 Task: Compose an email with the signature Kimberly Smith with the subject Feedback on a quote and the message Could you please provide me with the updated budget for the project? from softage.9@softage.net to softage.2@softage.netSelect the entire message and remove all formatting, select the entire message Undo Send the email. Finally, move the email from Sent Items to the label Supply chain
Action: Mouse moved to (828, 51)
Screenshot: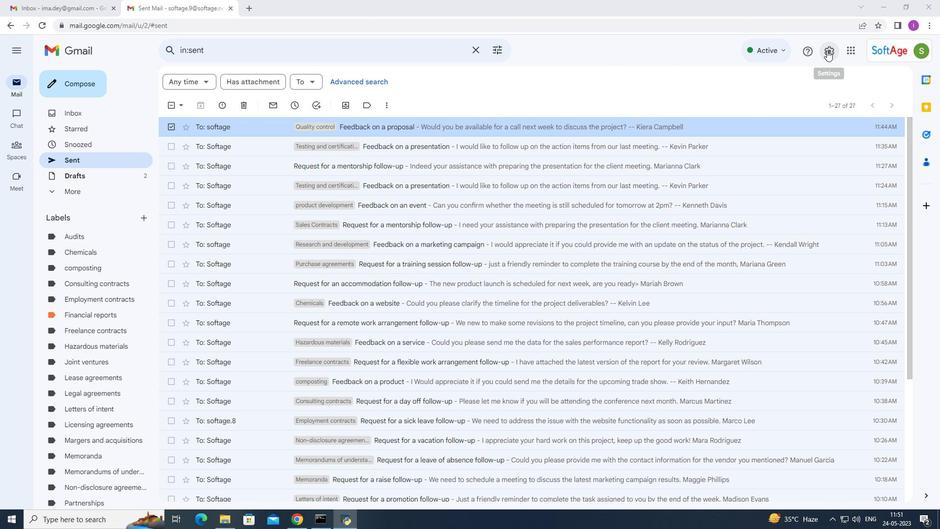 
Action: Mouse pressed left at (828, 51)
Screenshot: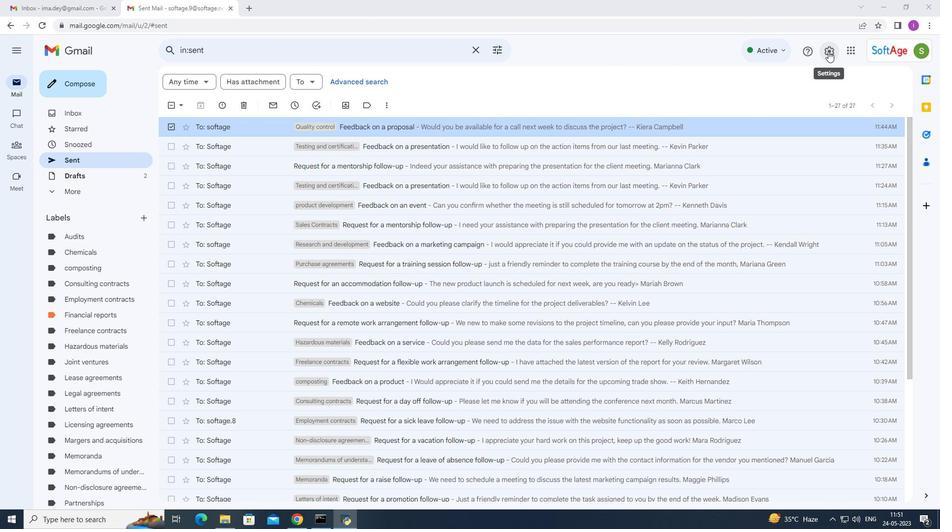 
Action: Mouse moved to (825, 103)
Screenshot: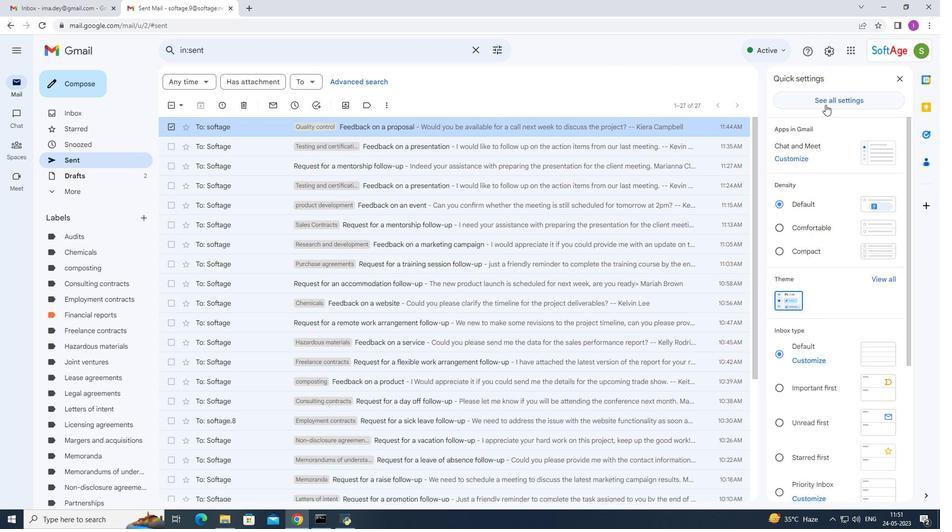 
Action: Mouse pressed left at (825, 103)
Screenshot: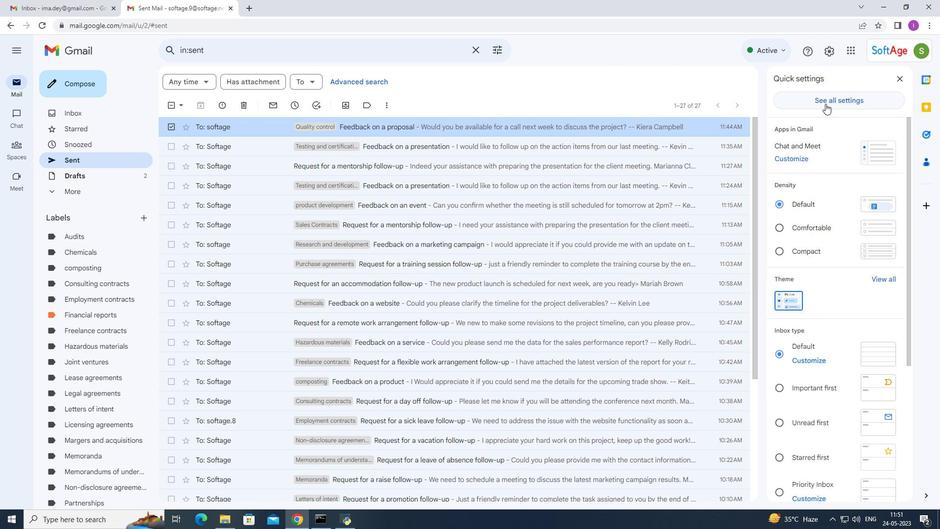 
Action: Mouse moved to (314, 217)
Screenshot: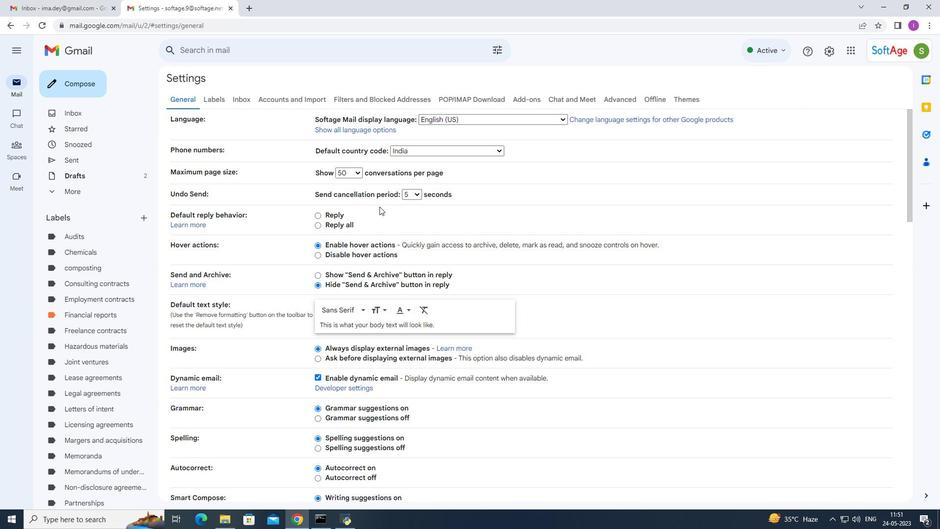 
Action: Mouse scrolled (314, 216) with delta (0, 0)
Screenshot: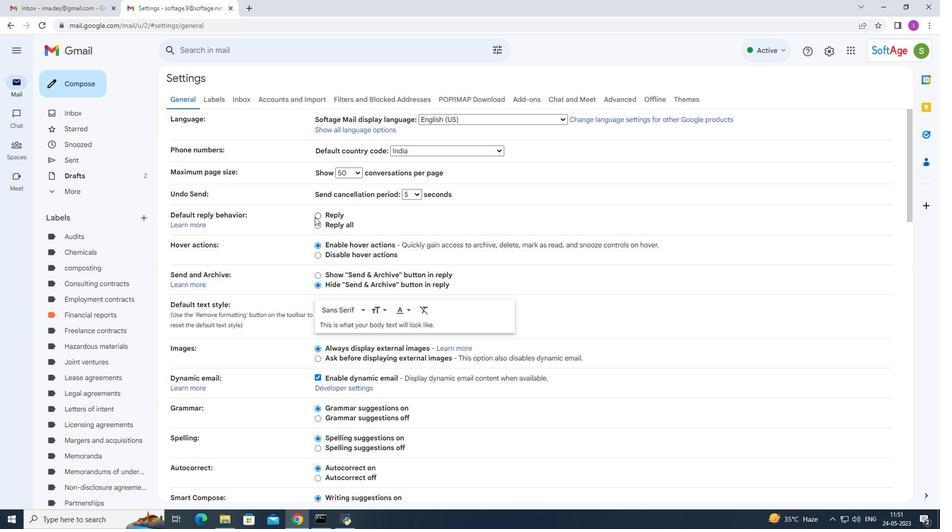 
Action: Mouse moved to (319, 216)
Screenshot: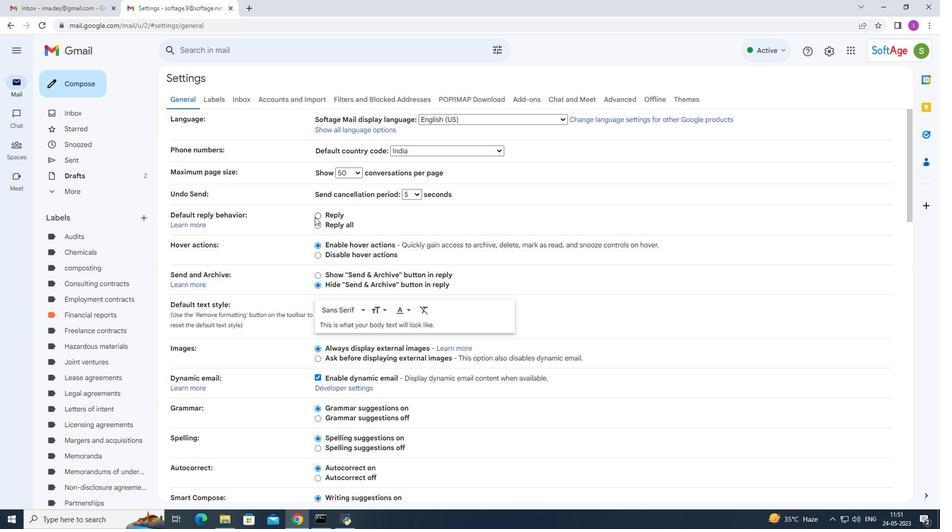 
Action: Mouse scrolled (319, 216) with delta (0, 0)
Screenshot: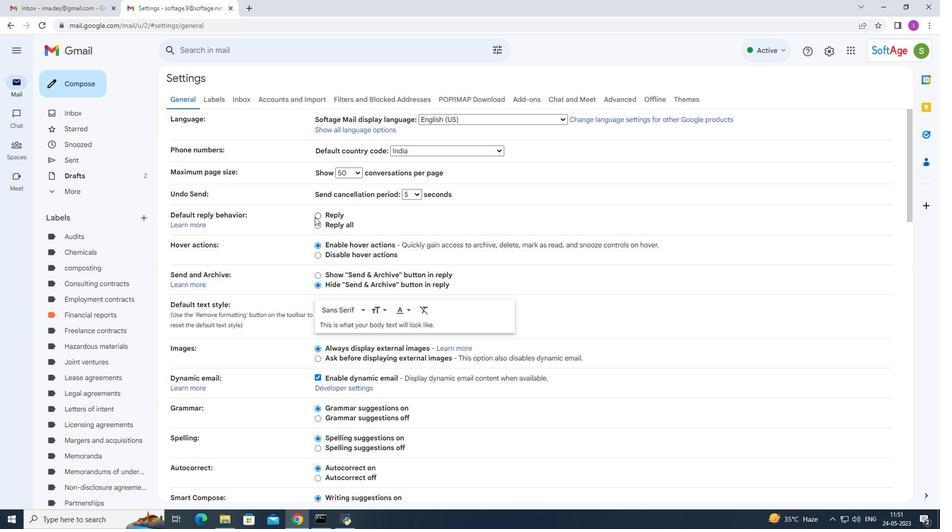 
Action: Mouse moved to (334, 211)
Screenshot: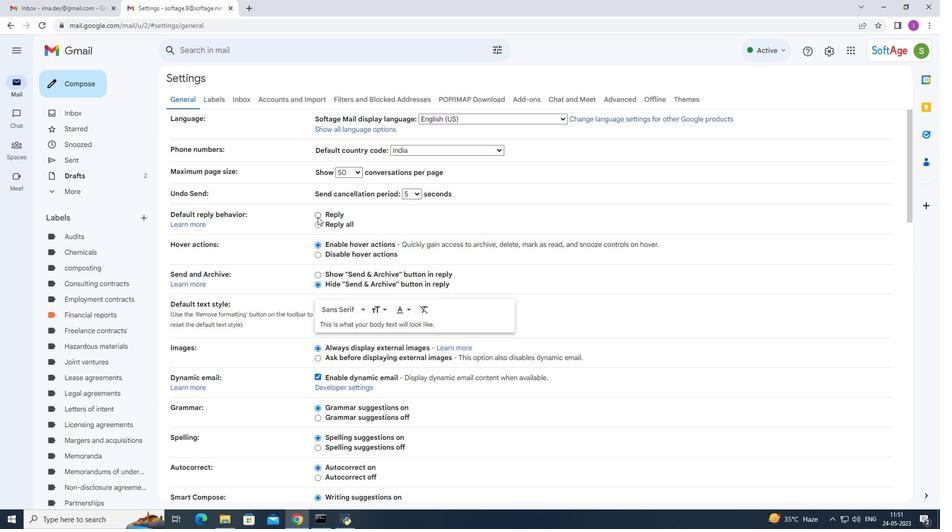 
Action: Mouse scrolled (331, 211) with delta (0, 0)
Screenshot: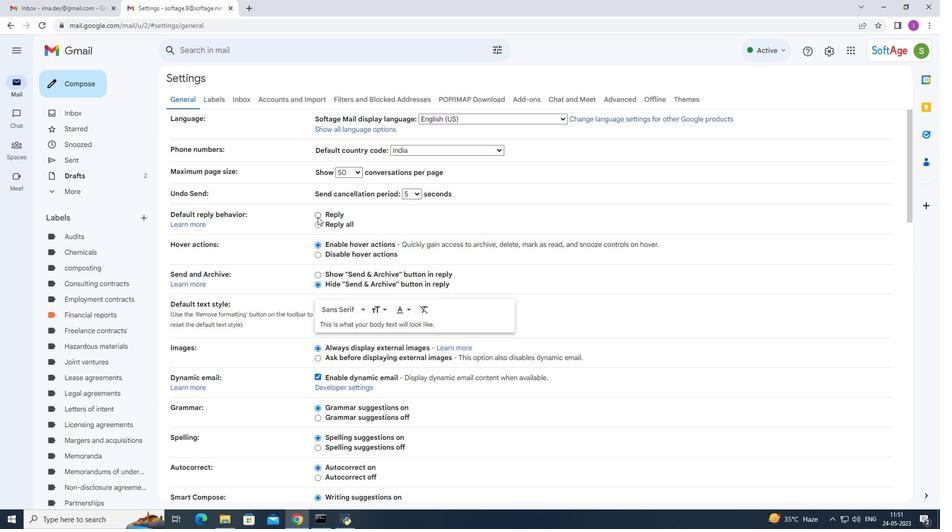 
Action: Mouse moved to (343, 208)
Screenshot: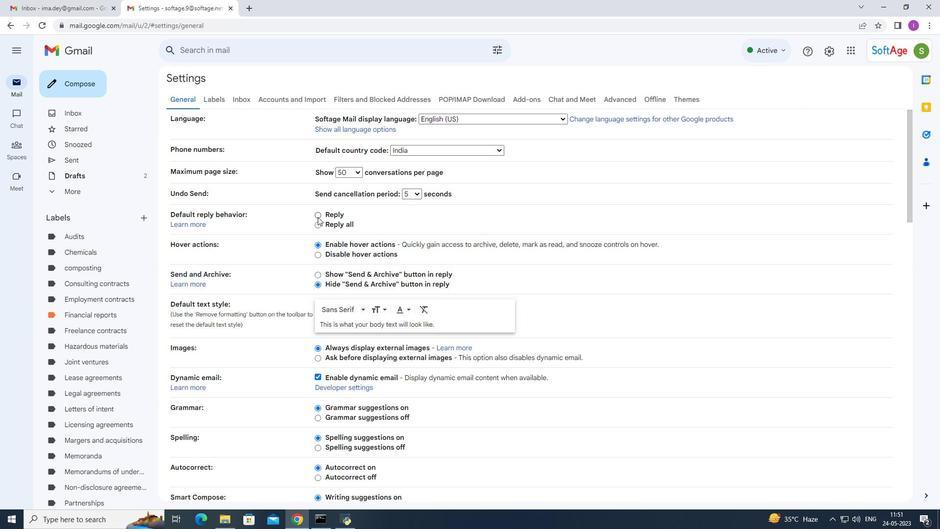 
Action: Mouse scrolled (340, 209) with delta (0, 0)
Screenshot: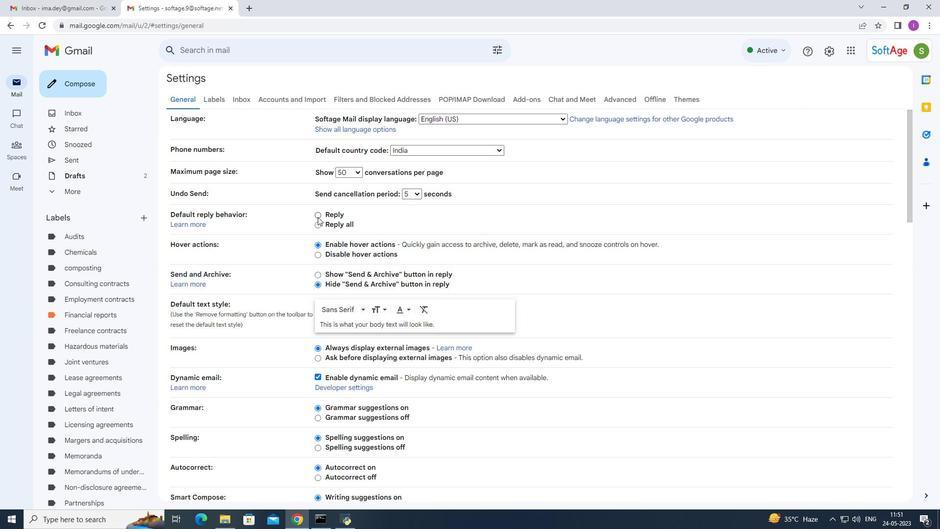 
Action: Mouse moved to (352, 202)
Screenshot: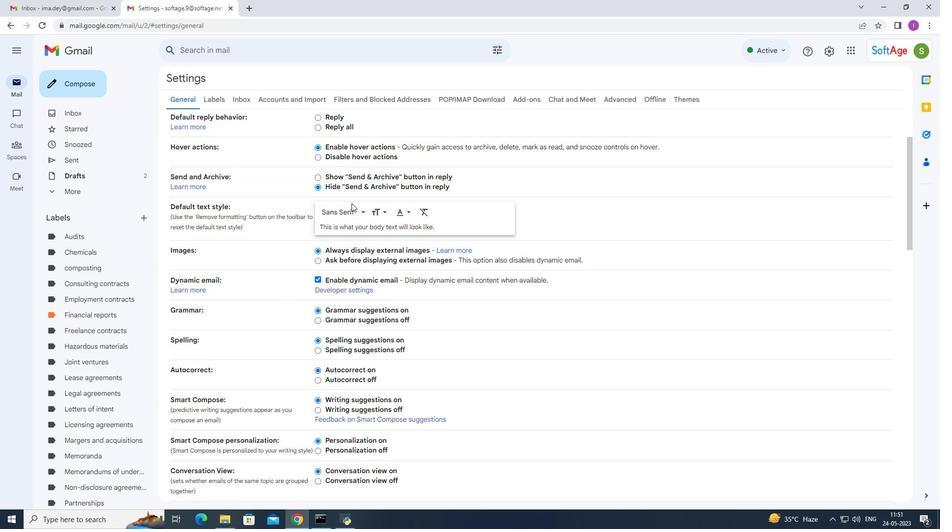 
Action: Mouse scrolled (352, 201) with delta (0, 0)
Screenshot: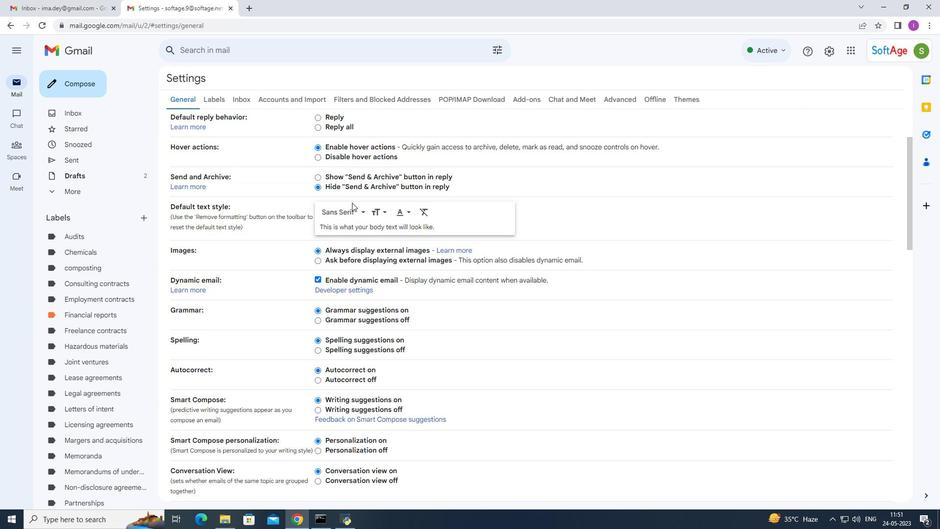 
Action: Mouse scrolled (352, 201) with delta (0, 0)
Screenshot: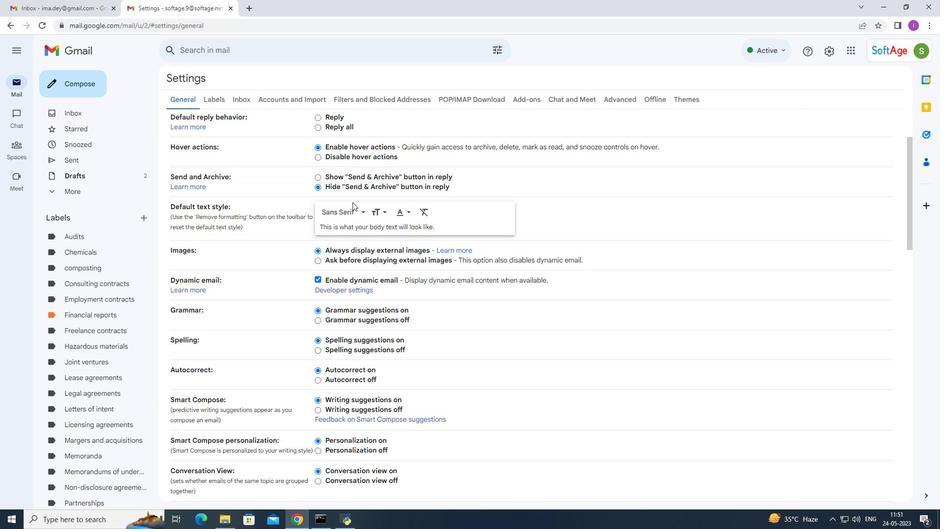 
Action: Mouse scrolled (352, 201) with delta (0, 0)
Screenshot: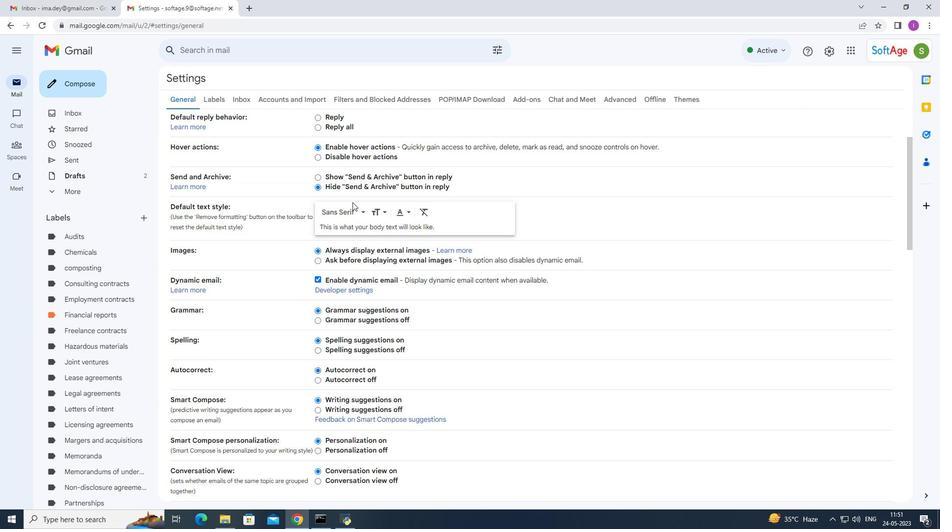 
Action: Mouse scrolled (352, 201) with delta (0, 0)
Screenshot: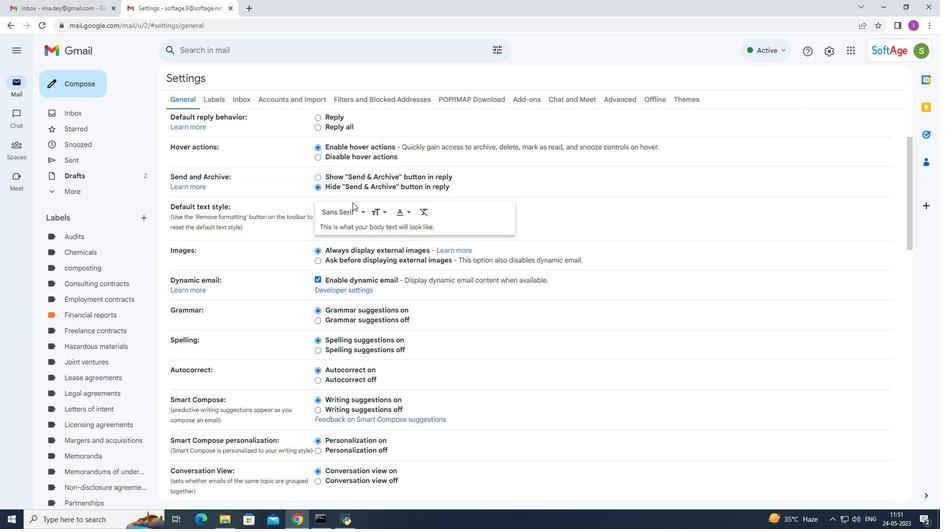 
Action: Mouse scrolled (352, 201) with delta (0, 0)
Screenshot: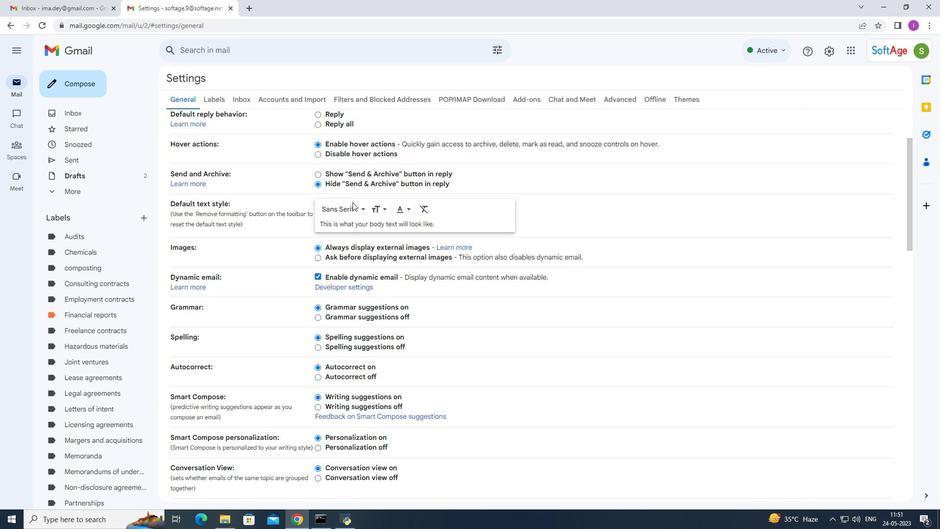 
Action: Mouse moved to (360, 194)
Screenshot: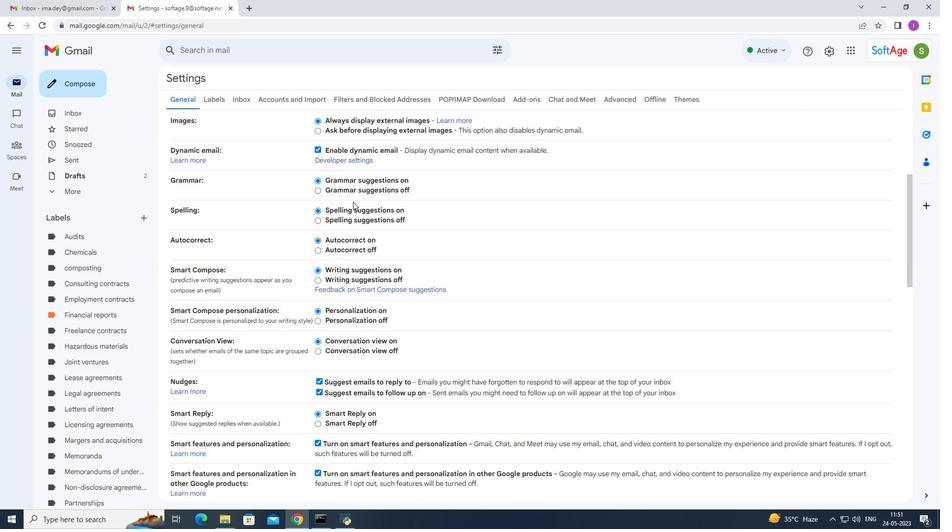 
Action: Mouse scrolled (360, 193) with delta (0, 0)
Screenshot: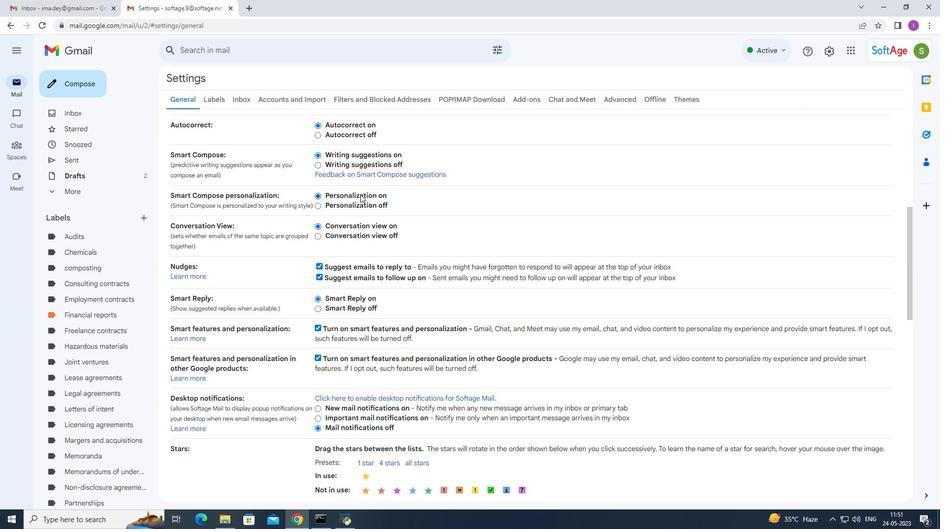 
Action: Mouse scrolled (360, 193) with delta (0, 0)
Screenshot: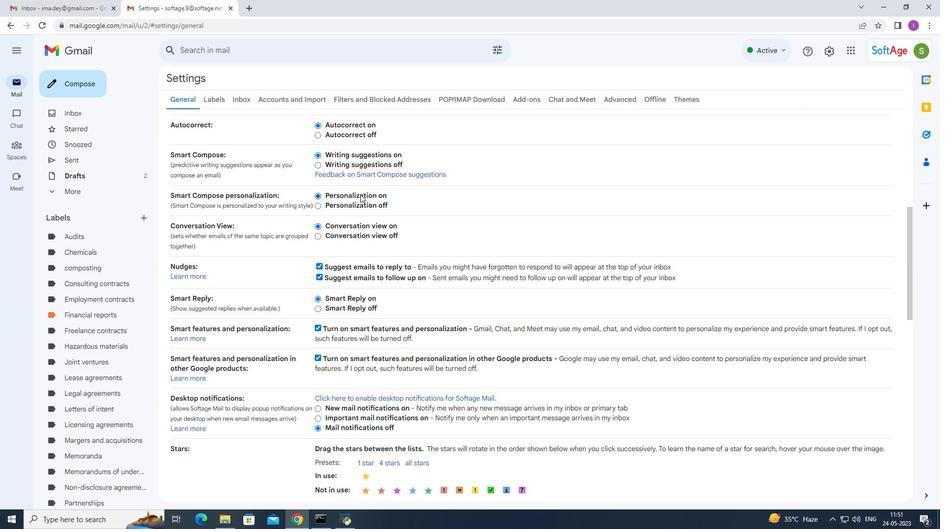 
Action: Mouse scrolled (360, 193) with delta (0, 0)
Screenshot: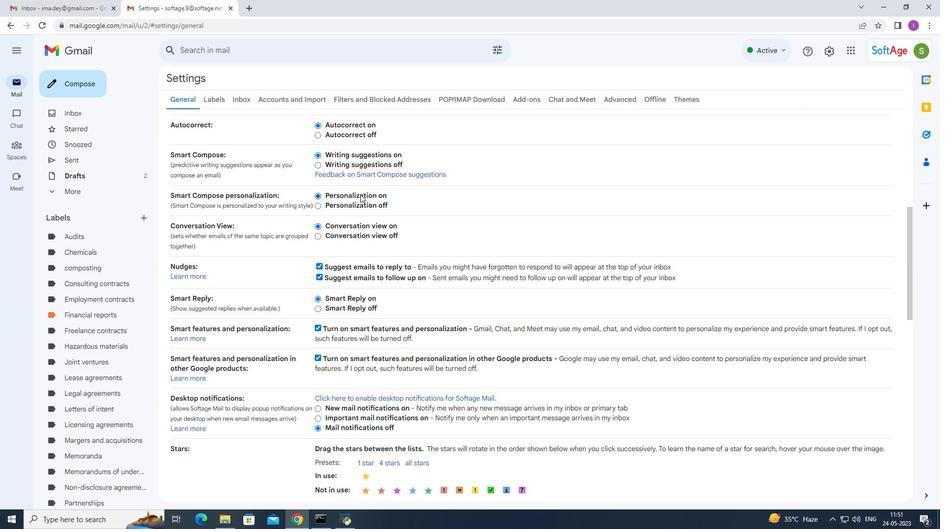 
Action: Mouse scrolled (360, 193) with delta (0, 0)
Screenshot: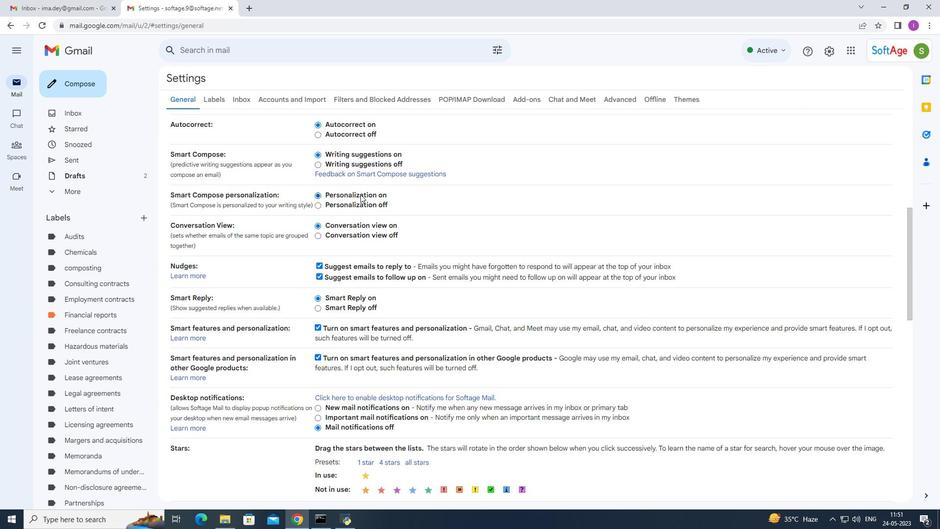 
Action: Mouse scrolled (360, 193) with delta (0, 0)
Screenshot: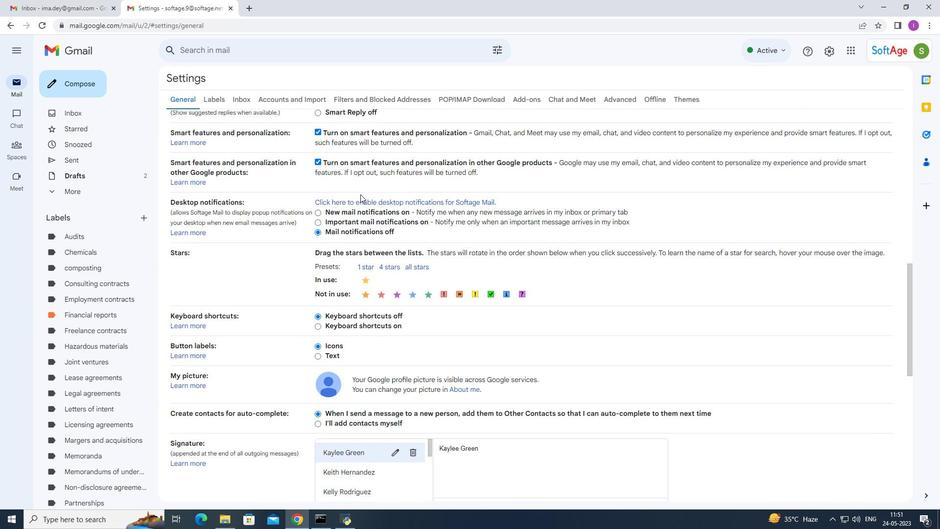 
Action: Mouse scrolled (360, 193) with delta (0, 0)
Screenshot: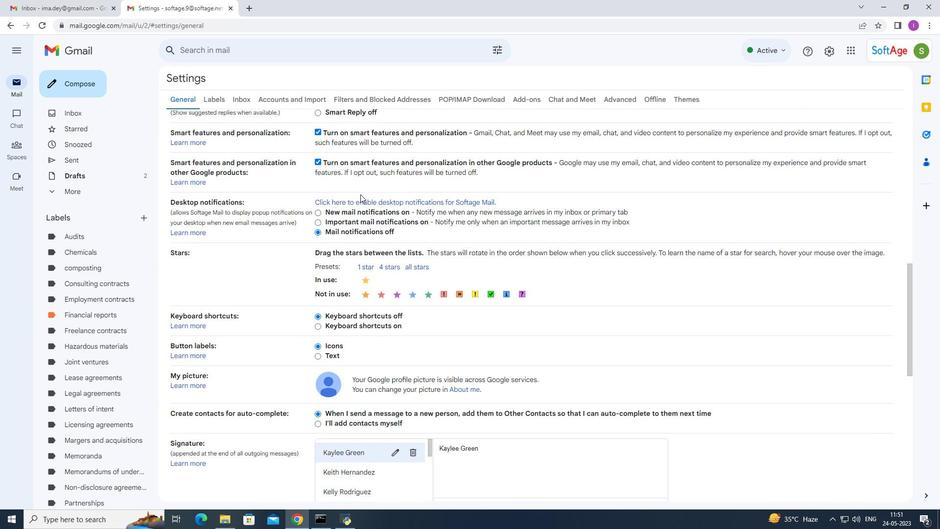 
Action: Mouse scrolled (360, 193) with delta (0, 0)
Screenshot: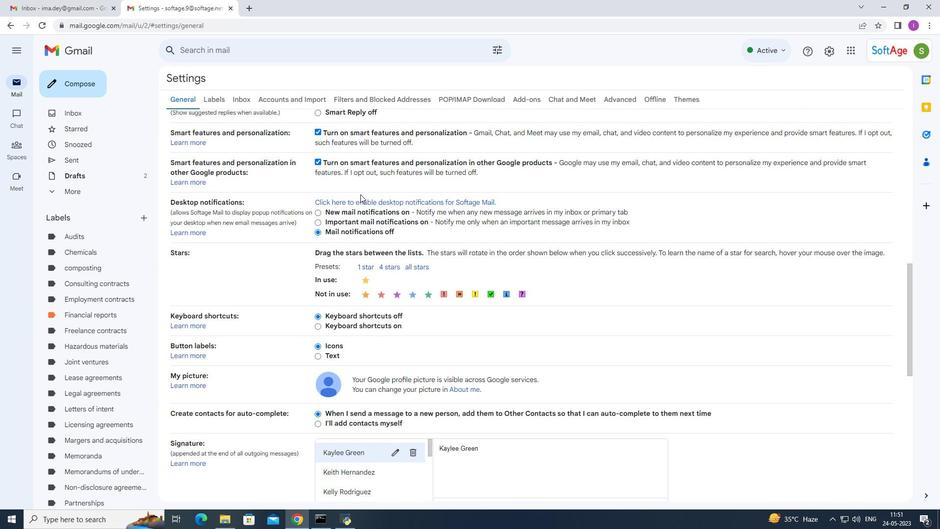 
Action: Mouse moved to (358, 190)
Screenshot: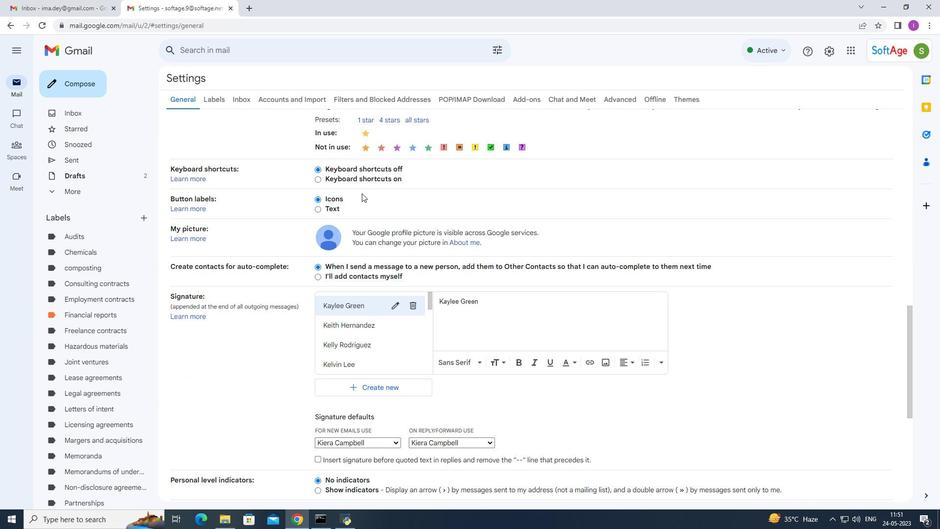 
Action: Mouse scrolled (358, 190) with delta (0, 0)
Screenshot: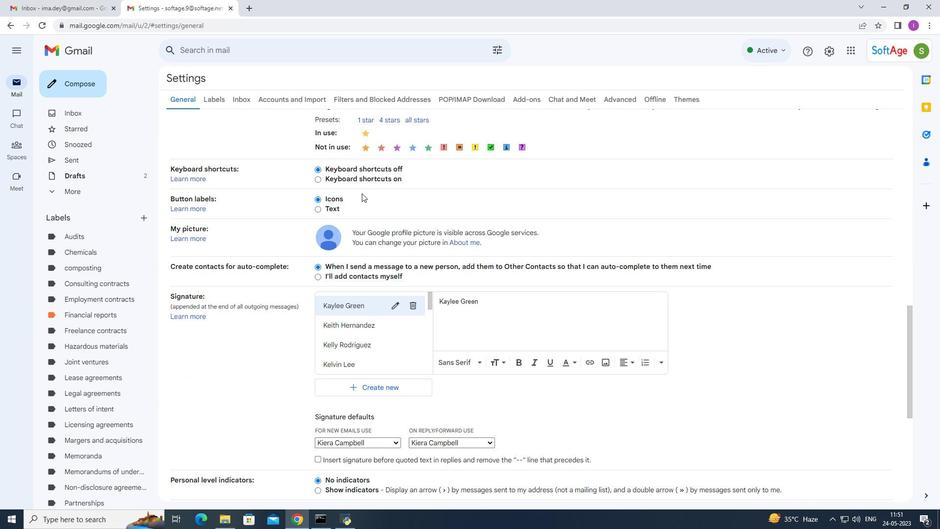 
Action: Mouse scrolled (358, 190) with delta (0, 0)
Screenshot: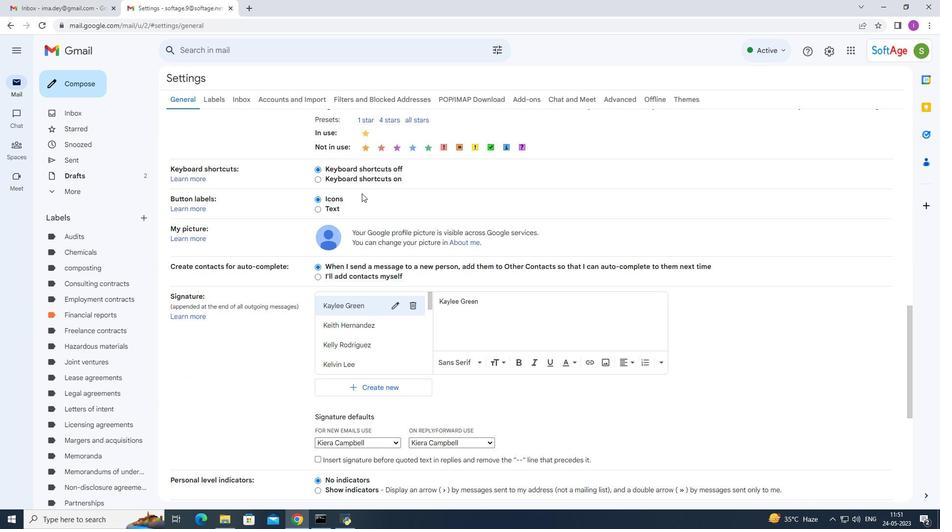 
Action: Mouse scrolled (358, 190) with delta (0, 0)
Screenshot: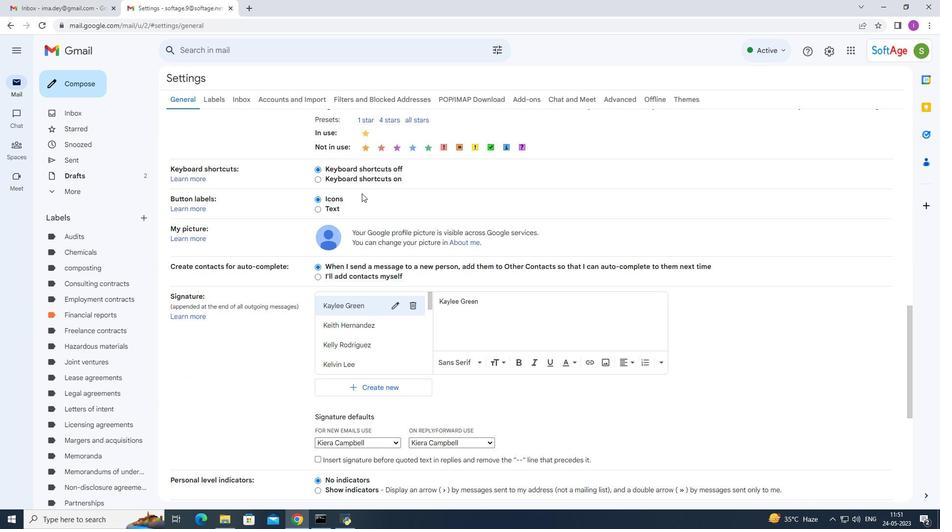 
Action: Mouse moved to (368, 238)
Screenshot: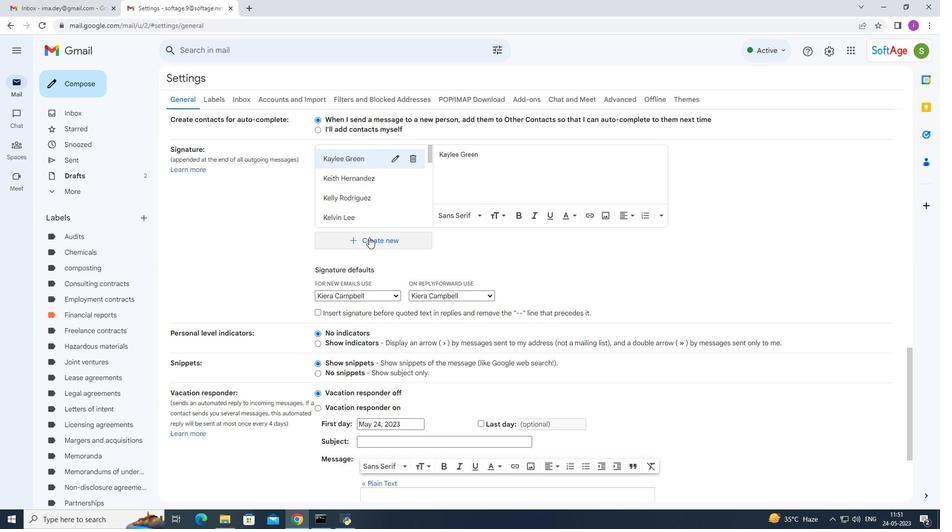 
Action: Mouse pressed left at (368, 238)
Screenshot: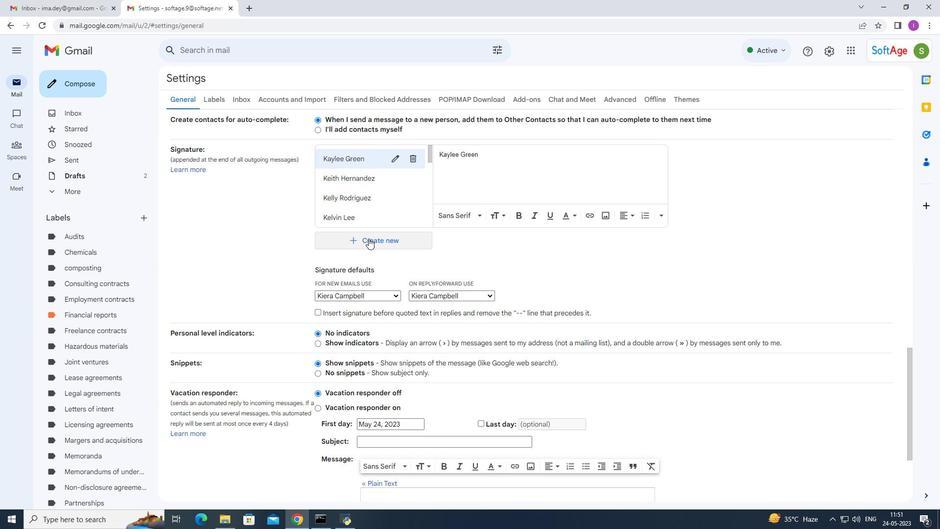 
Action: Mouse moved to (383, 269)
Screenshot: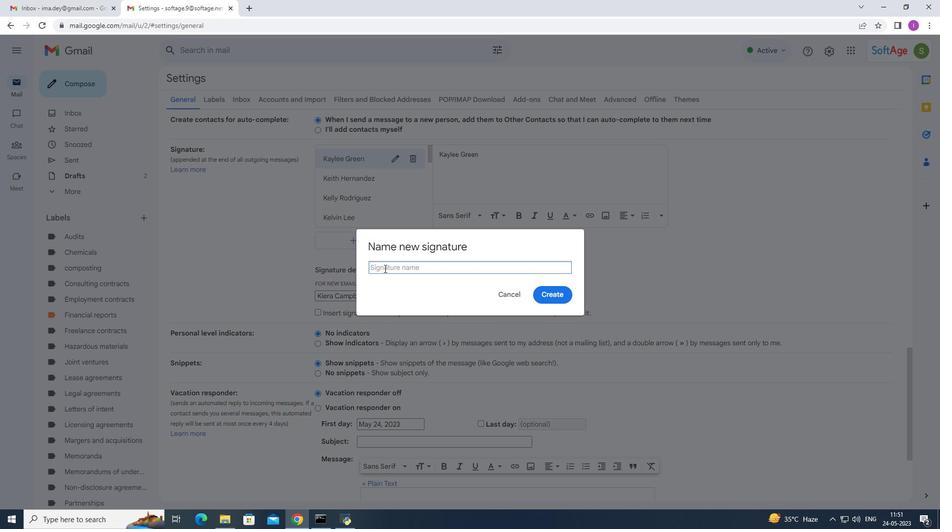 
Action: Mouse pressed left at (383, 269)
Screenshot: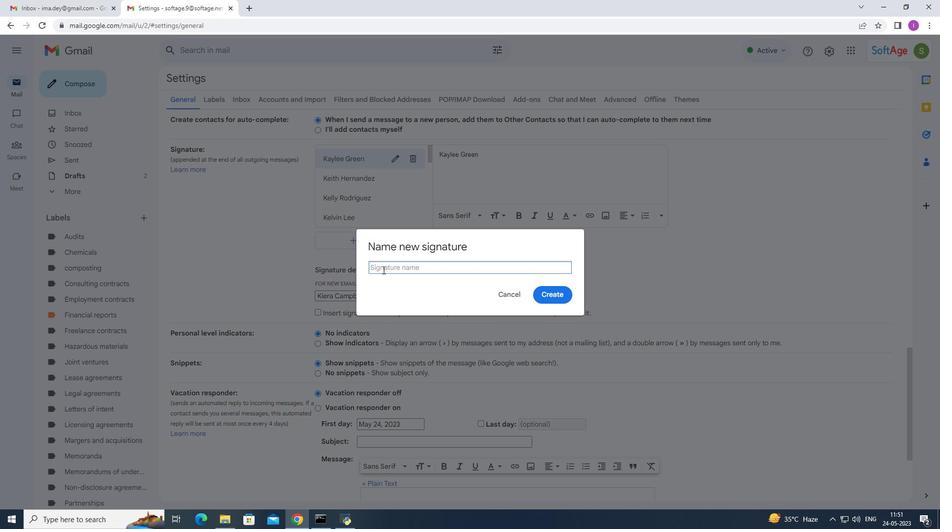 
Action: Mouse moved to (367, 263)
Screenshot: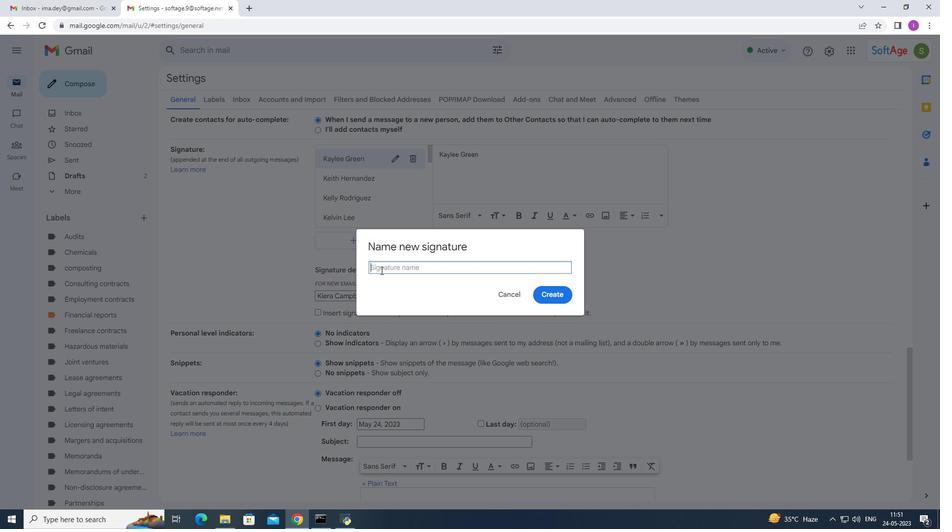 
Action: Key pressed <Key.shift>Kimberly<Key.space><Key.shift>Smith
Screenshot: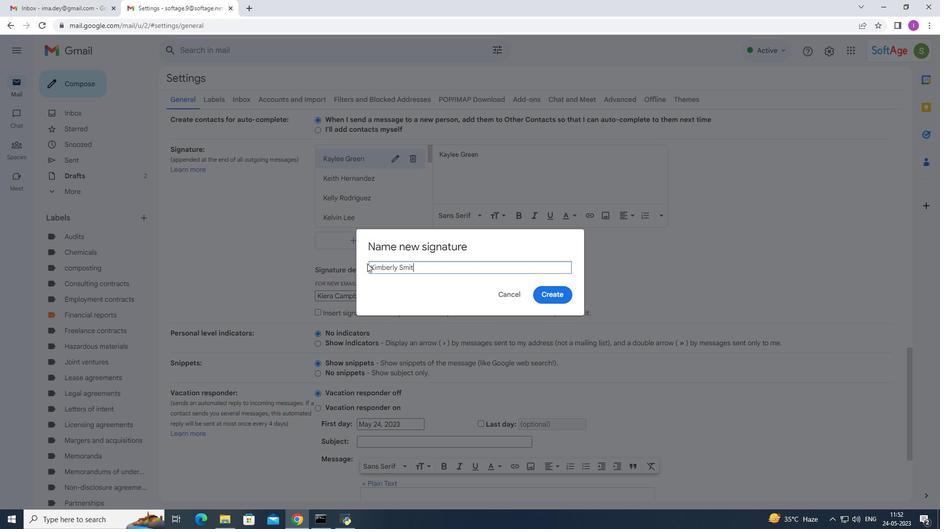 
Action: Mouse moved to (550, 294)
Screenshot: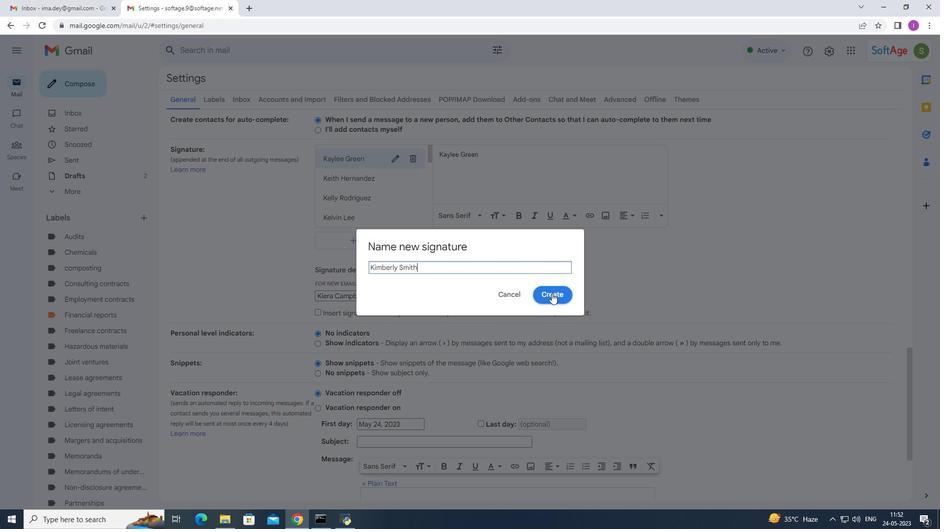 
Action: Mouse pressed left at (550, 294)
Screenshot: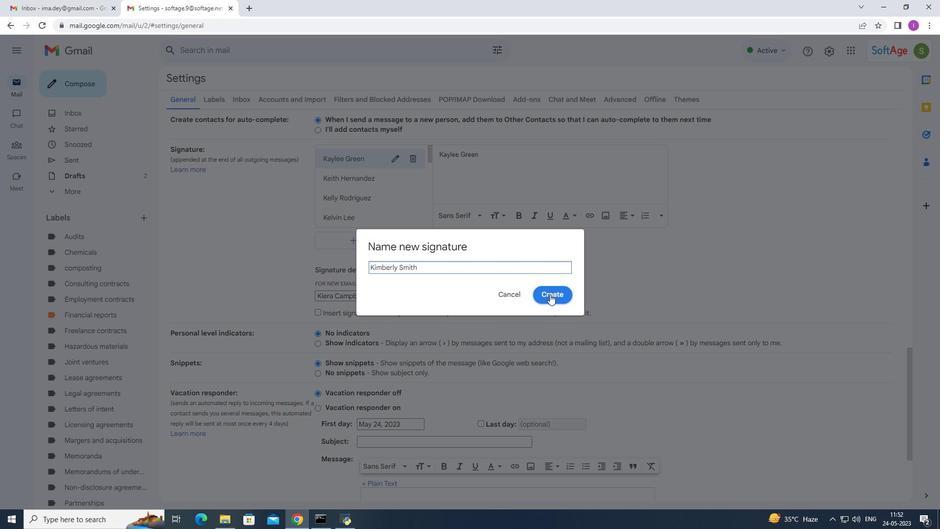 
Action: Mouse moved to (429, 160)
Screenshot: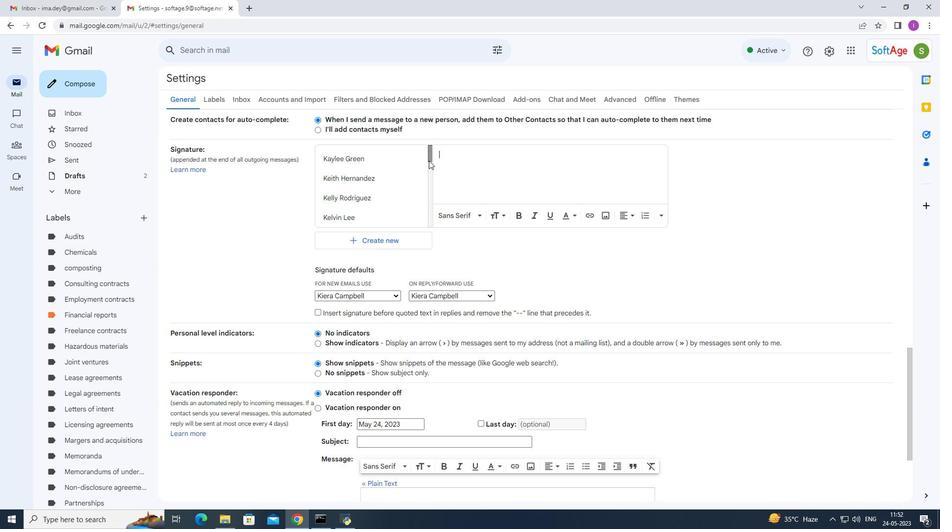 
Action: Mouse pressed left at (429, 160)
Screenshot: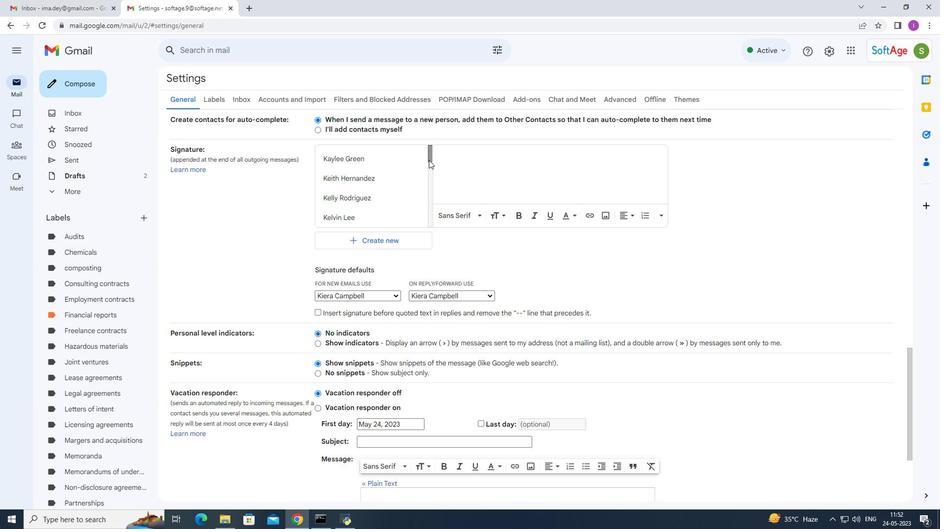 
Action: Mouse moved to (428, 189)
Screenshot: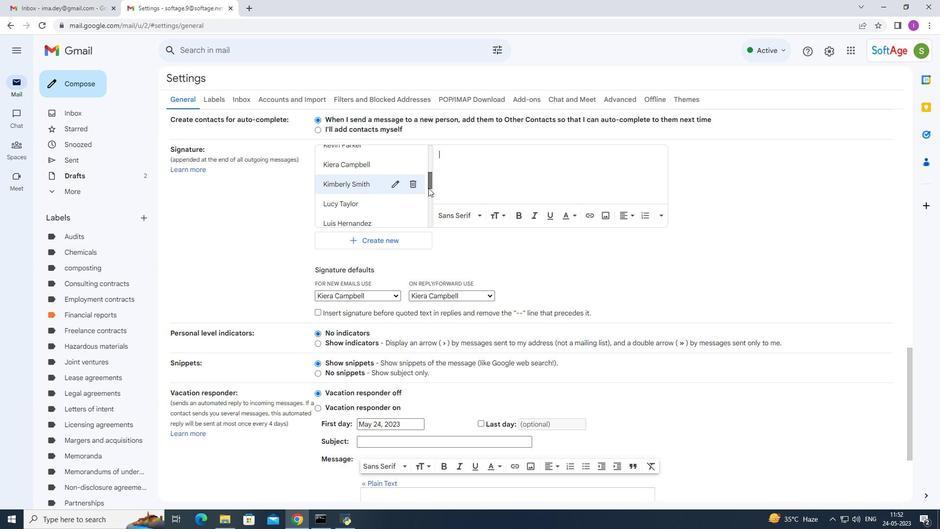 
Action: Mouse pressed left at (428, 189)
Screenshot: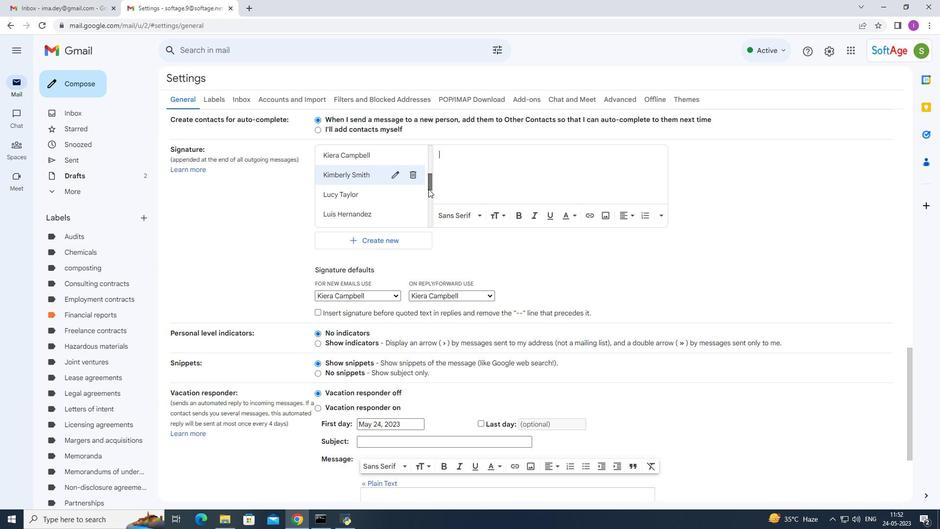 
Action: Mouse moved to (396, 294)
Screenshot: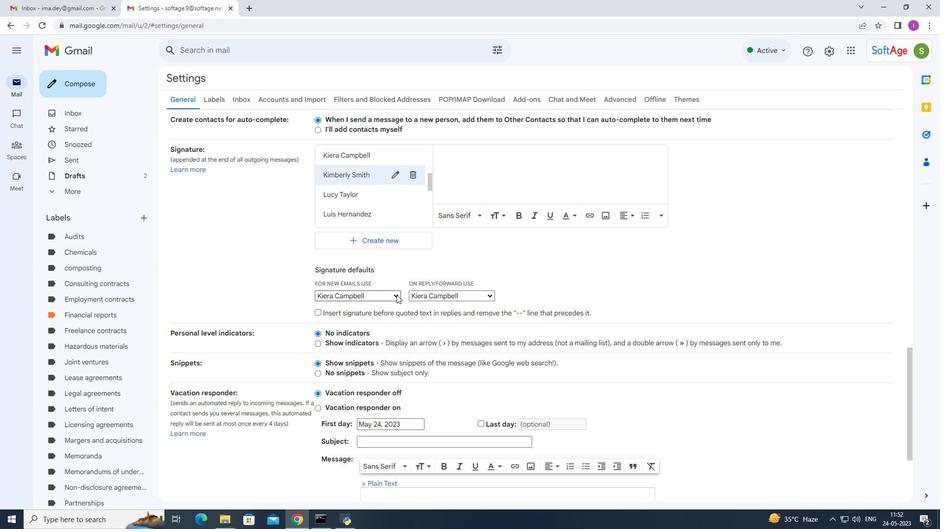 
Action: Mouse pressed left at (396, 294)
Screenshot: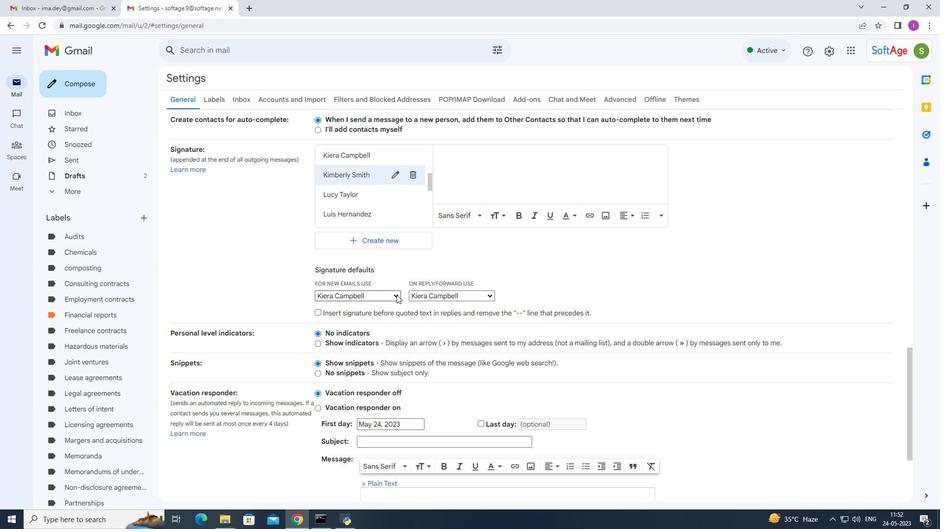 
Action: Mouse moved to (368, 387)
Screenshot: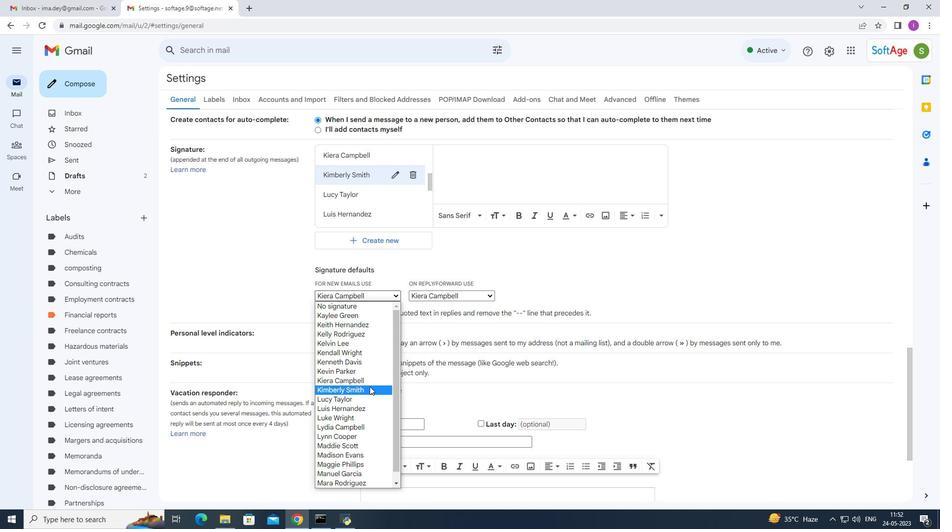 
Action: Mouse pressed left at (368, 387)
Screenshot: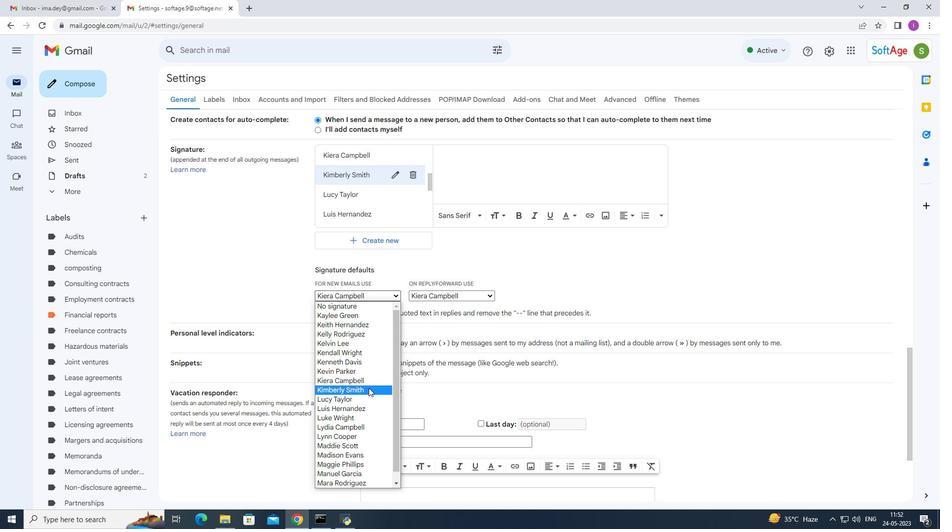 
Action: Mouse moved to (489, 297)
Screenshot: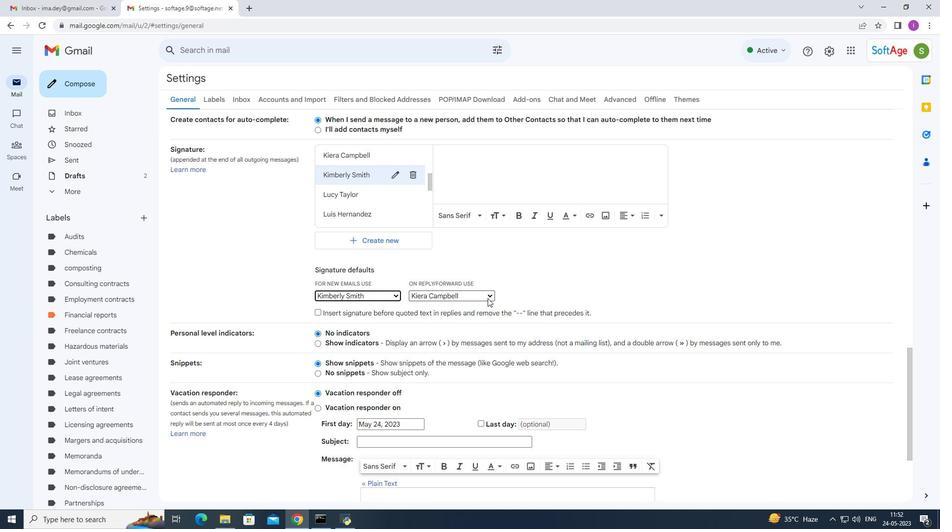 
Action: Mouse pressed left at (489, 297)
Screenshot: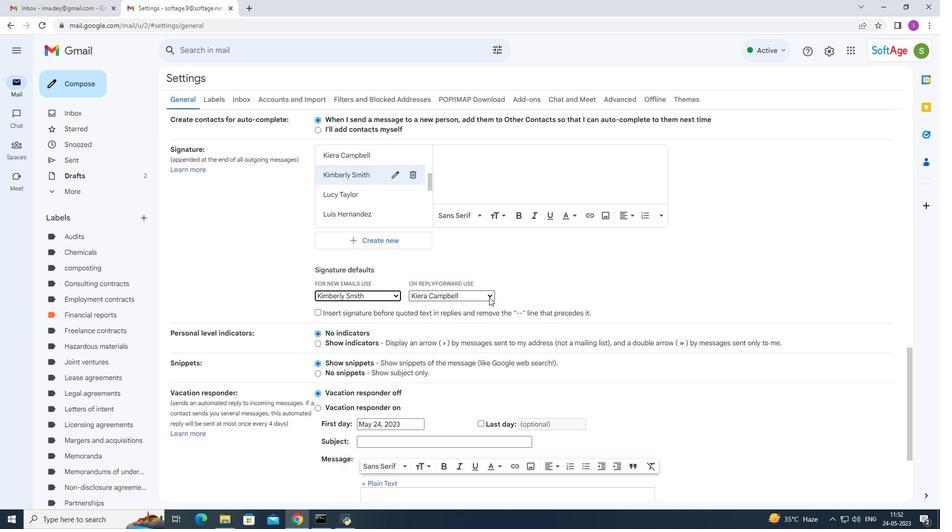 
Action: Mouse moved to (461, 388)
Screenshot: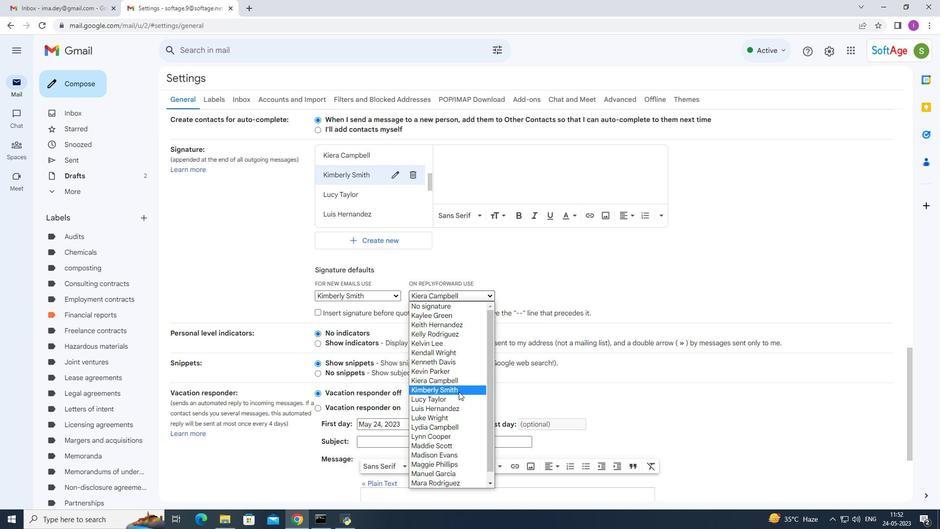 
Action: Mouse pressed left at (461, 388)
Screenshot: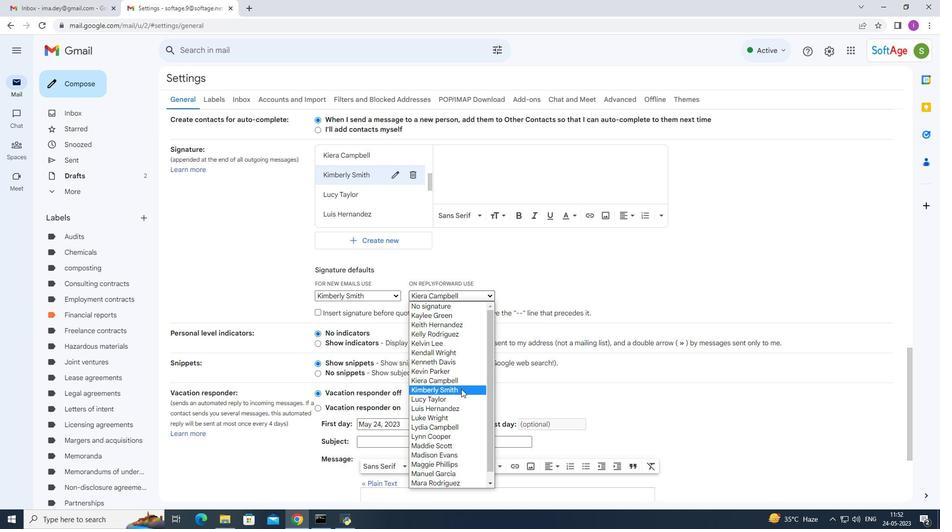 
Action: Mouse moved to (378, 172)
Screenshot: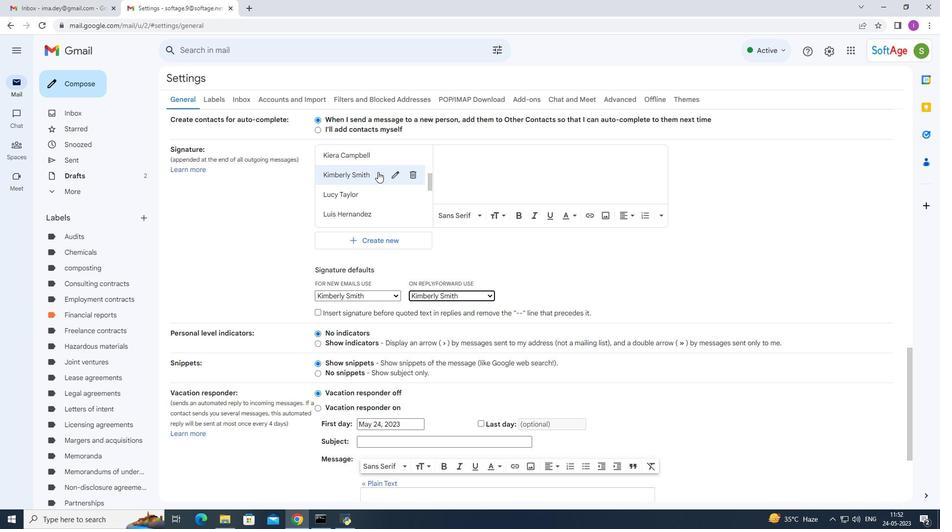 
Action: Mouse pressed left at (378, 172)
Screenshot: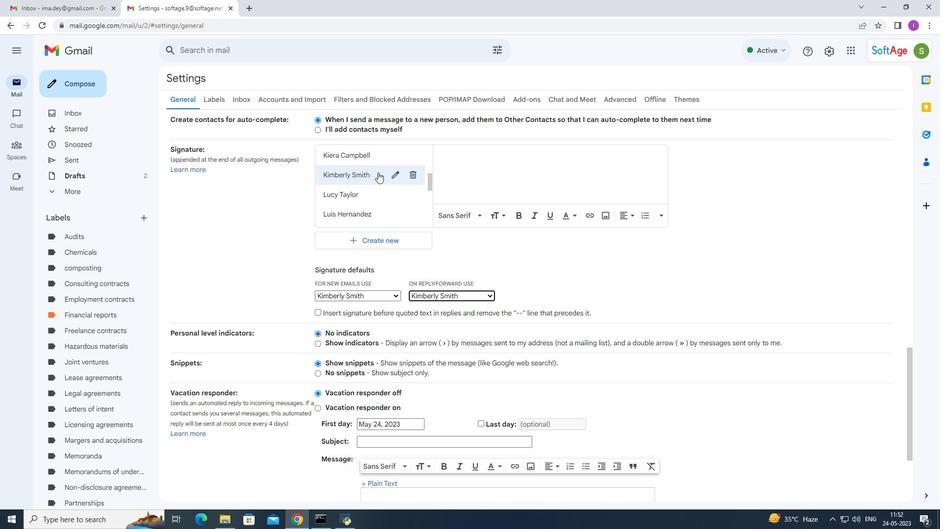 
Action: Mouse moved to (322, 172)
Screenshot: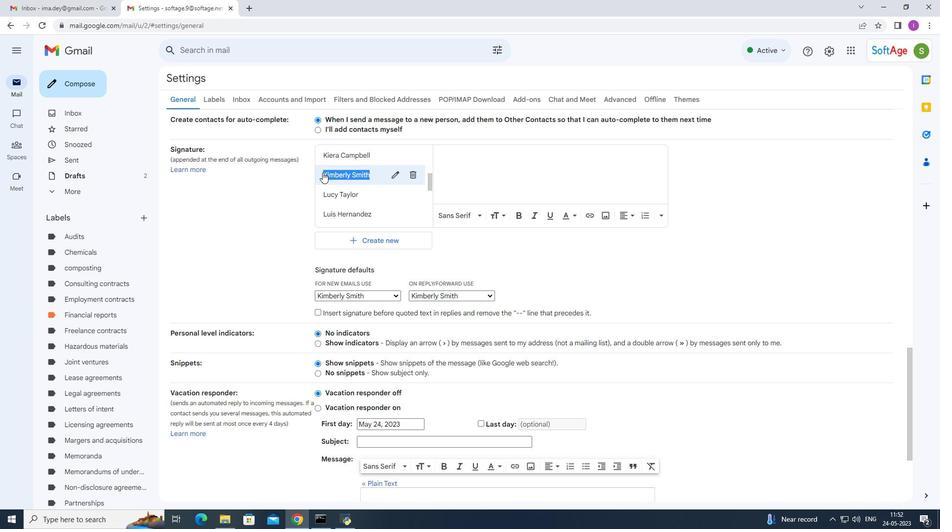 
Action: Key pressed ctrl+C
Screenshot: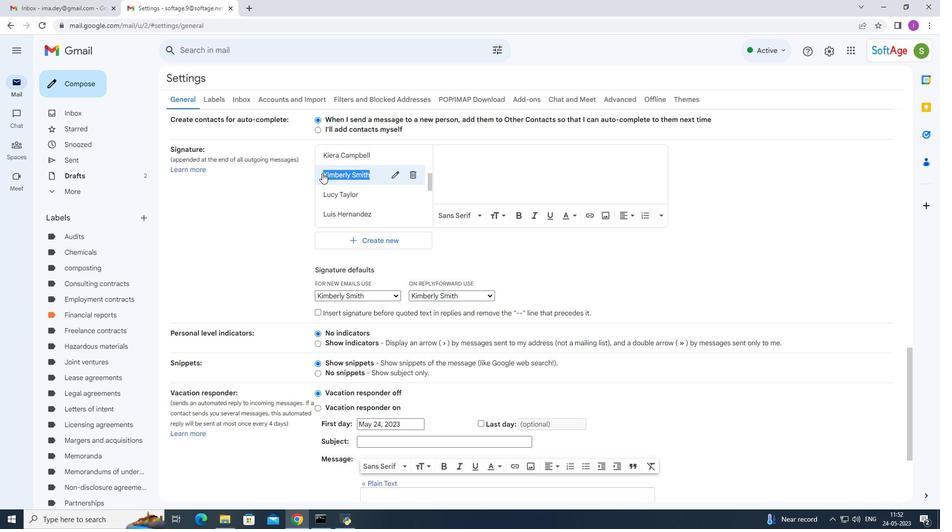 
Action: Mouse moved to (452, 163)
Screenshot: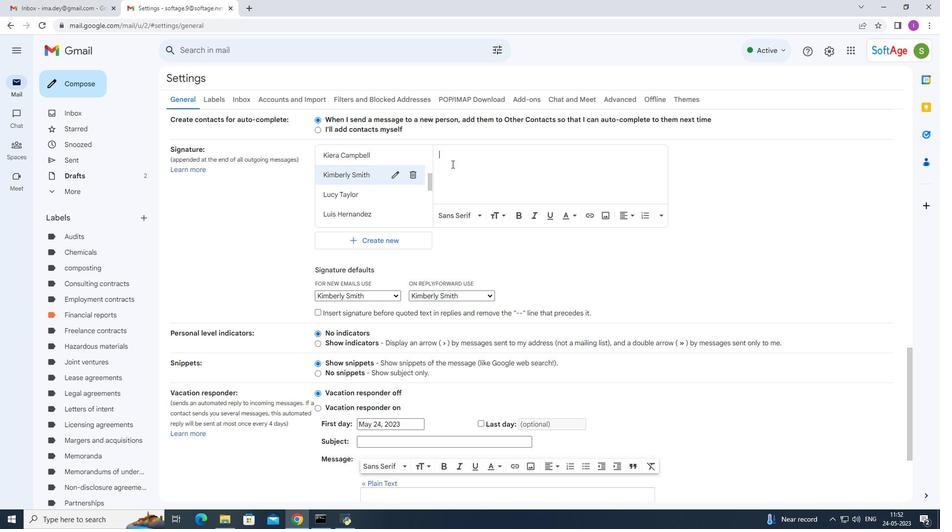 
Action: Key pressed ctrl+V
Screenshot: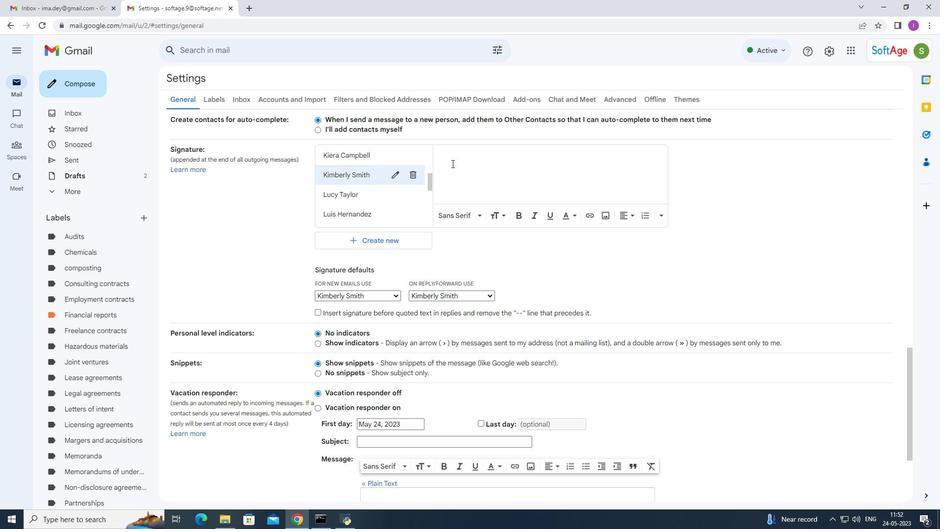 
Action: Mouse moved to (511, 165)
Screenshot: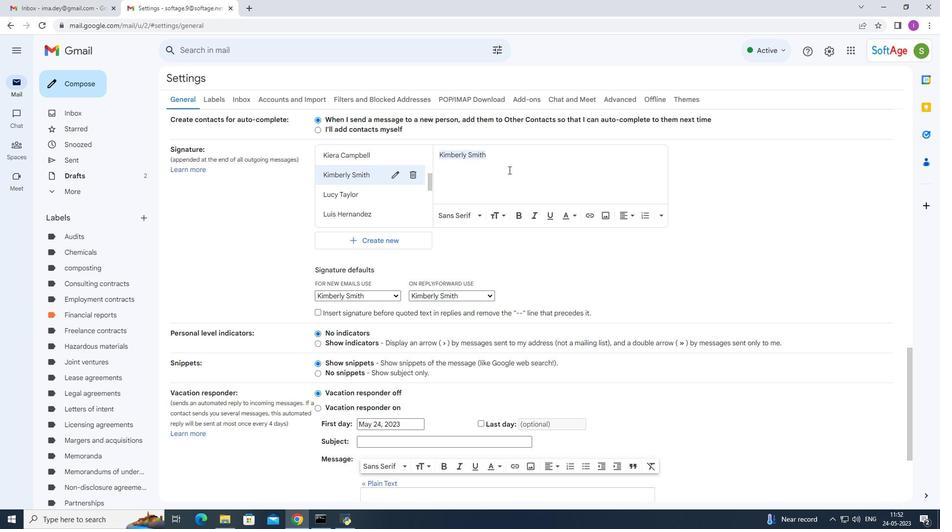
Action: Mouse pressed left at (511, 165)
Screenshot: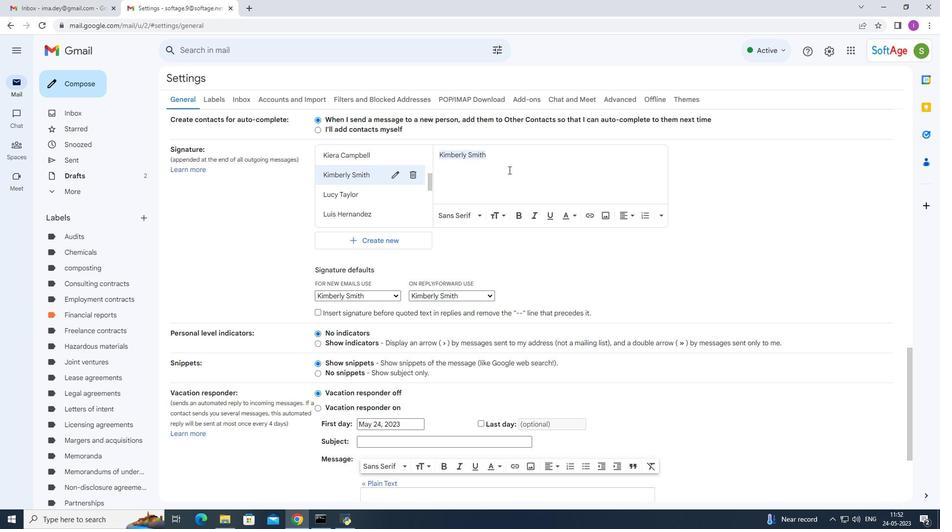 
Action: Mouse moved to (560, 274)
Screenshot: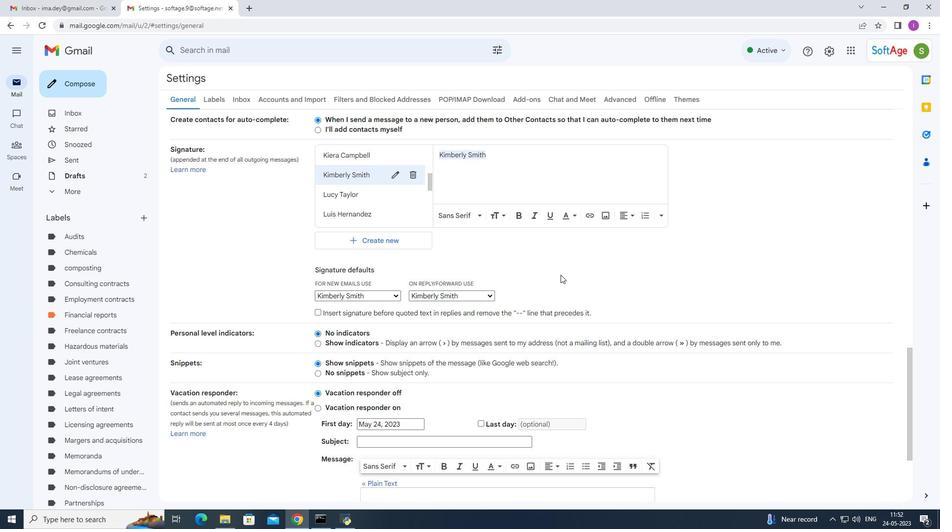 
Action: Mouse scrolled (560, 274) with delta (0, 0)
Screenshot: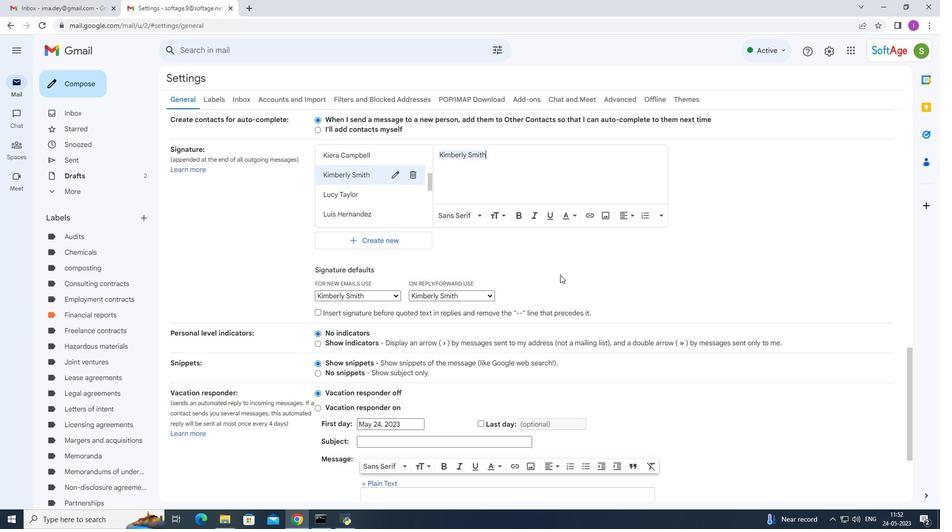 
Action: Mouse moved to (559, 275)
Screenshot: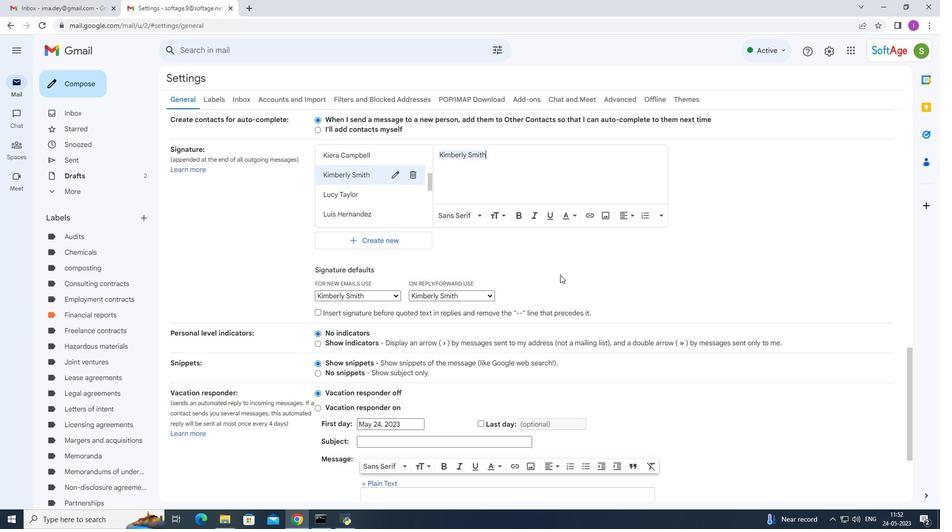 
Action: Mouse scrolled (559, 274) with delta (0, 0)
Screenshot: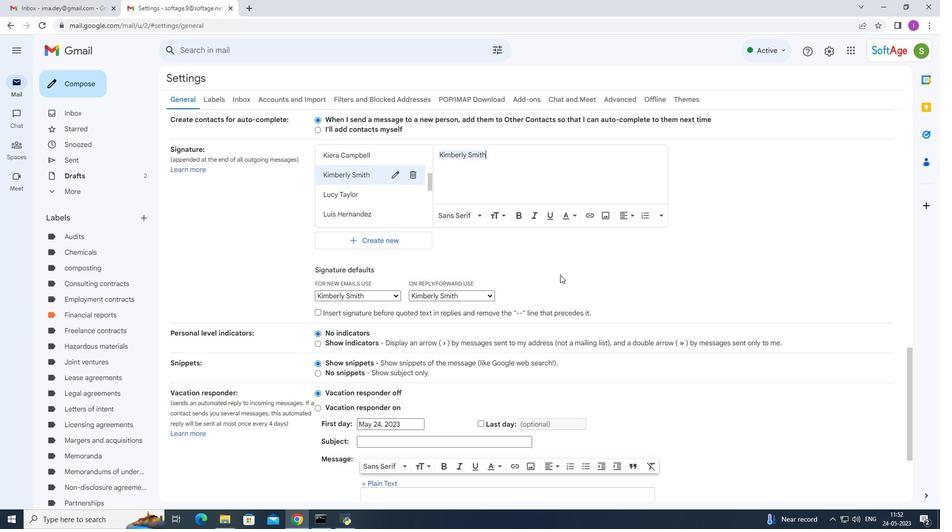 
Action: Mouse moved to (564, 279)
Screenshot: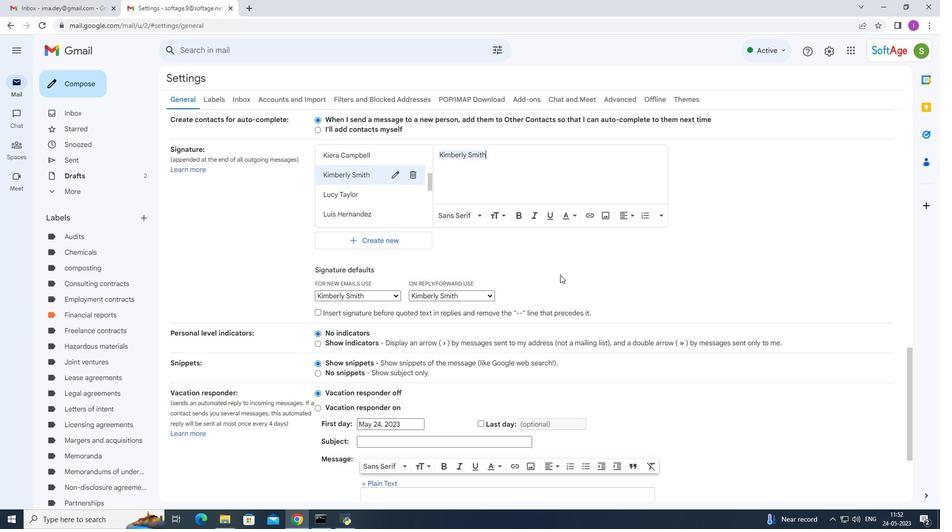 
Action: Mouse scrolled (561, 276) with delta (0, 0)
Screenshot: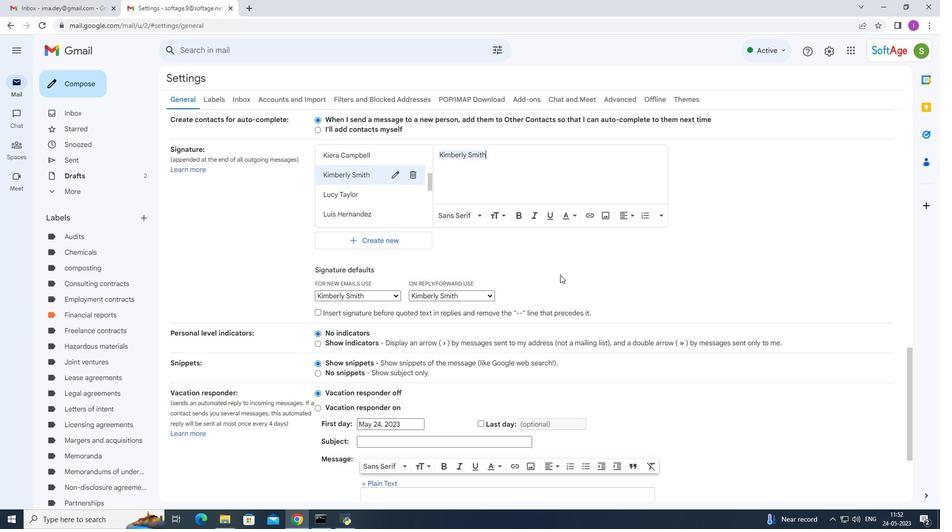 
Action: Mouse moved to (566, 273)
Screenshot: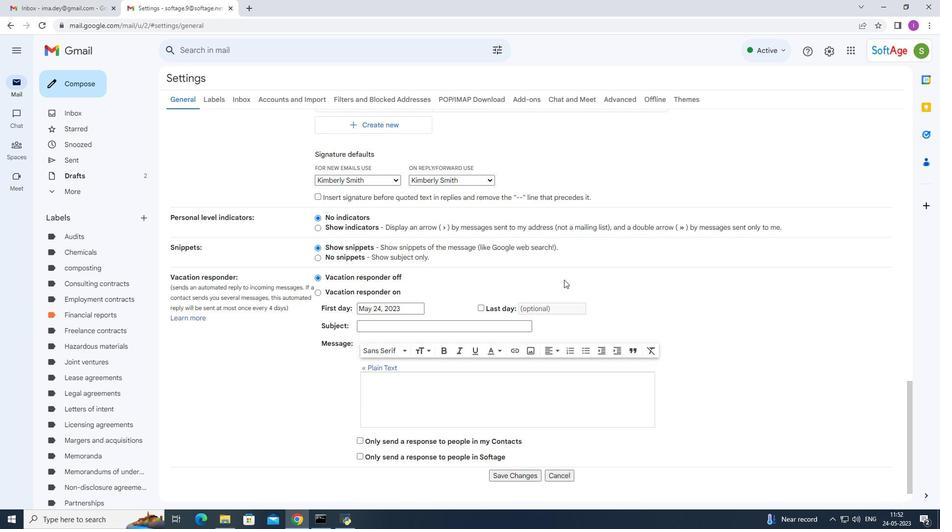 
Action: Mouse scrolled (566, 273) with delta (0, 0)
Screenshot: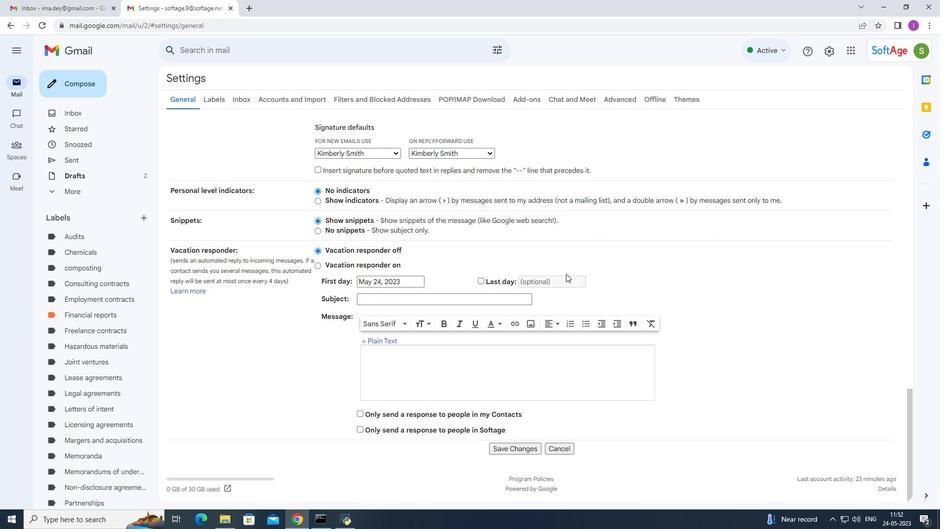 
Action: Mouse scrolled (566, 273) with delta (0, 0)
Screenshot: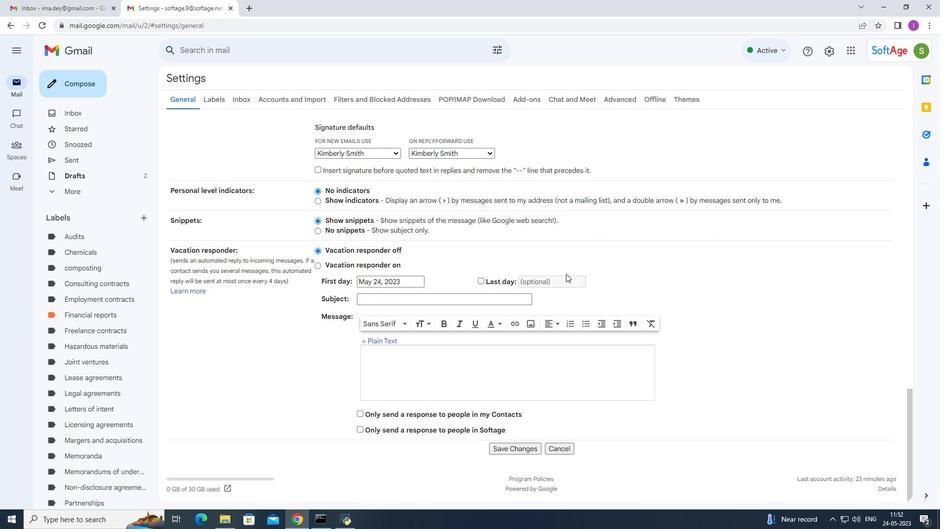 
Action: Mouse moved to (566, 275)
Screenshot: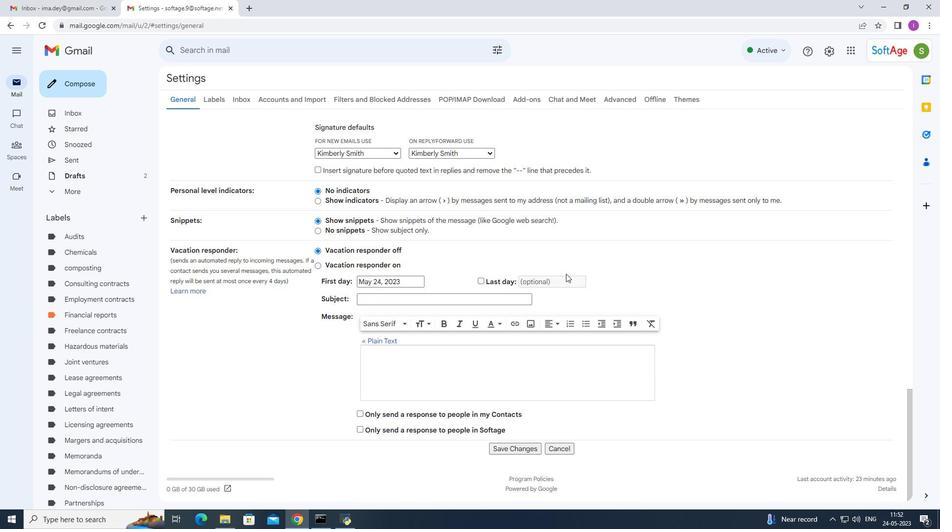
Action: Mouse scrolled (566, 274) with delta (0, 0)
Screenshot: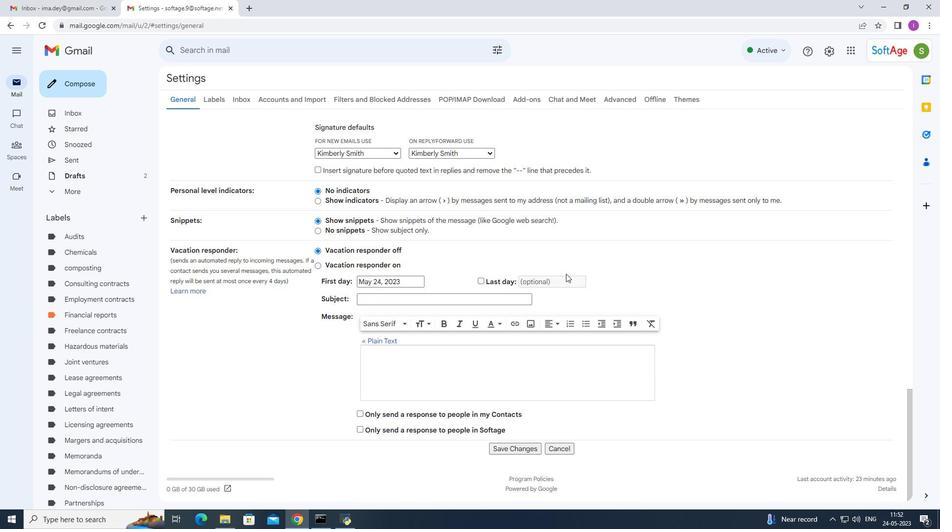 
Action: Mouse moved to (566, 276)
Screenshot: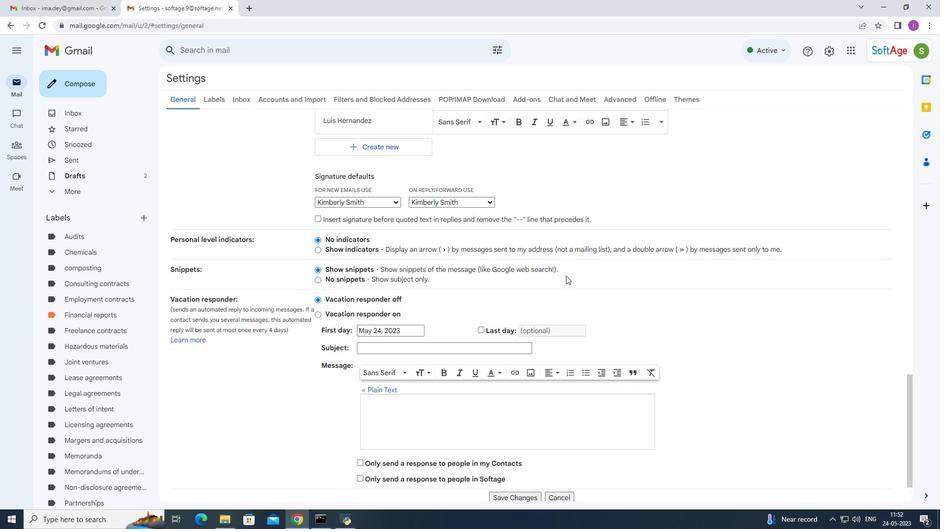 
Action: Mouse scrolled (566, 275) with delta (0, 0)
Screenshot: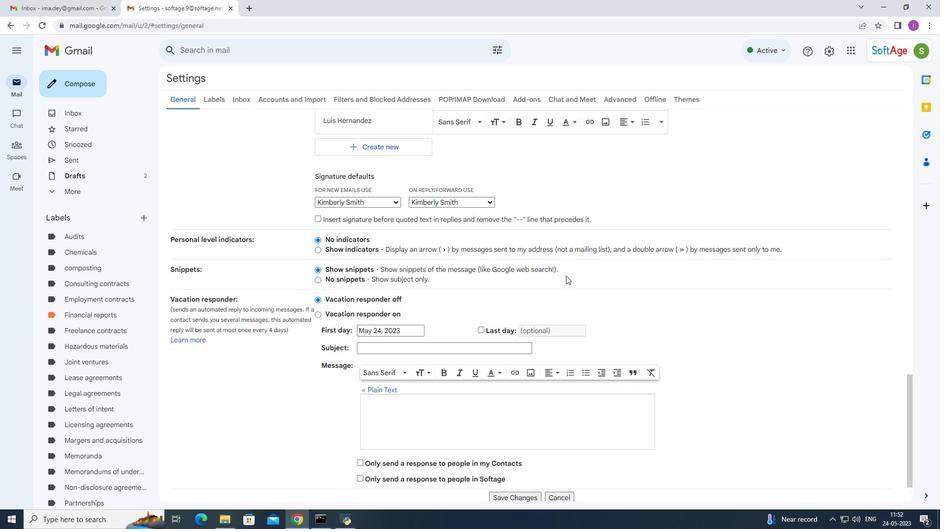 
Action: Mouse moved to (566, 278)
Screenshot: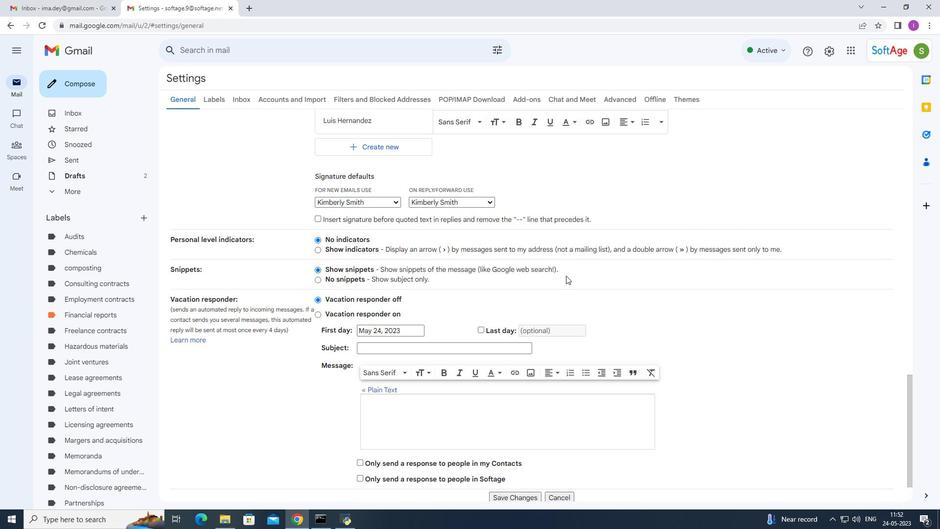 
Action: Mouse scrolled (566, 278) with delta (0, 0)
Screenshot: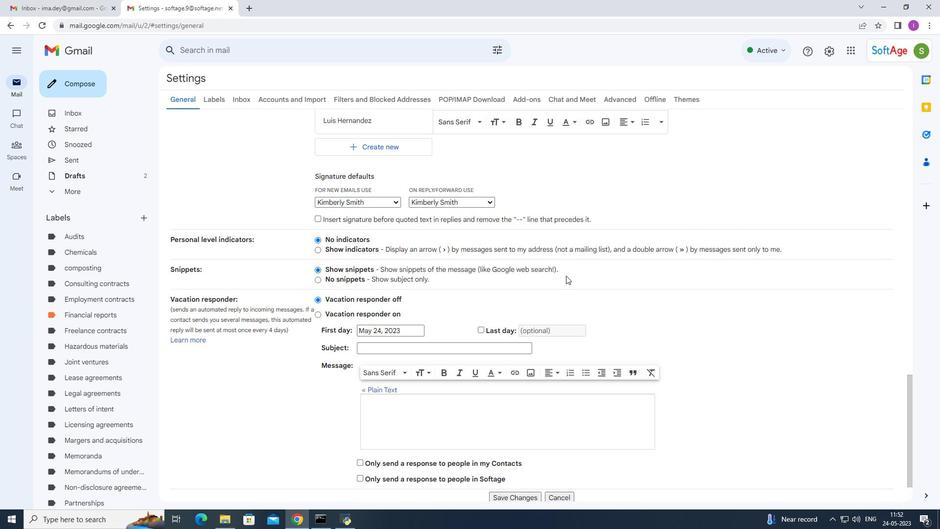 
Action: Mouse moved to (566, 280)
Screenshot: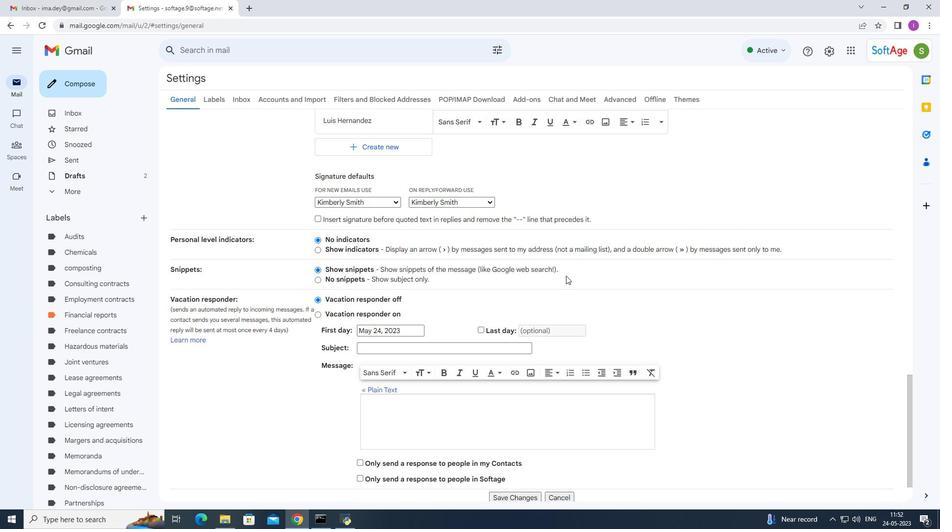
Action: Mouse scrolled (566, 279) with delta (0, 0)
Screenshot: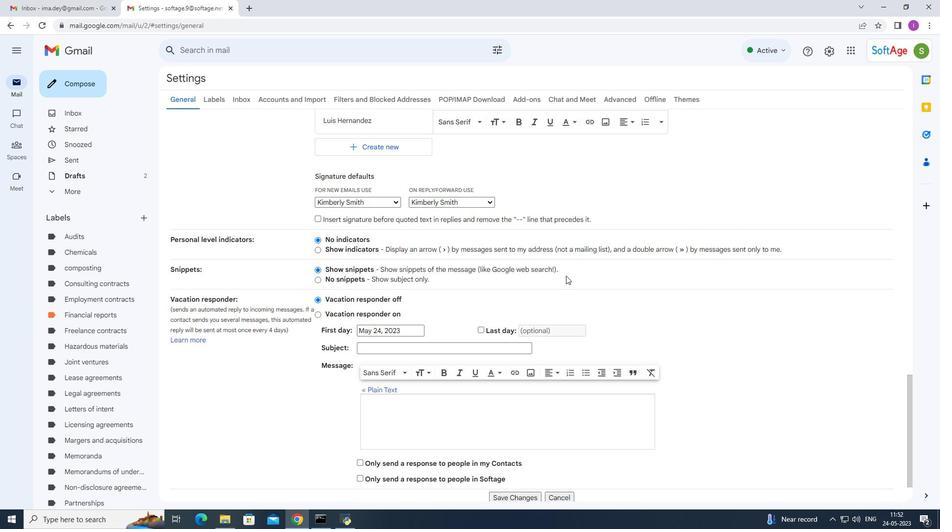 
Action: Mouse scrolled (566, 279) with delta (0, 0)
Screenshot: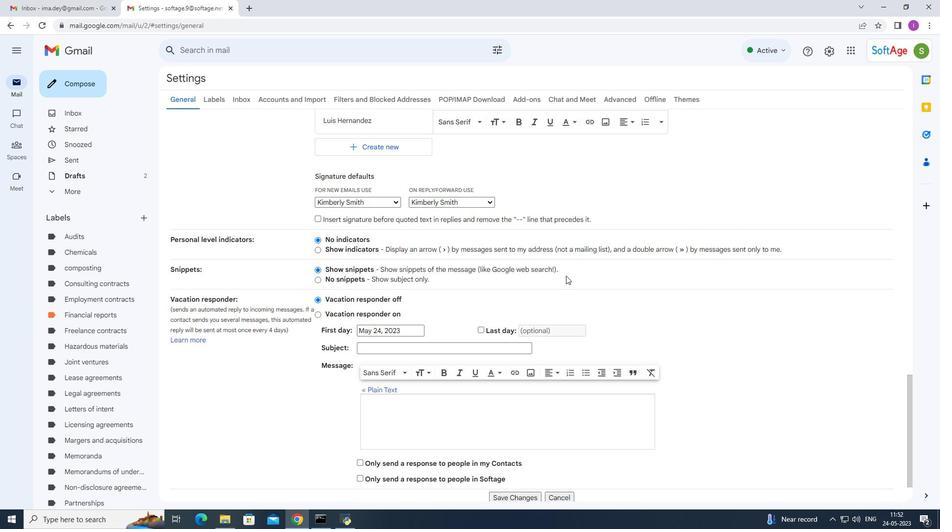 
Action: Mouse moved to (566, 281)
Screenshot: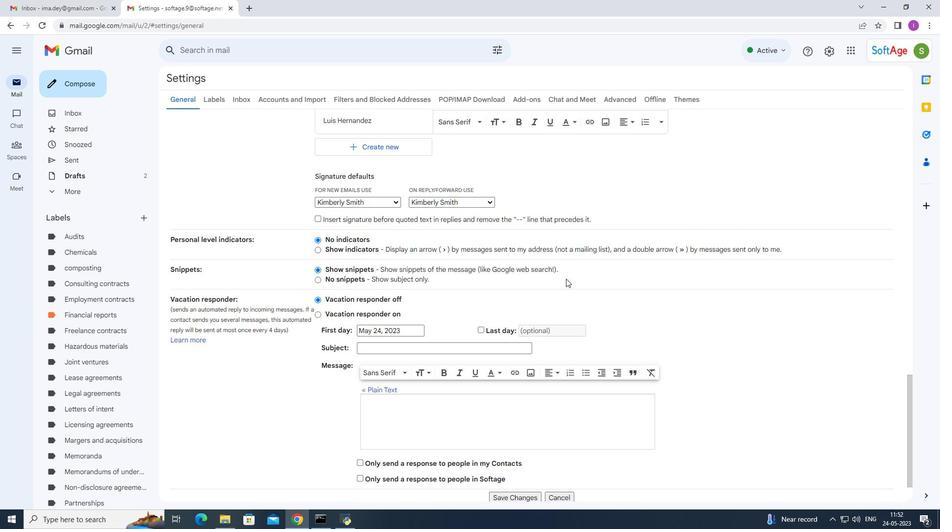 
Action: Mouse scrolled (566, 280) with delta (0, 0)
Screenshot: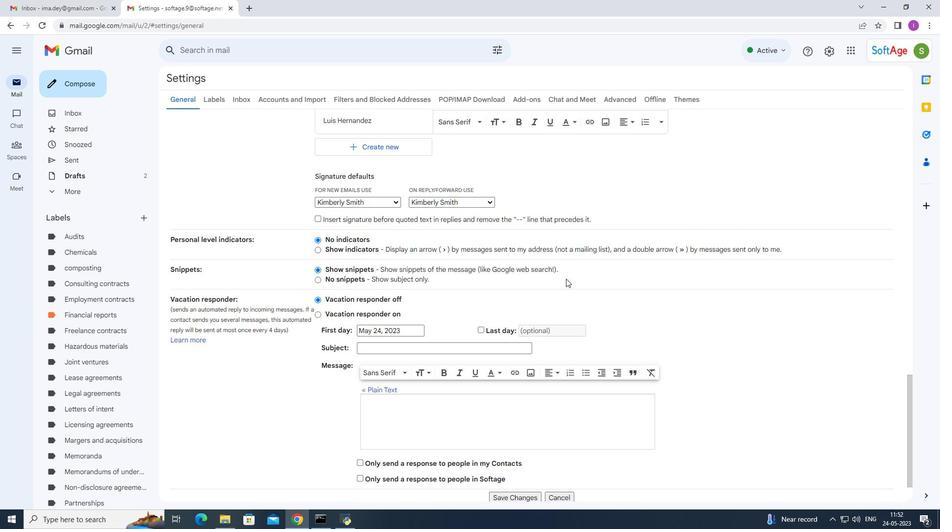 
Action: Mouse moved to (502, 448)
Screenshot: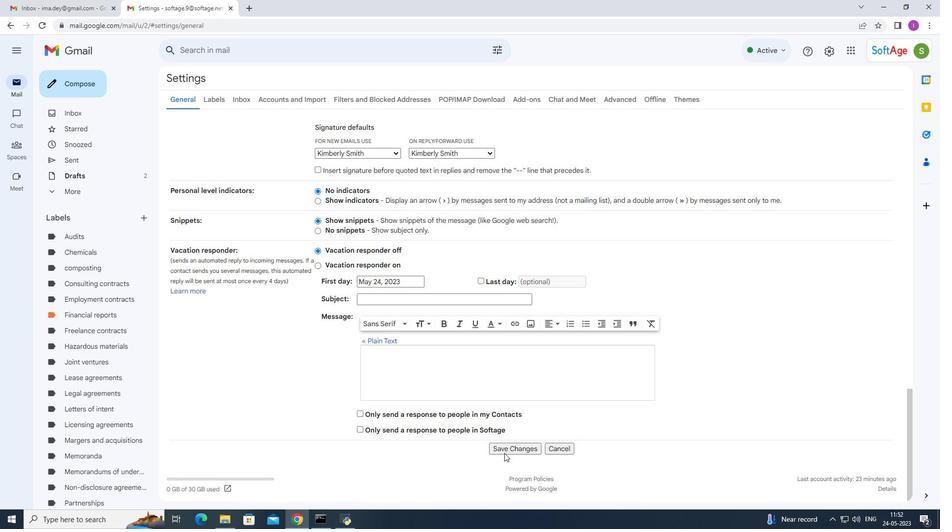 
Action: Mouse pressed left at (502, 448)
Screenshot: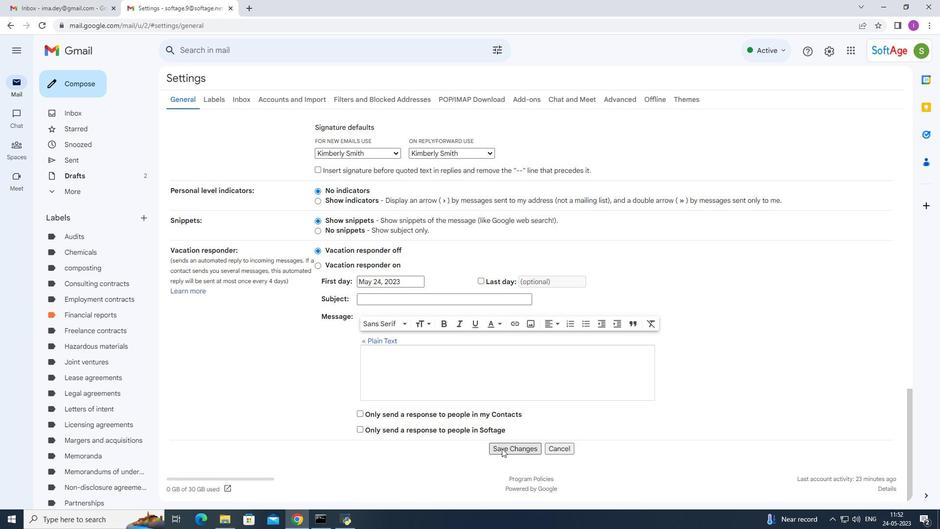 
Action: Mouse moved to (77, 85)
Screenshot: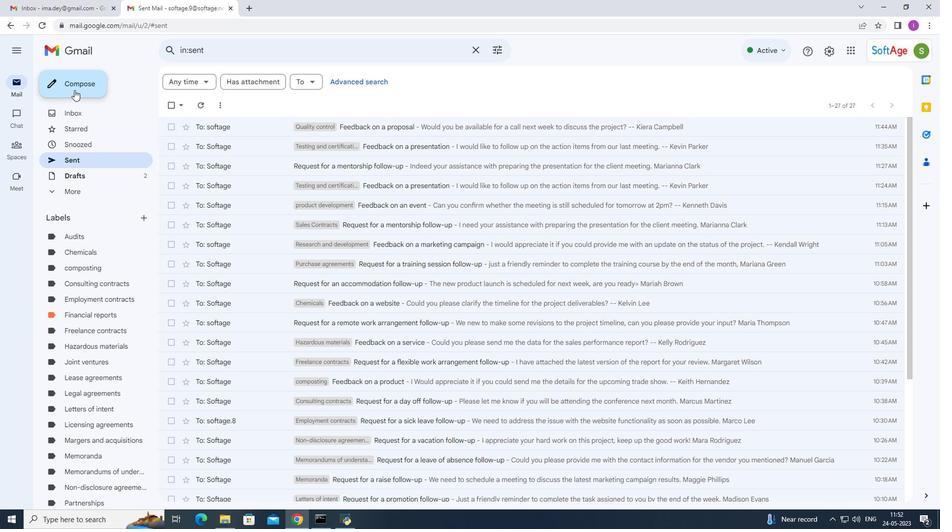 
Action: Mouse pressed left at (77, 85)
Screenshot: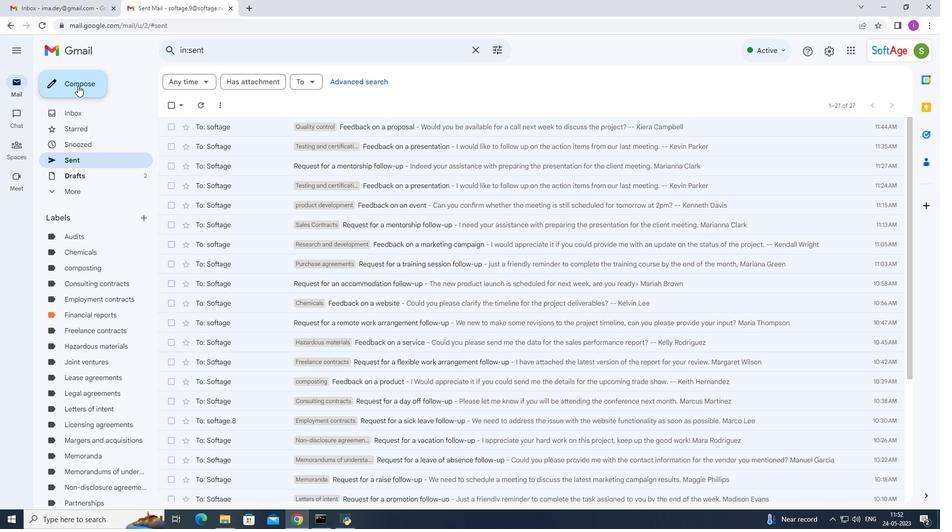 
Action: Mouse moved to (692, 227)
Screenshot: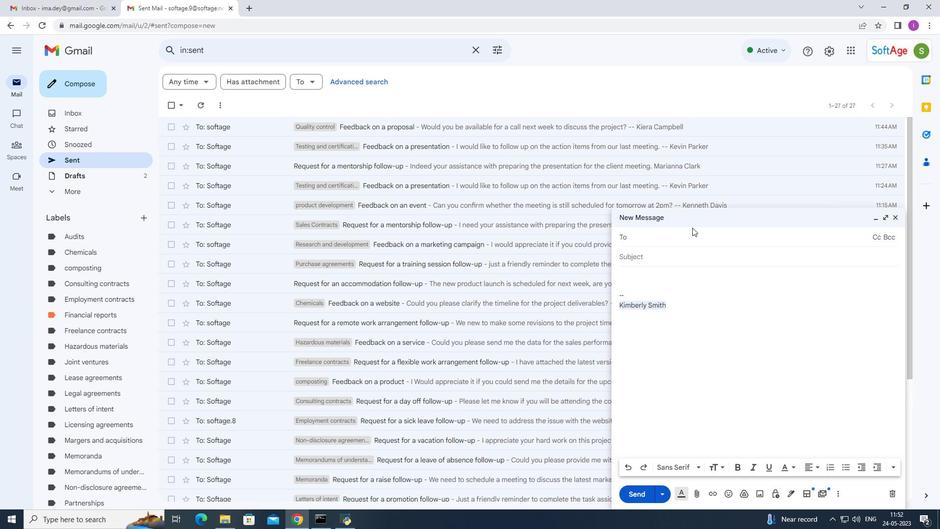 
Action: Key pressed so
Screenshot: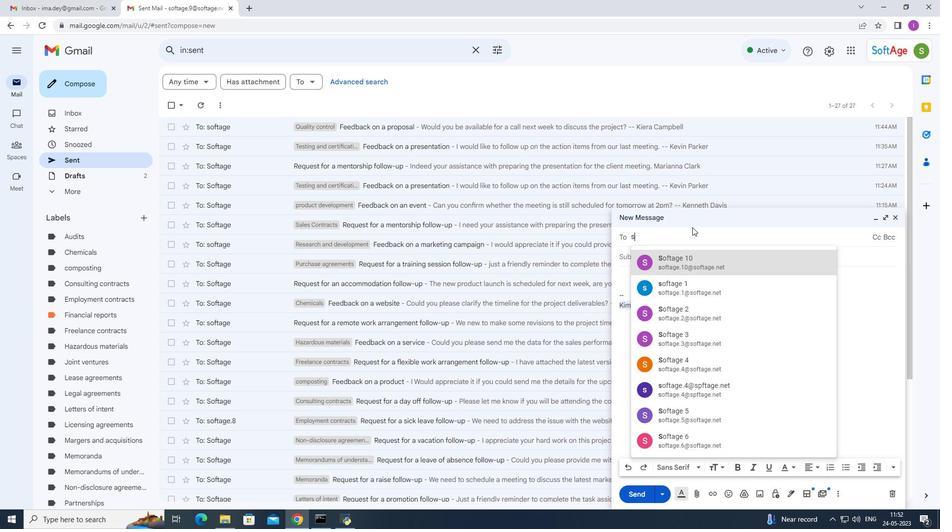 
Action: Mouse moved to (682, 313)
Screenshot: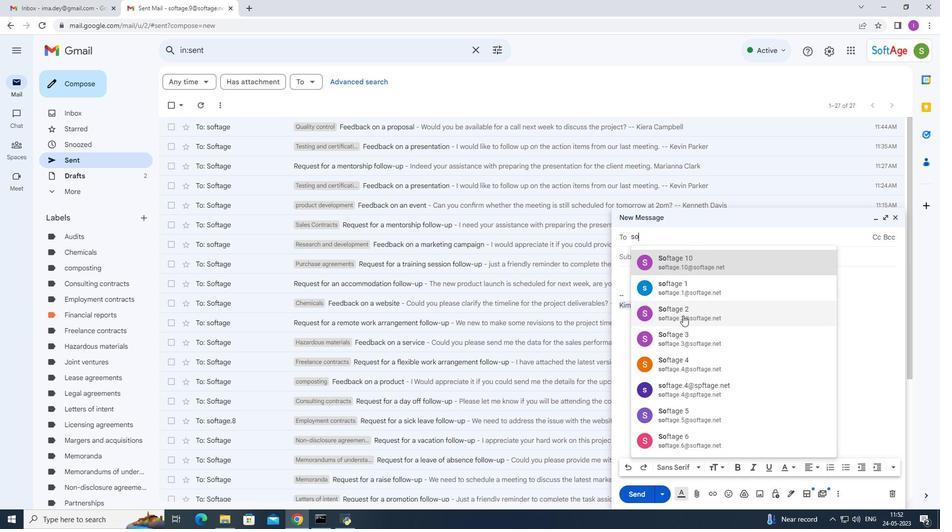 
Action: Mouse pressed left at (682, 313)
Screenshot: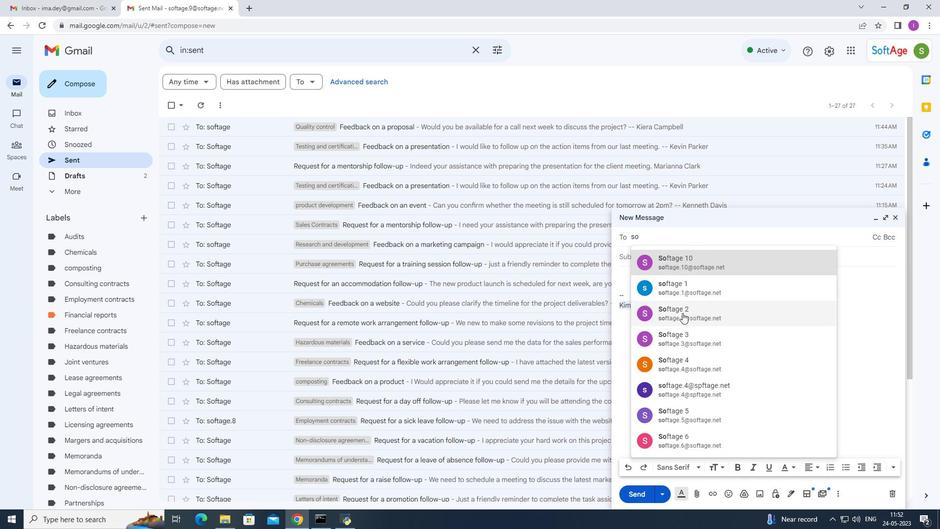 
Action: Mouse moved to (627, 269)
Screenshot: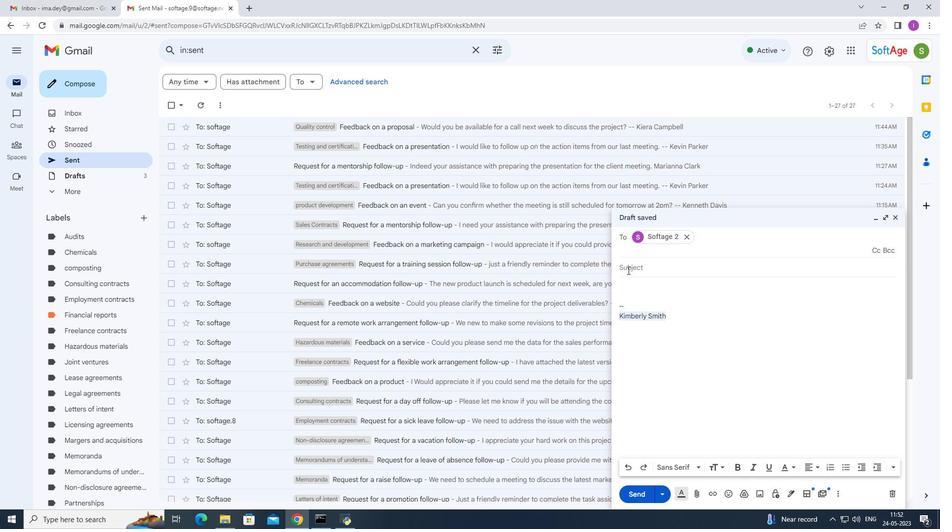 
Action: Mouse pressed left at (627, 269)
Screenshot: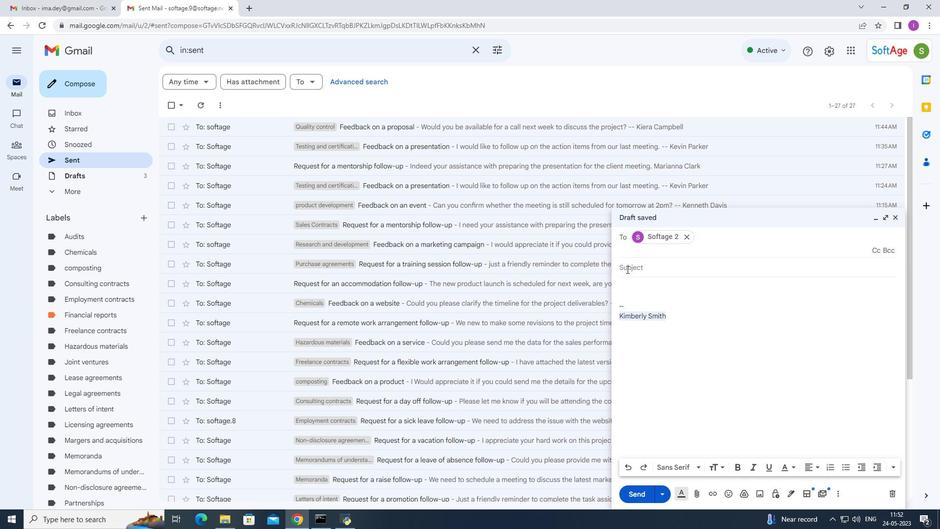 
Action: Mouse moved to (672, 256)
Screenshot: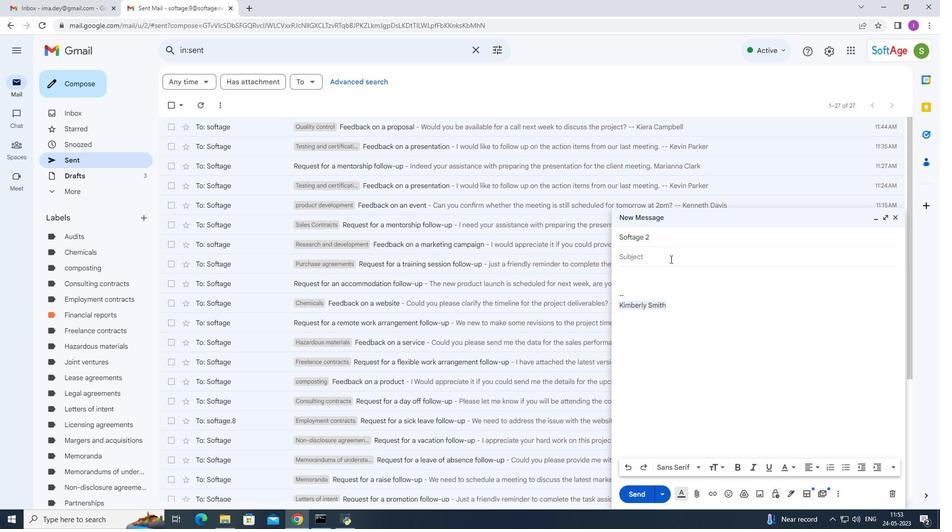 
Action: Key pressed <Key.shift>Fees<Key.backspace>dback<Key.space>on<Key.space>a<Key.space>quote
Screenshot: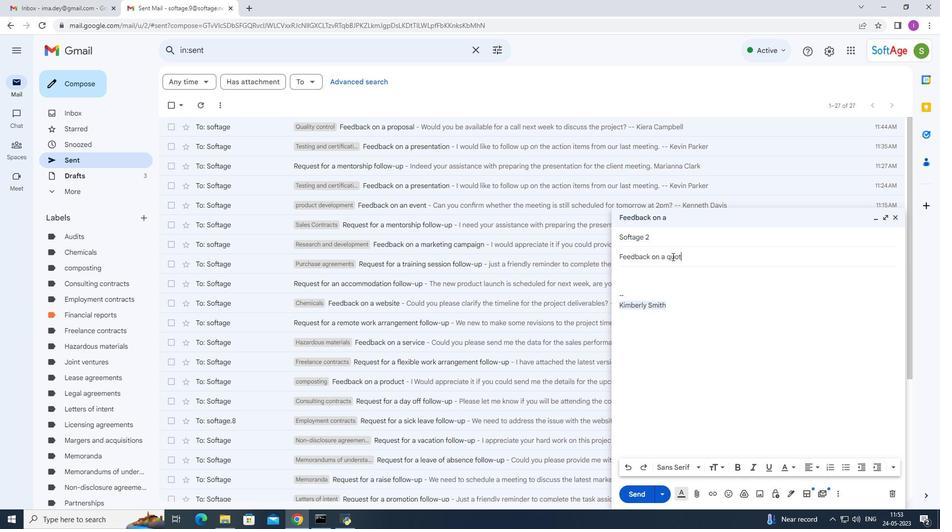 
Action: Mouse moved to (630, 279)
Screenshot: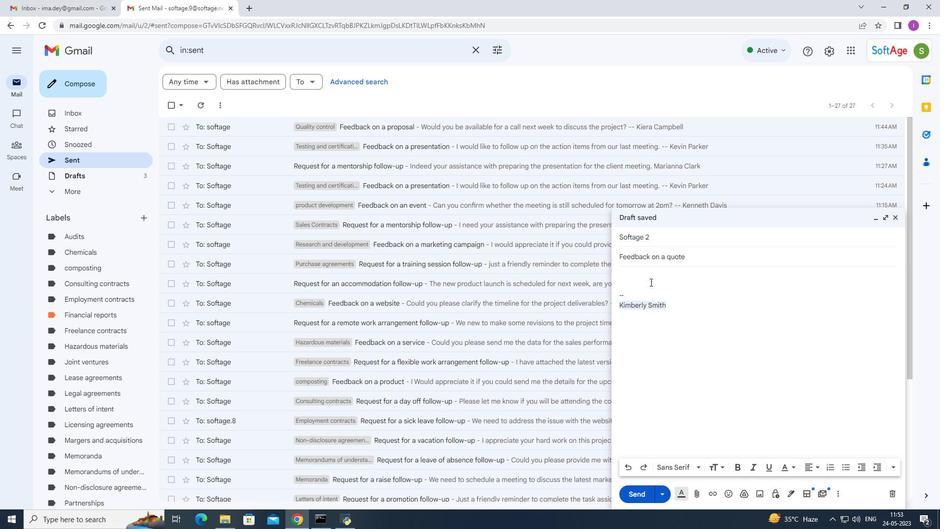 
Action: Mouse pressed left at (630, 279)
Screenshot: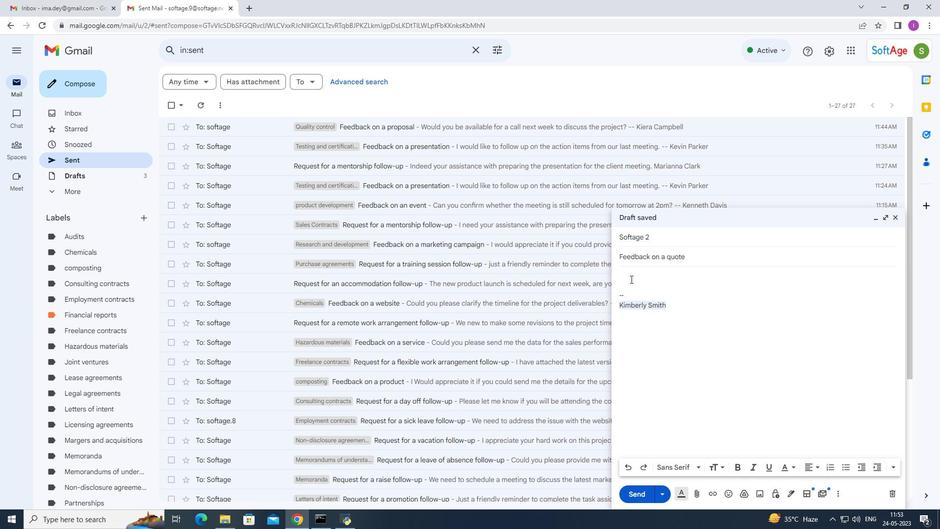 
Action: Mouse moved to (800, 286)
Screenshot: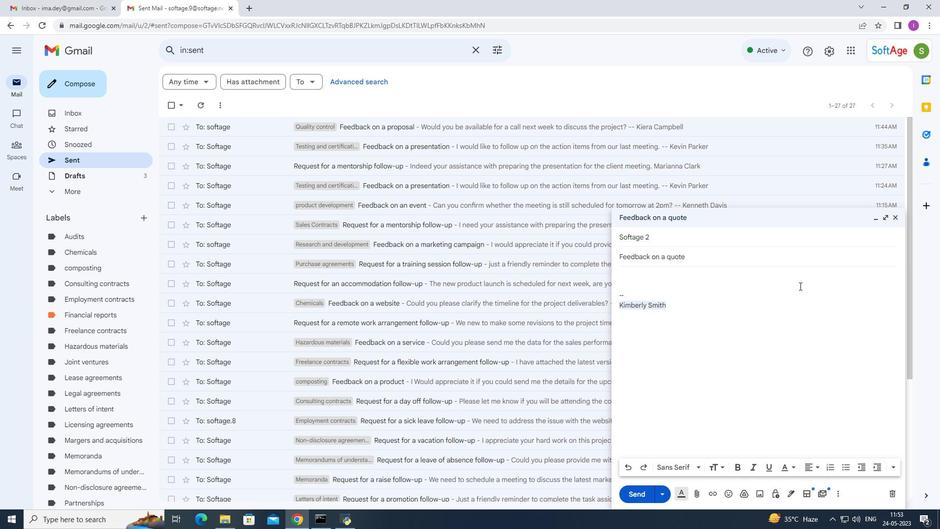 
Action: Key pressed <Key.shift>Could<Key.space>you<Key.space>please<Key.space>provide<Key.space>me<Key.space>with<Key.space>the<Key.space>update<Key.space>budgetfor<Key.space>the<Key.space>
Screenshot: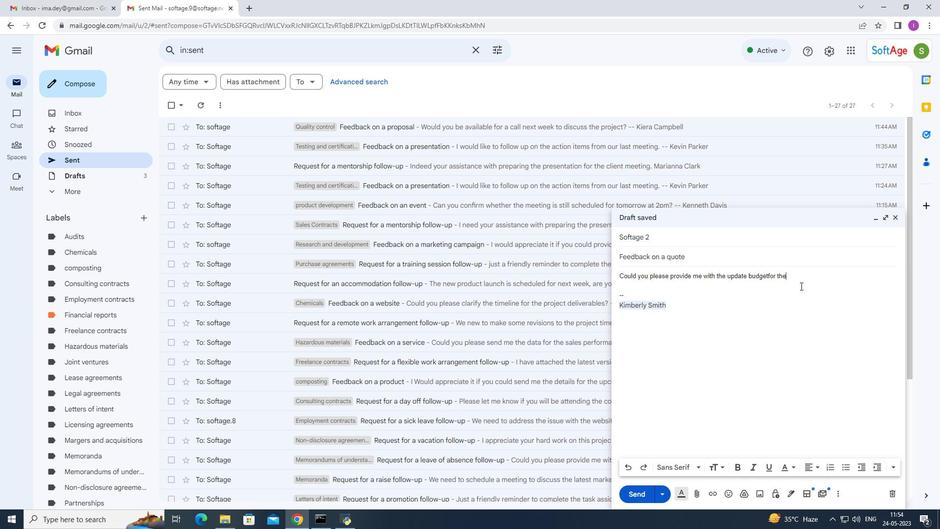 
Action: Mouse moved to (767, 277)
Screenshot: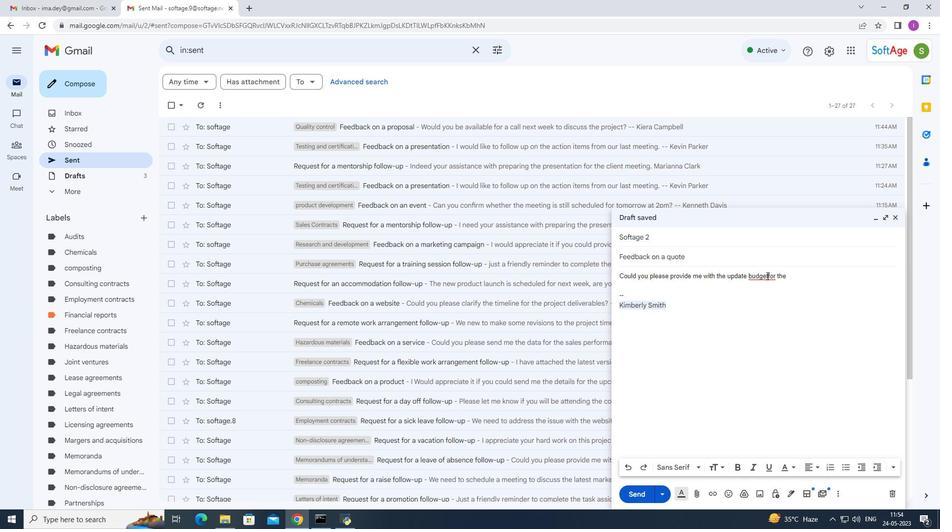 
Action: Mouse pressed left at (767, 277)
Screenshot: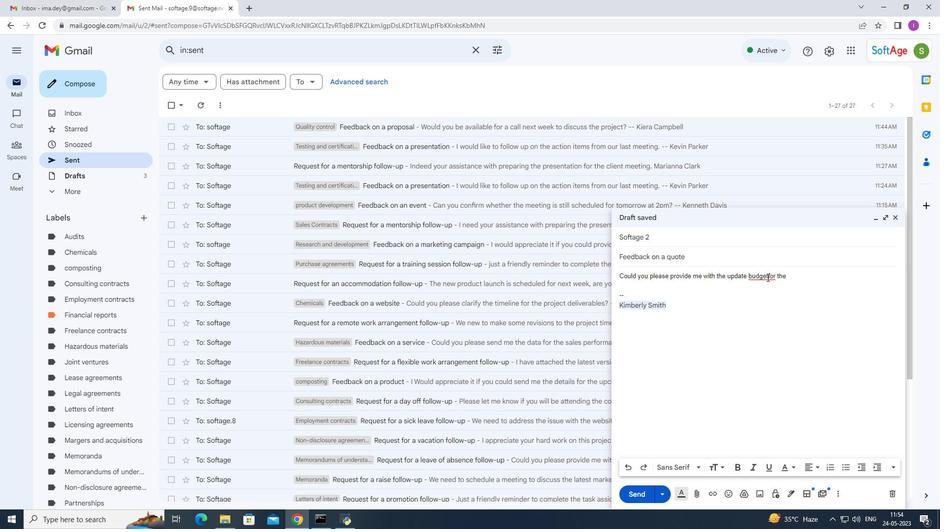 
Action: Key pressed <Key.space>
Screenshot: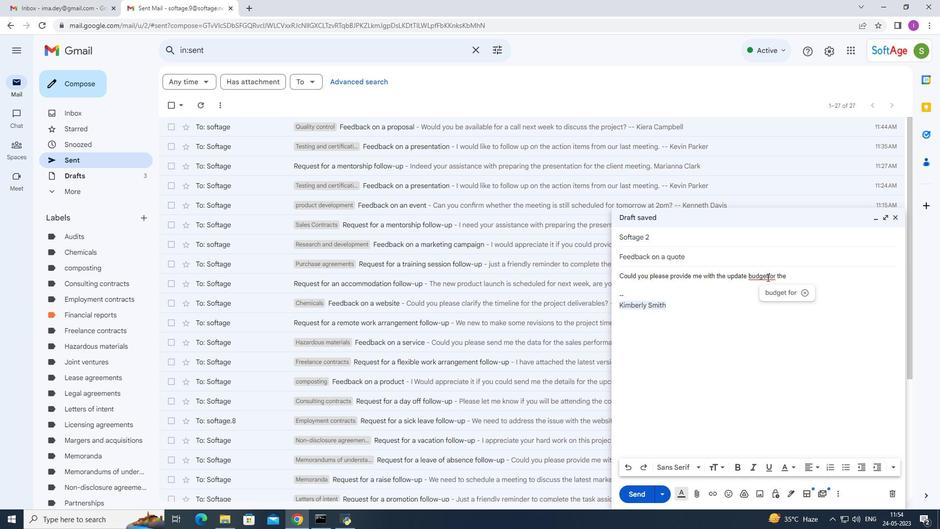 
Action: Mouse moved to (793, 276)
Screenshot: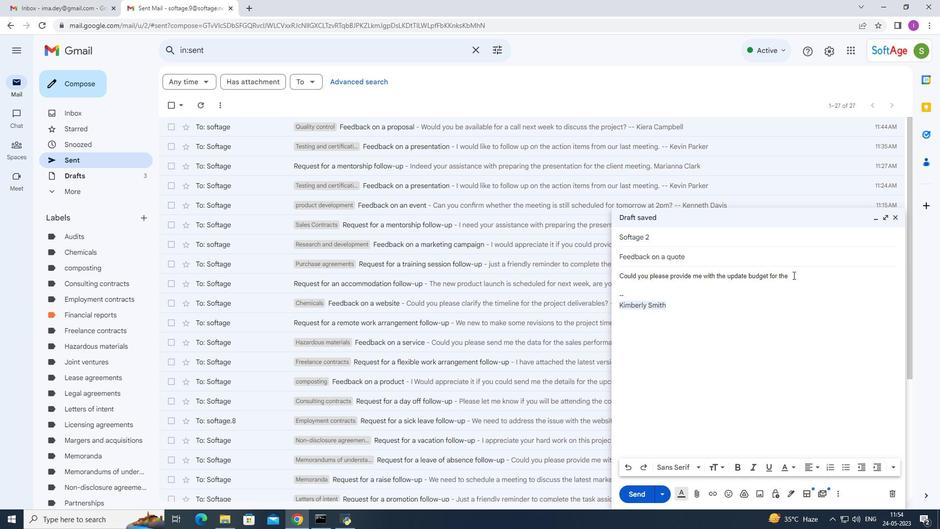 
Action: Mouse pressed left at (793, 276)
Screenshot: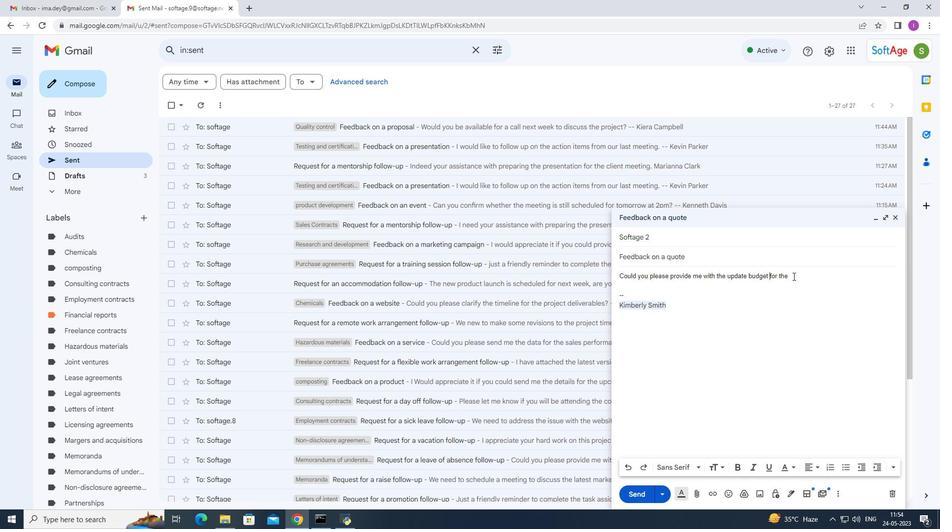 
Action: Mouse moved to (824, 274)
Screenshot: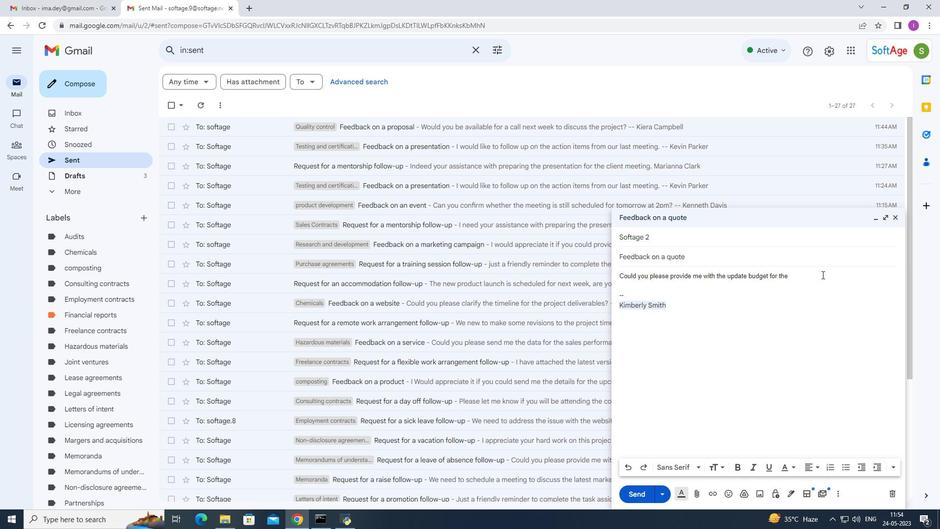 
Action: Key pressed <Key.shift>Project<Key.shift><Key.shift><Key.shift><Key.shift><Key.shift>?
Screenshot: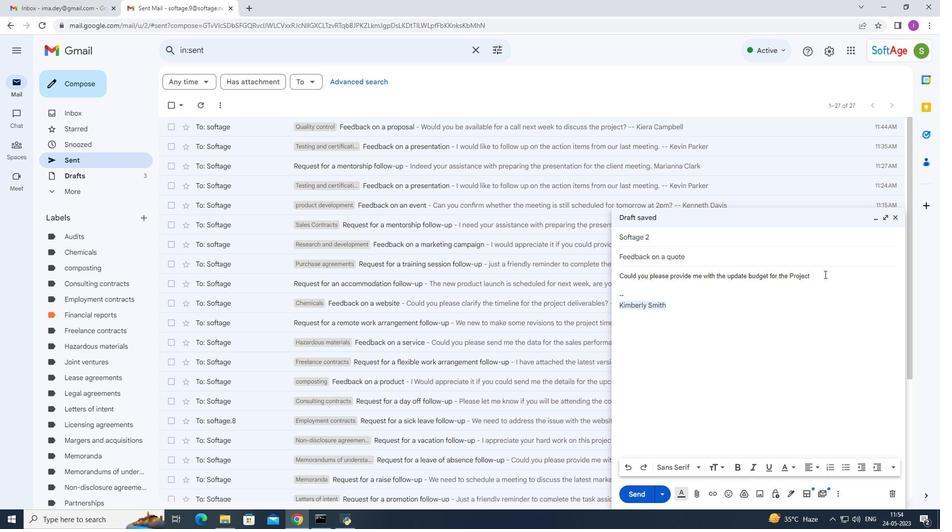 
Action: Mouse moved to (687, 306)
Screenshot: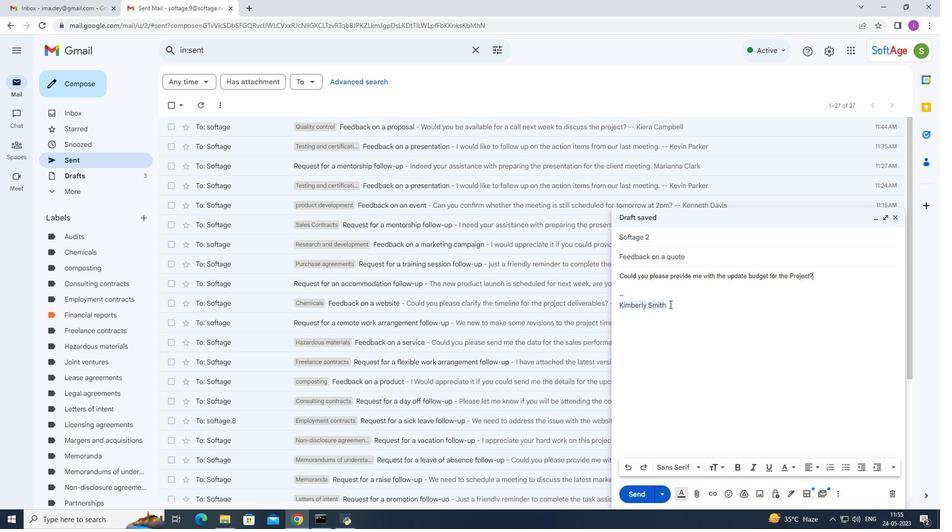 
Action: Mouse pressed left at (687, 306)
Screenshot: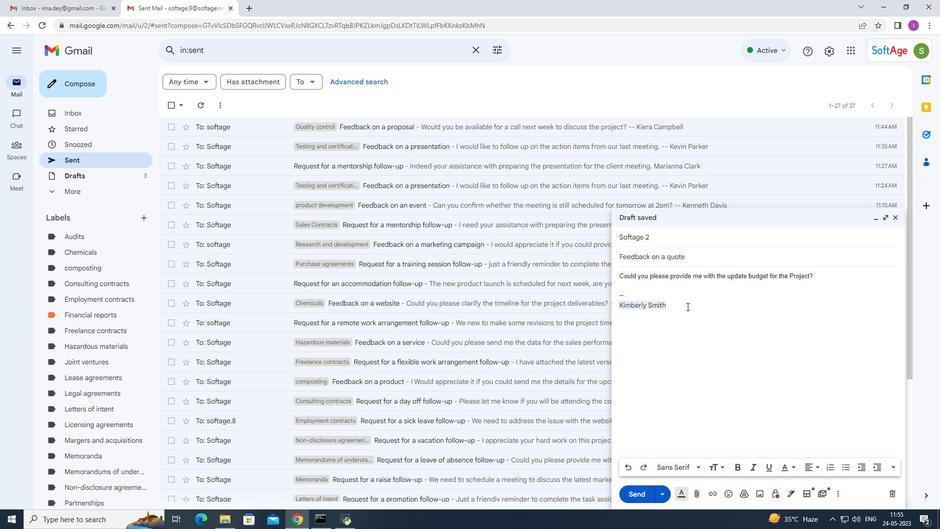 
Action: Mouse moved to (894, 469)
Screenshot: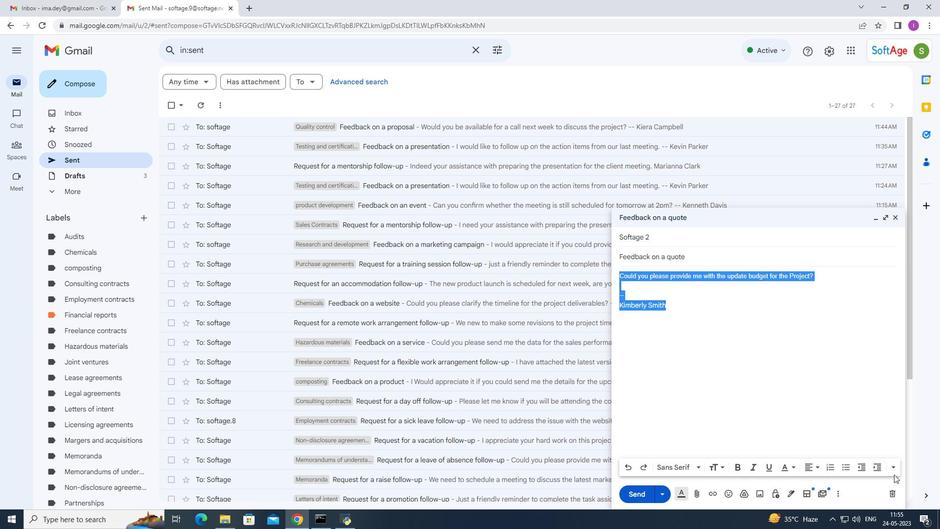 
Action: Mouse pressed left at (894, 469)
Screenshot: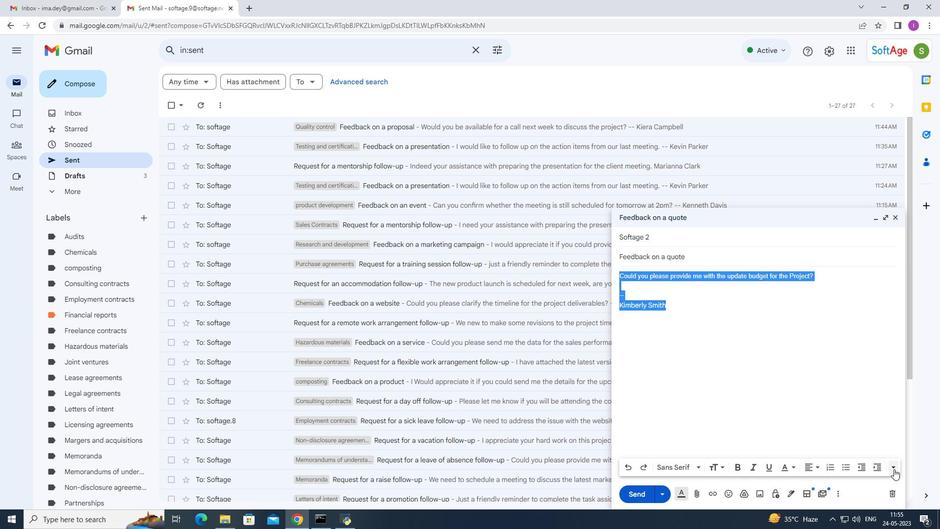 
Action: Mouse moved to (894, 424)
Screenshot: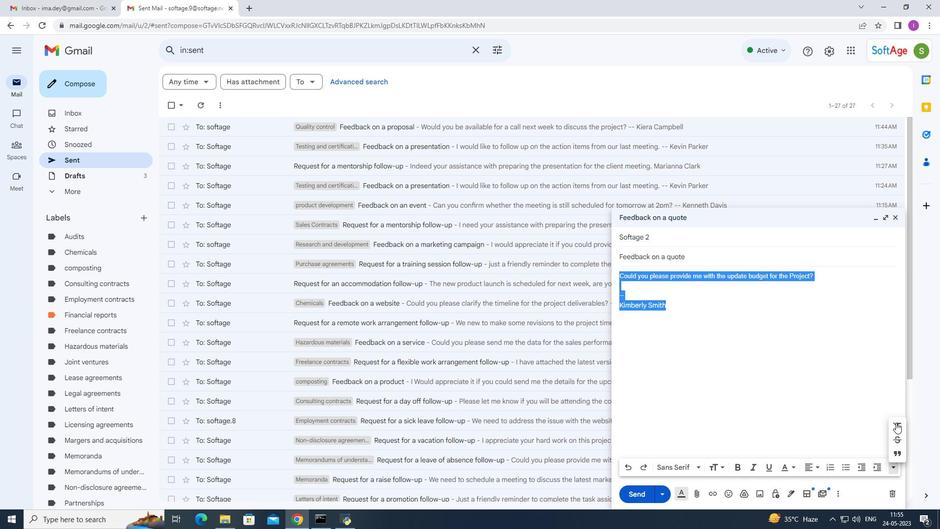 
Action: Mouse pressed left at (894, 424)
Screenshot: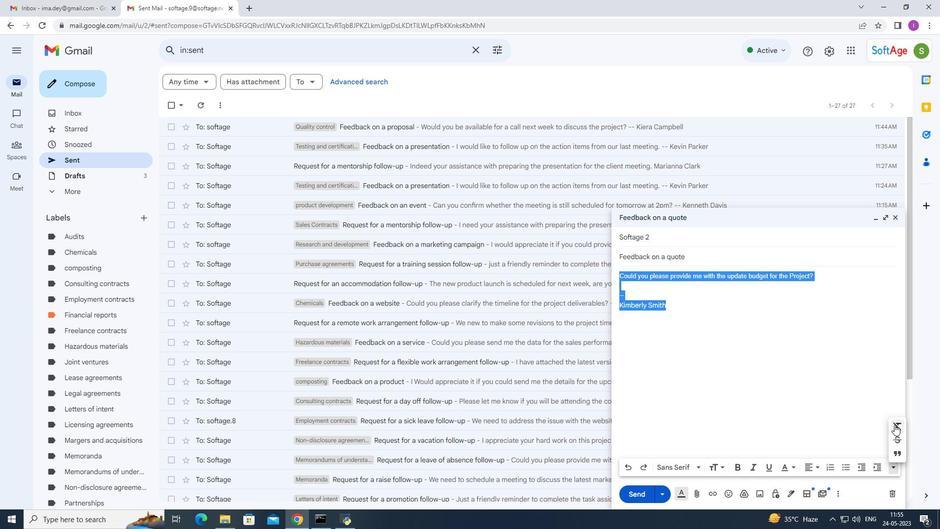 
Action: Mouse moved to (893, 468)
Screenshot: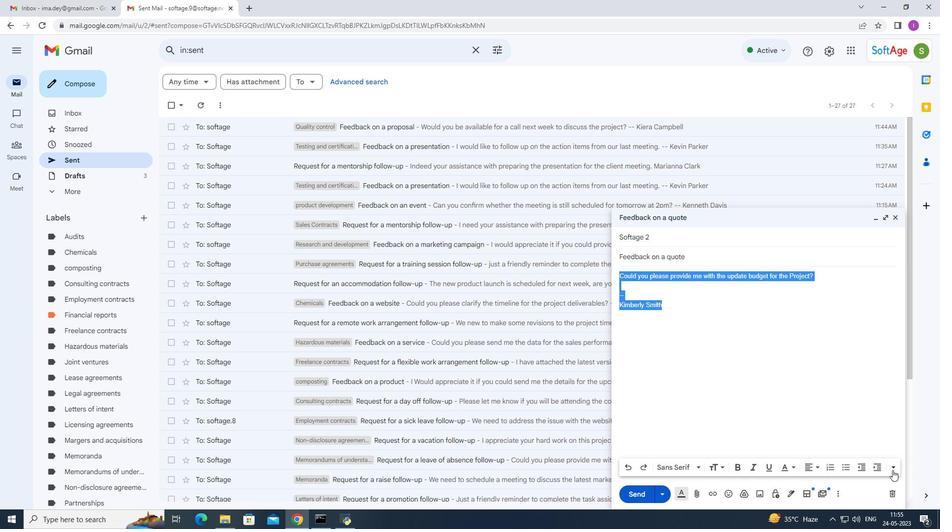 
Action: Mouse pressed left at (893, 468)
Screenshot: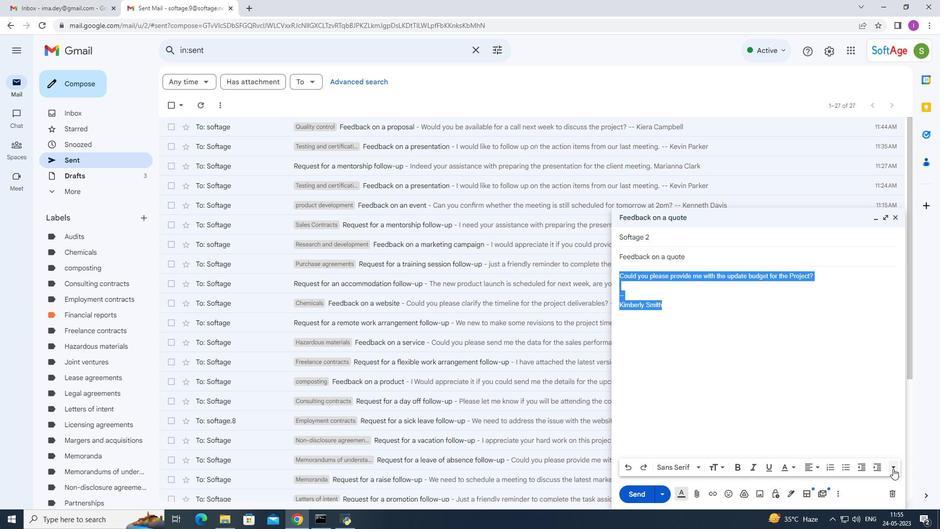 
Action: Mouse moved to (894, 426)
Screenshot: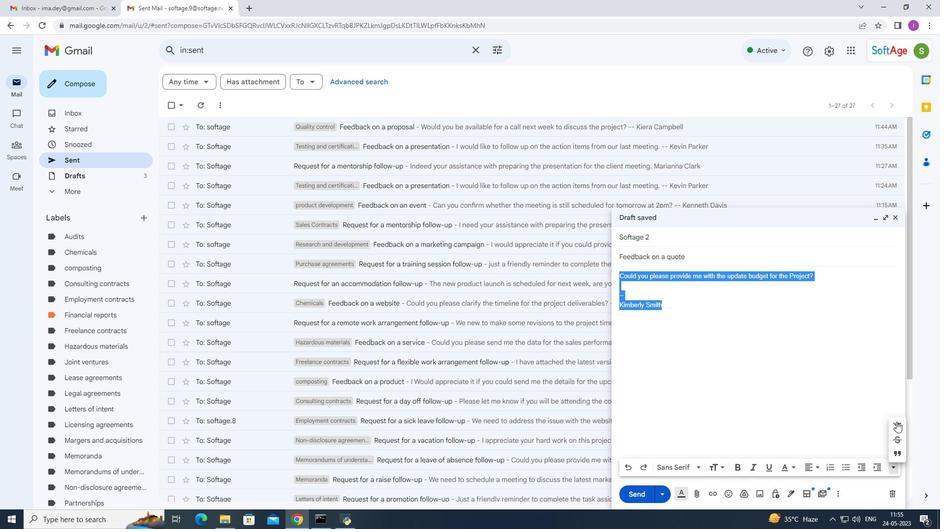 
Action: Mouse pressed left at (894, 426)
Screenshot: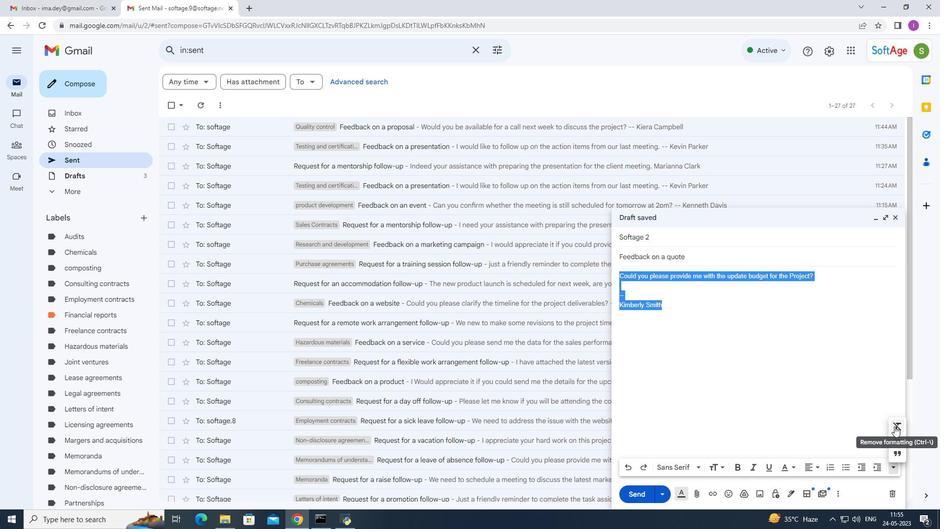 
Action: Mouse moved to (630, 470)
Screenshot: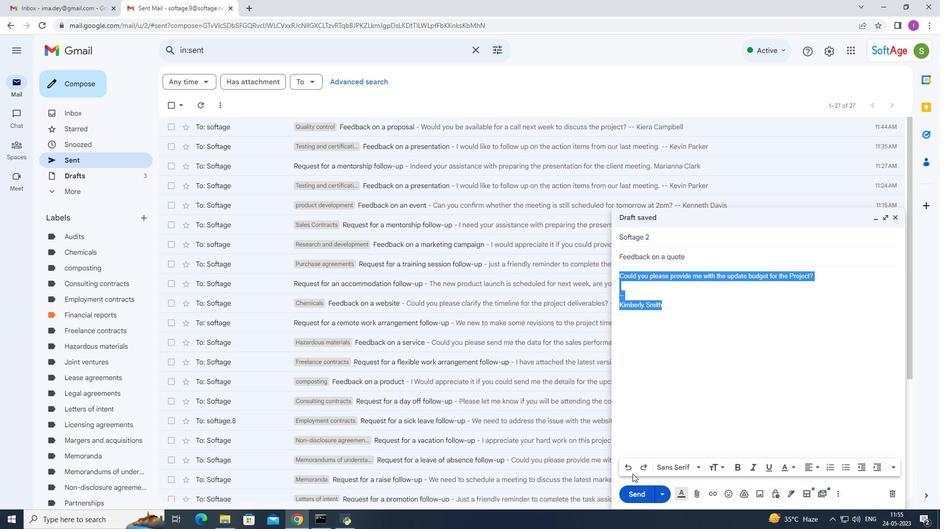 
Action: Mouse pressed left at (630, 470)
Screenshot: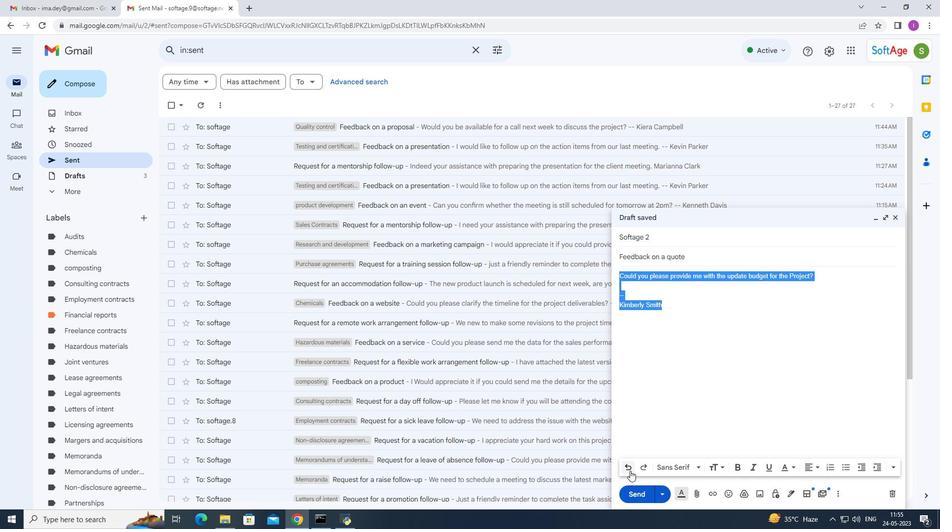 
Action: Mouse moved to (633, 494)
Screenshot: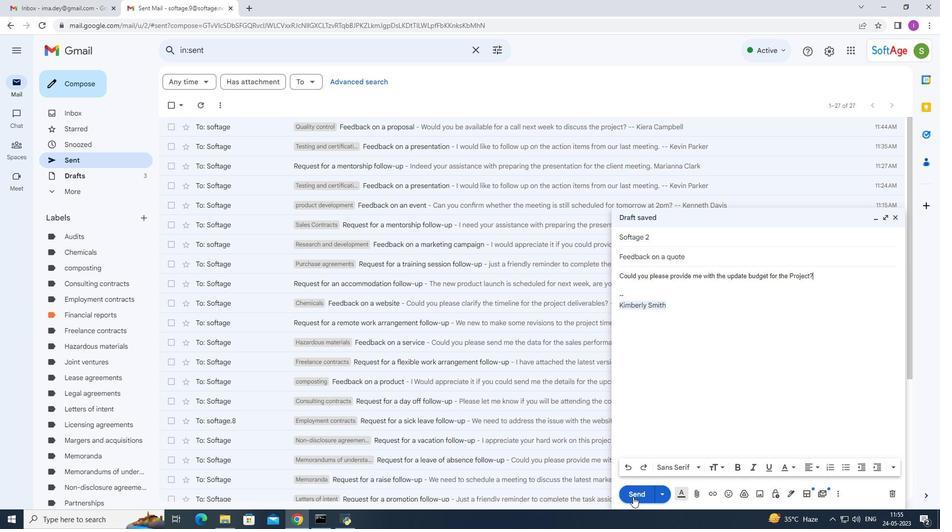 
Action: Mouse pressed left at (633, 494)
Screenshot: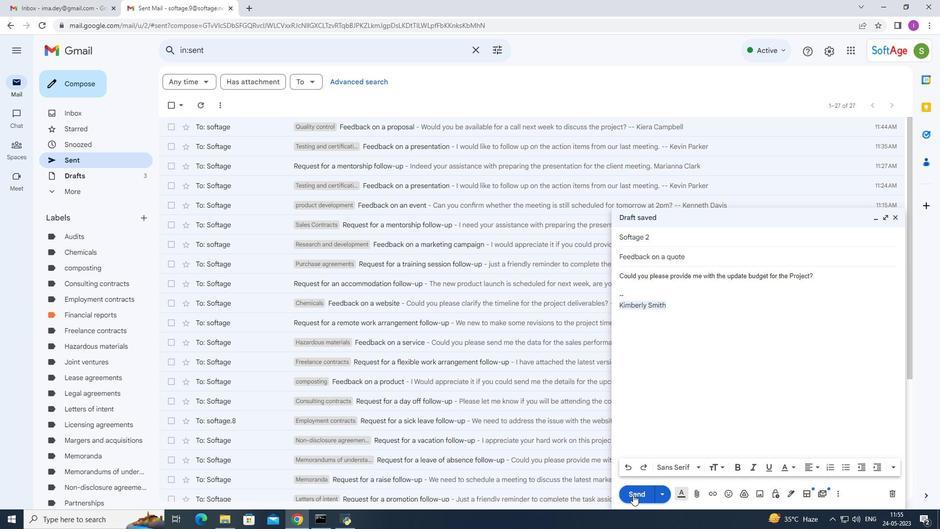
Action: Mouse moved to (251, 129)
Screenshot: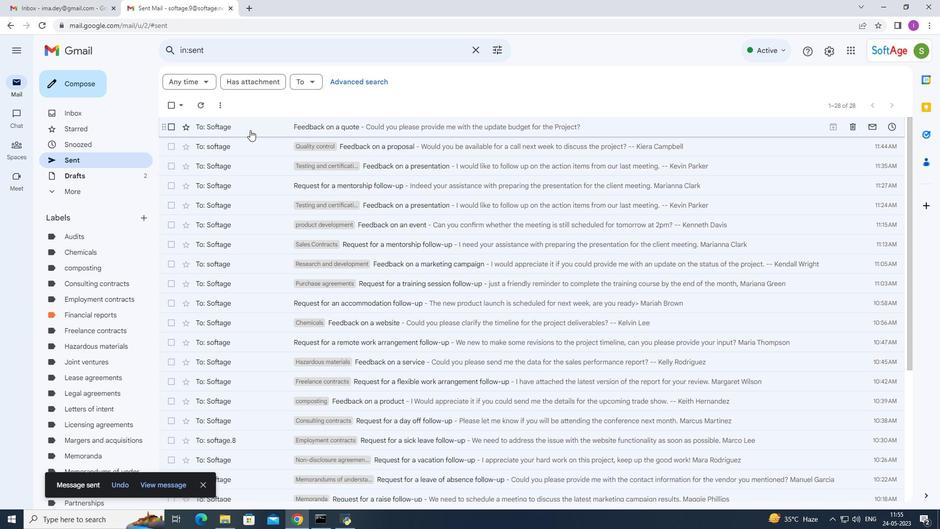
Action: Mouse pressed right at (251, 129)
Screenshot: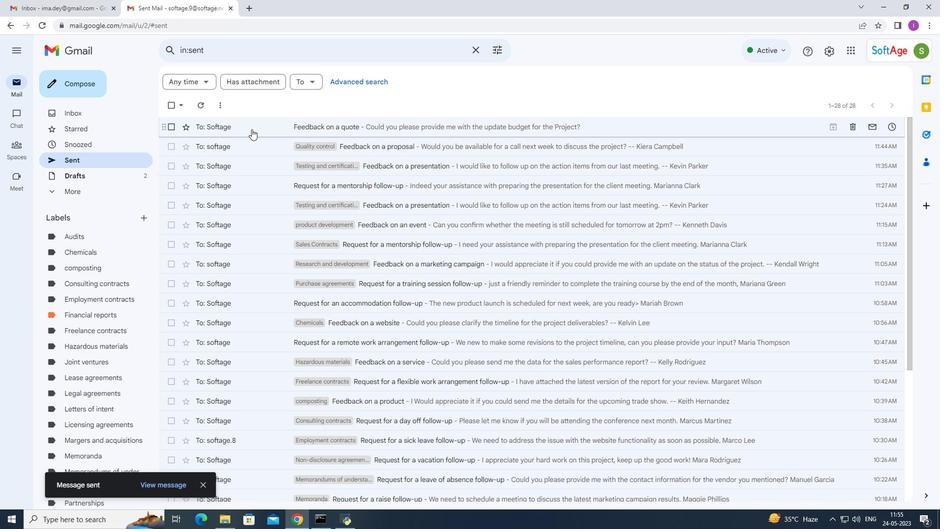 
Action: Mouse moved to (392, 325)
Screenshot: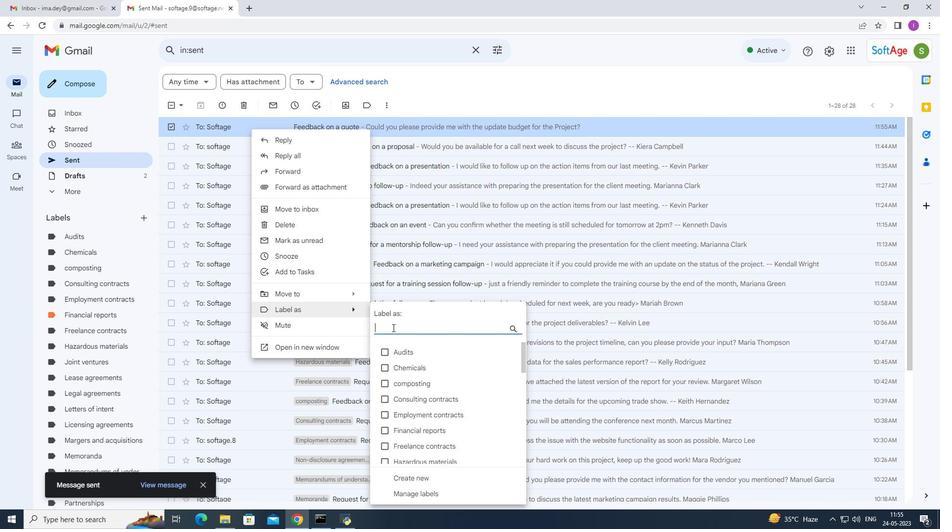 
Action: Key pressed su
Screenshot: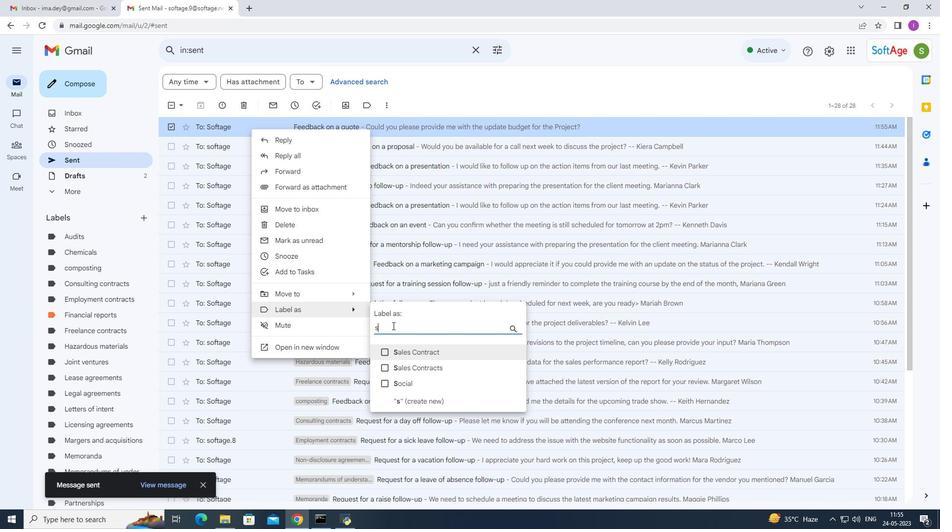 
Action: Mouse moved to (392, 324)
Screenshot: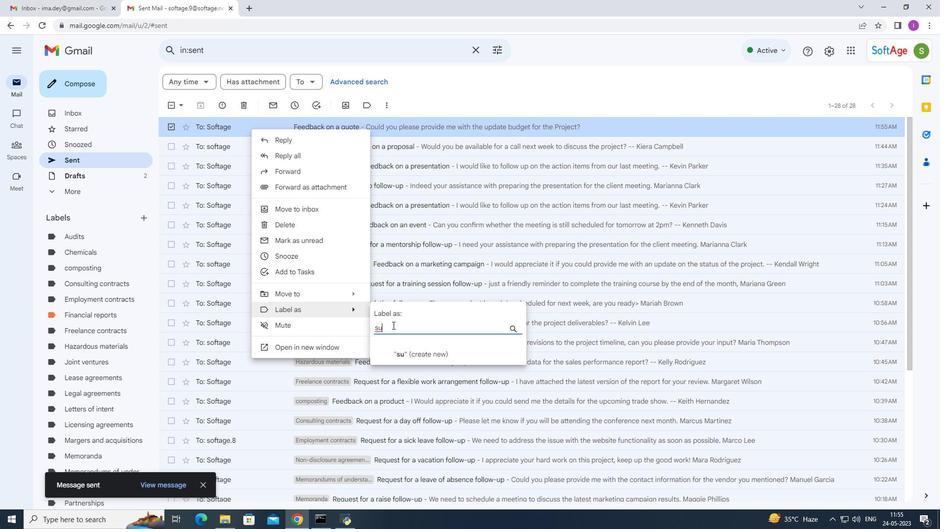 
Action: Key pressed pp
Screenshot: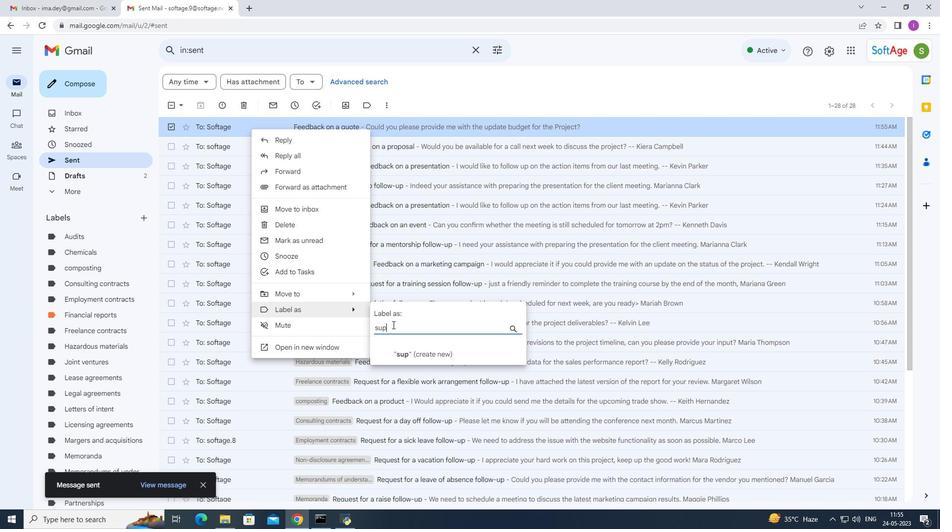 
Action: Mouse moved to (393, 323)
Screenshot: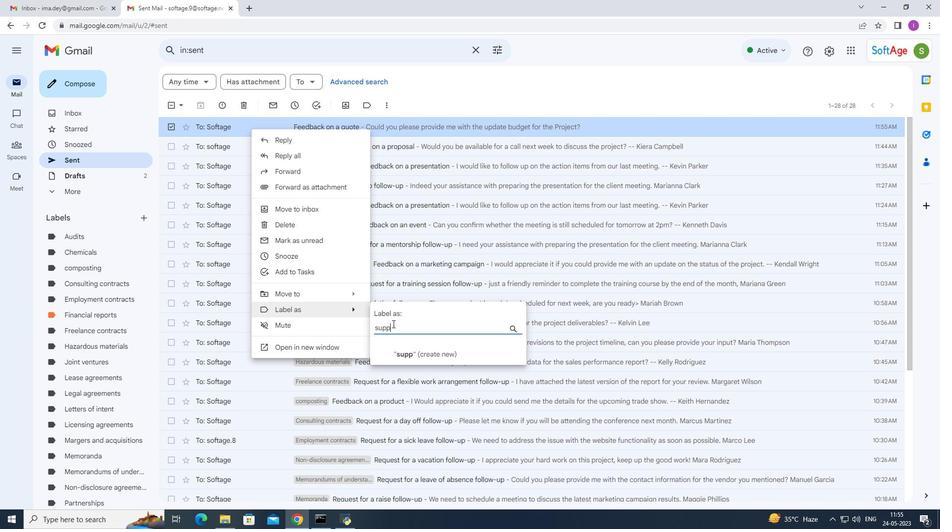 
Action: Key pressed l
Screenshot: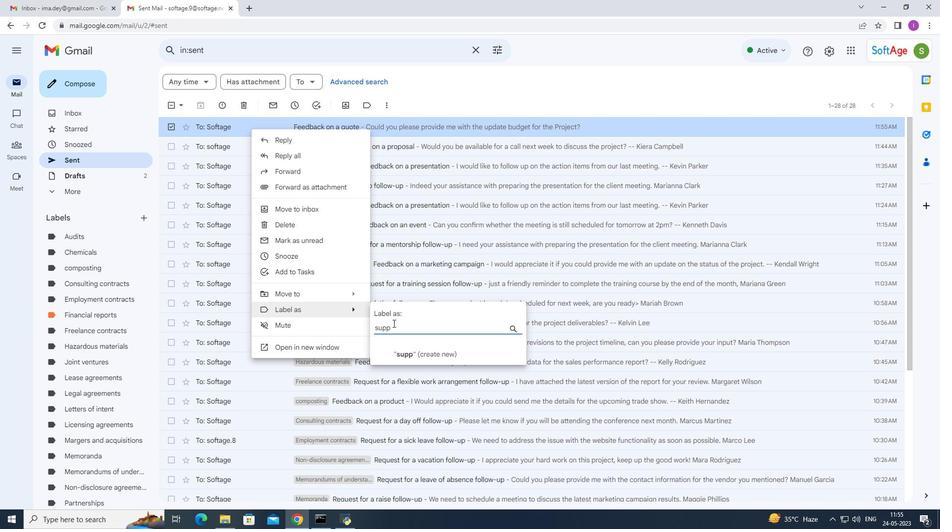 
Action: Mouse moved to (393, 322)
Screenshot: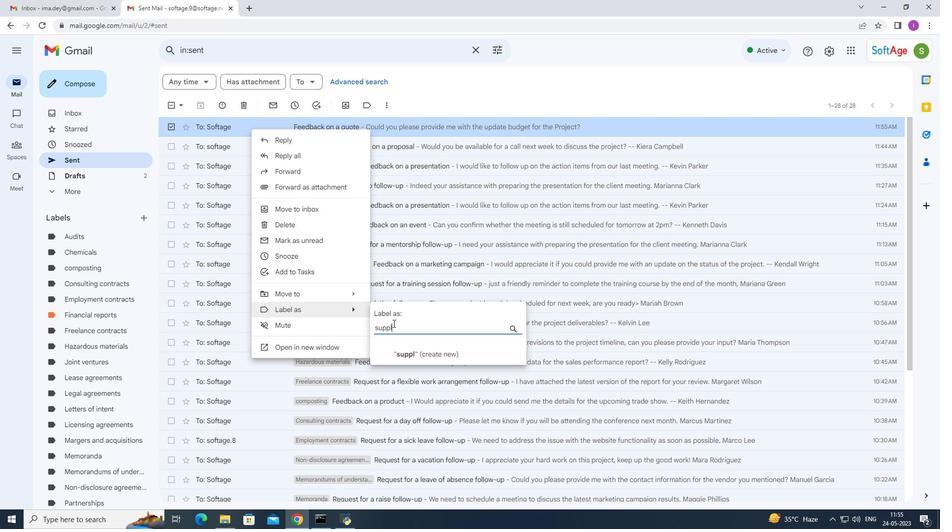 
Action: Key pressed y
Screenshot: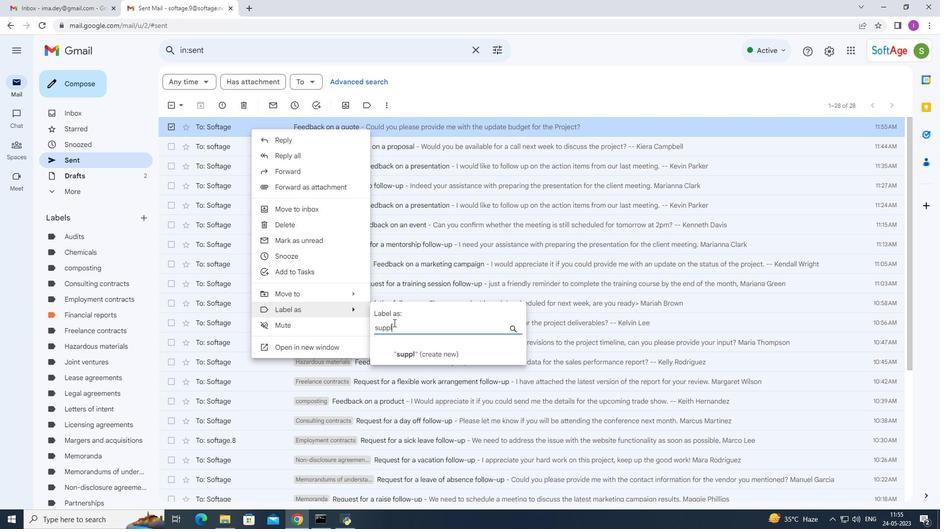 
Action: Mouse moved to (393, 322)
Screenshot: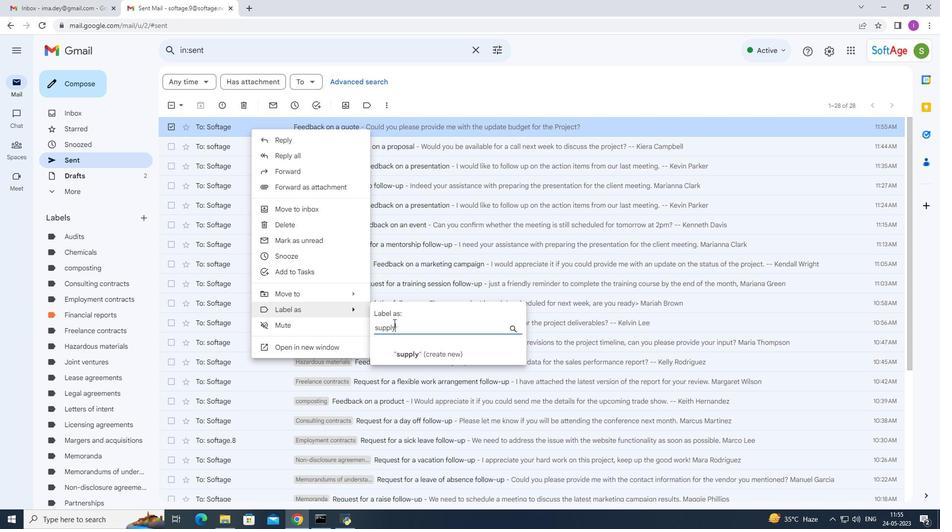 
Action: Key pressed <Key.space><Key.shift>
Screenshot: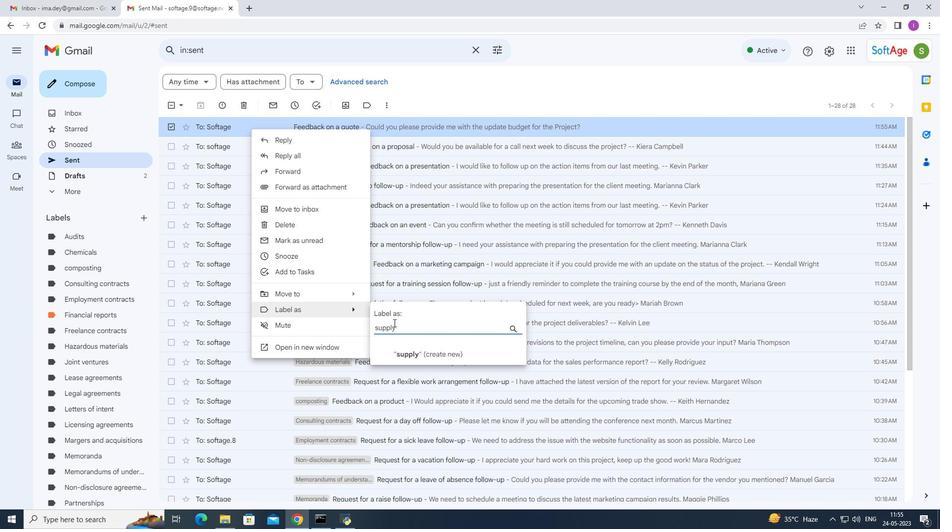 
Action: Mouse moved to (394, 322)
Screenshot: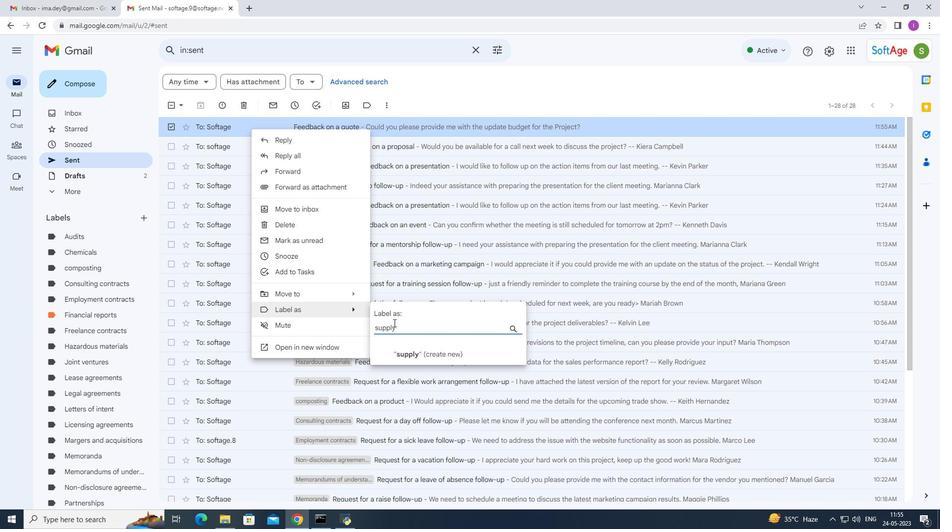
Action: Key pressed <Key.shift><Key.shift><Key.shift><Key.shift>C
Screenshot: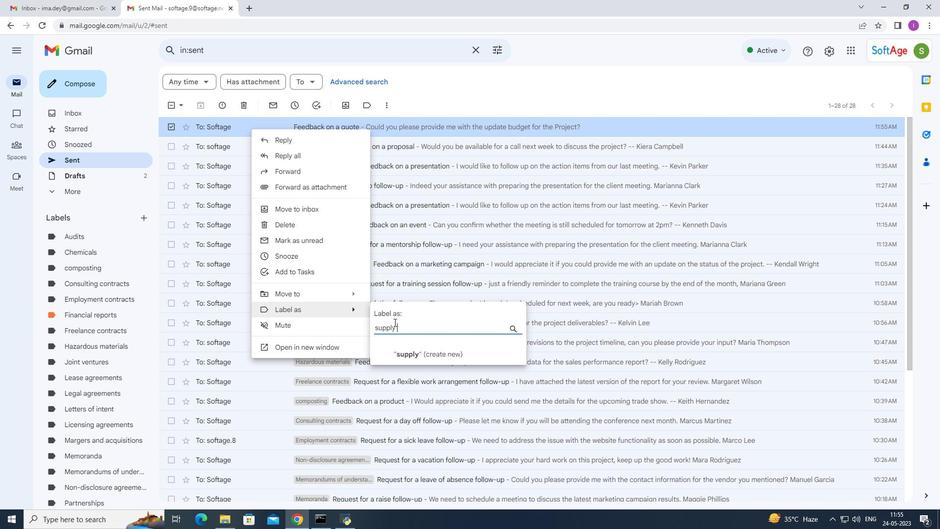 
Action: Mouse moved to (395, 321)
Screenshot: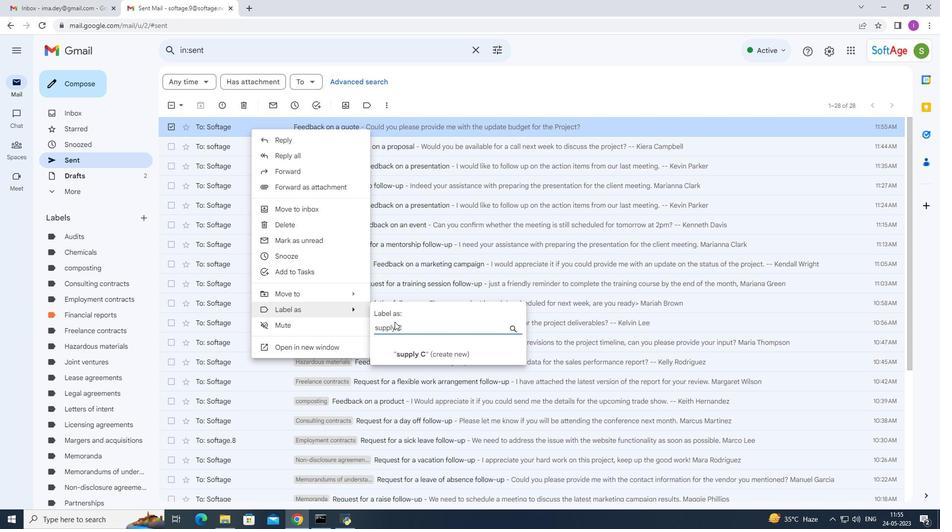 
Action: Key pressed h
Screenshot: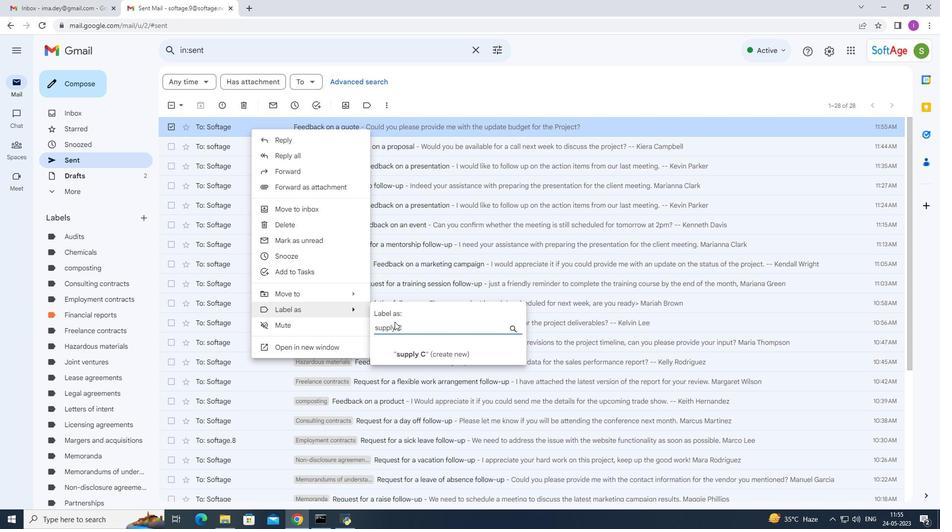
Action: Mouse moved to (395, 320)
Screenshot: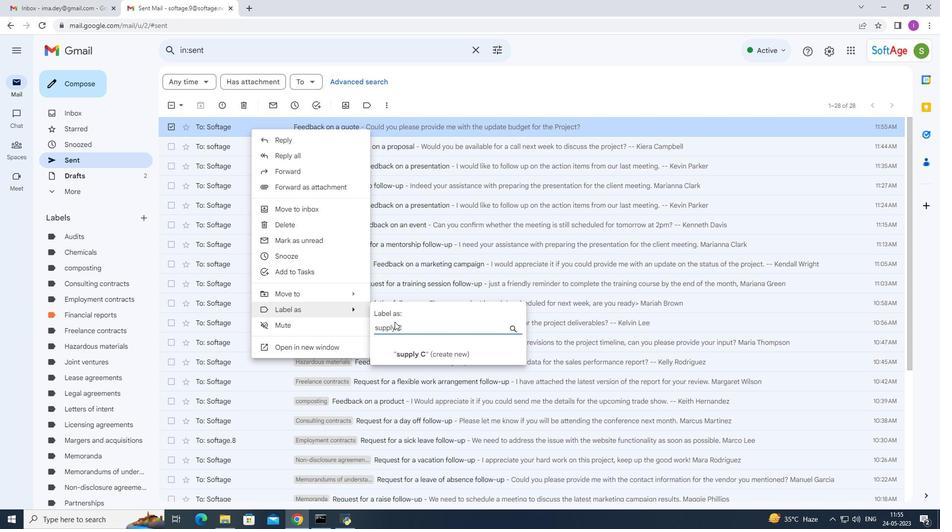 
Action: Key pressed a
Screenshot: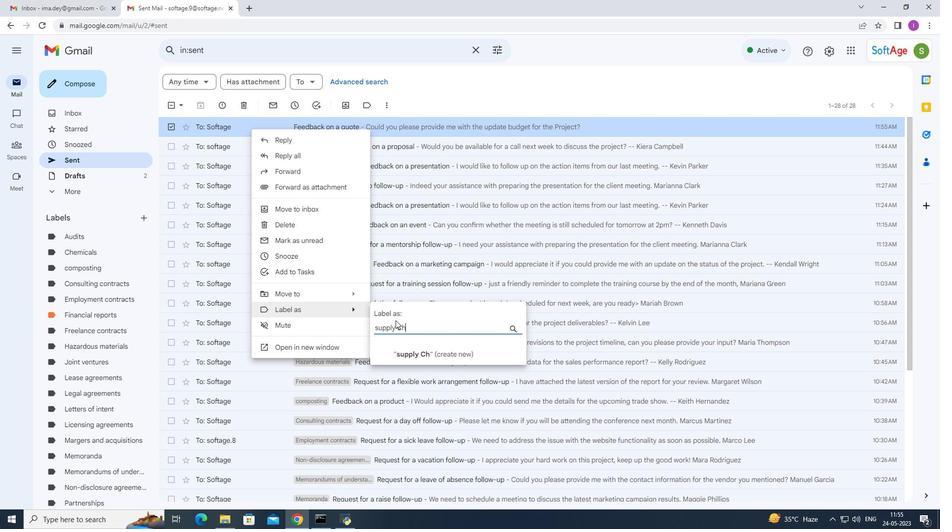 
Action: Mouse moved to (397, 318)
Screenshot: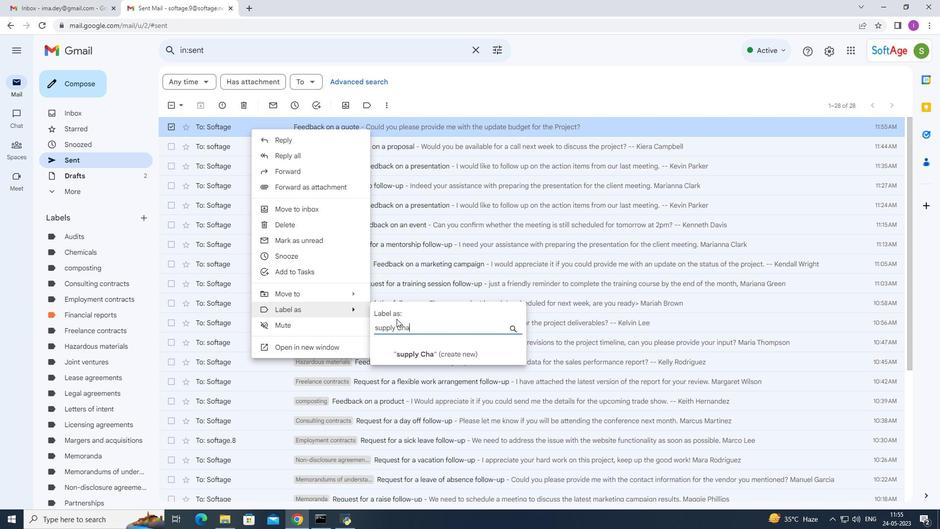 
Action: Key pressed in
Screenshot: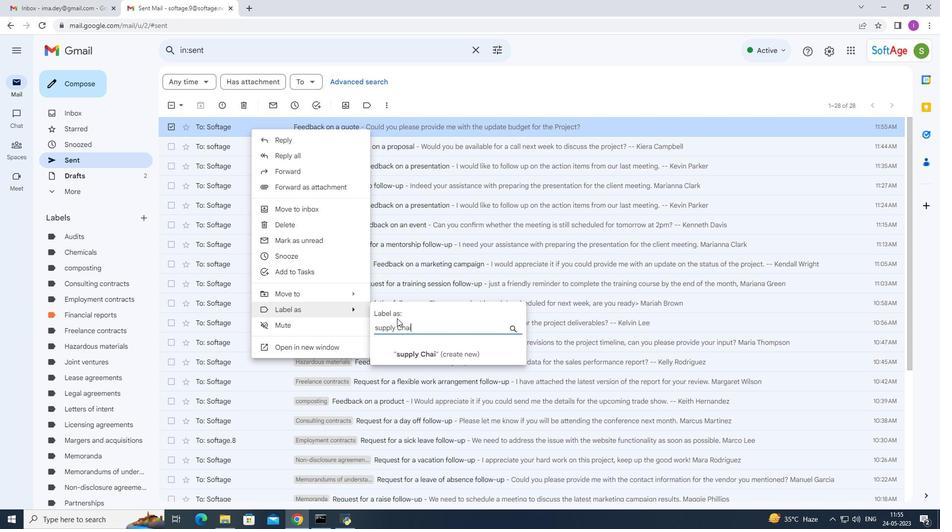 
Action: Mouse moved to (377, 328)
Screenshot: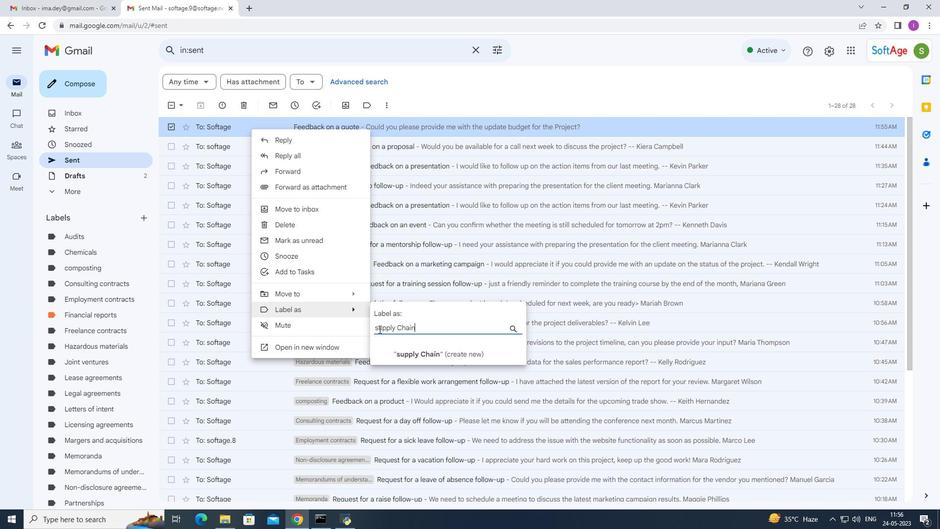 
Action: Mouse pressed left at (377, 328)
Screenshot: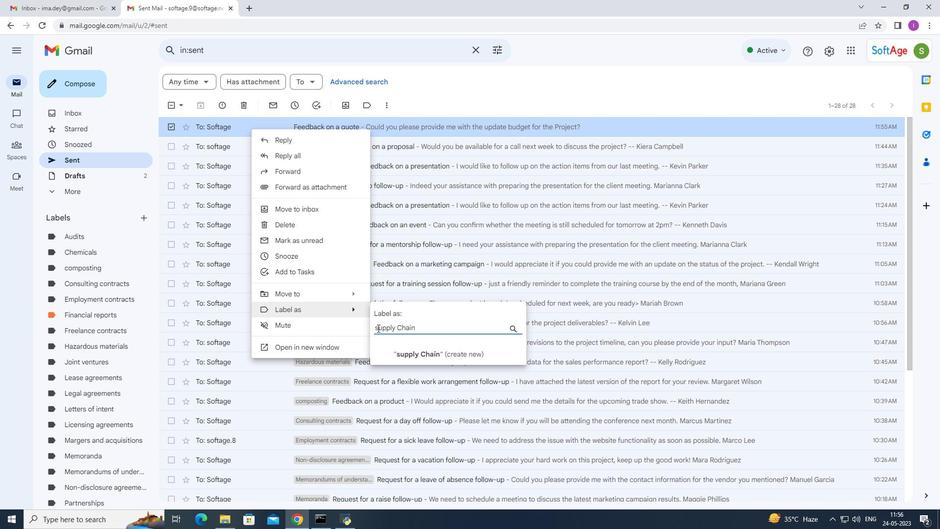 
Action: Key pressed <Key.backspace>
Screenshot: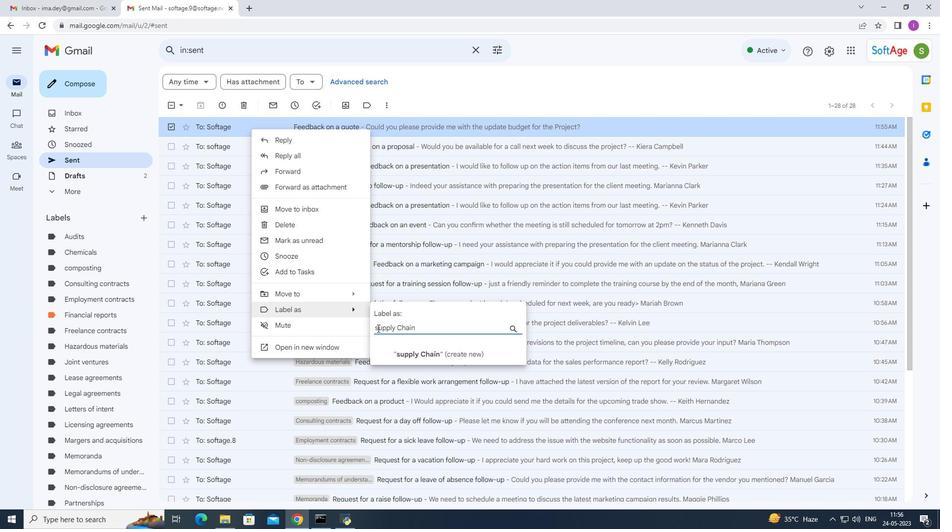 
Action: Mouse moved to (378, 327)
Screenshot: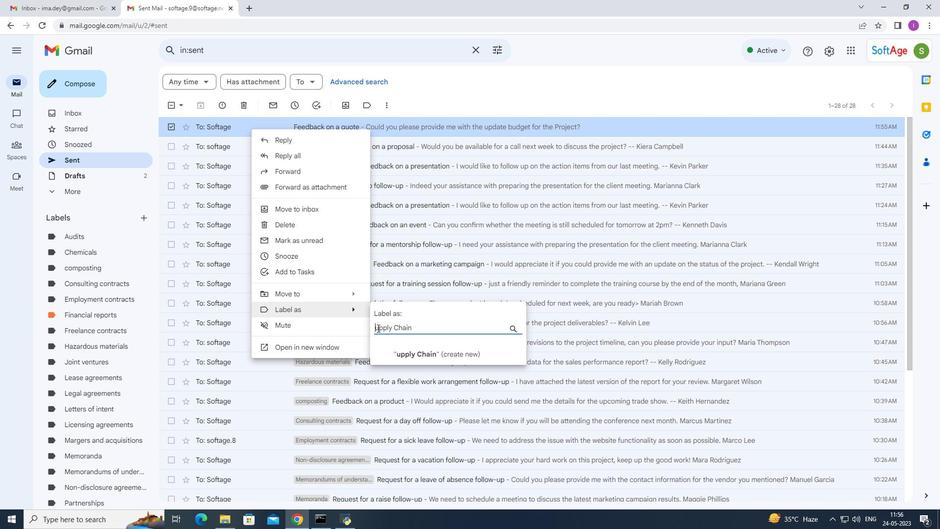 
Action: Key pressed <Key.shift><Key.shift><Key.shift><Key.shift>S
Screenshot: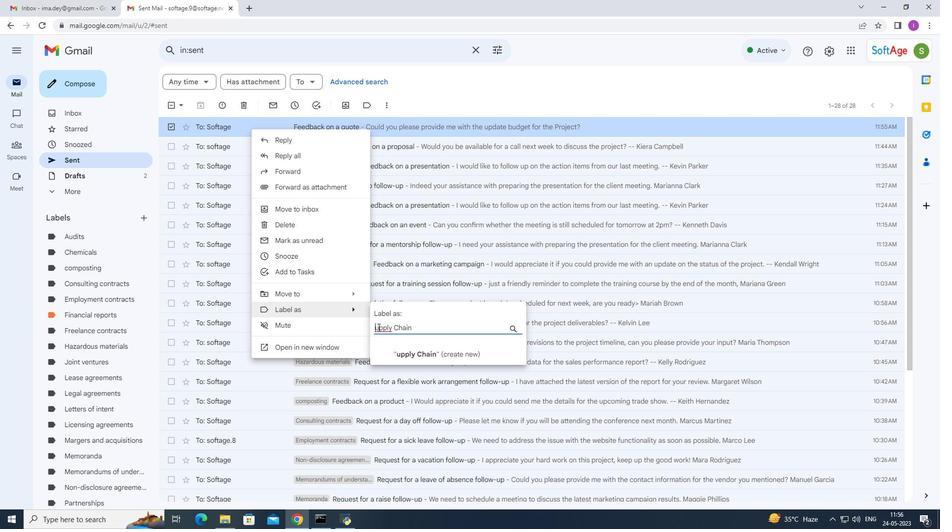 
Action: Mouse moved to (410, 354)
Screenshot: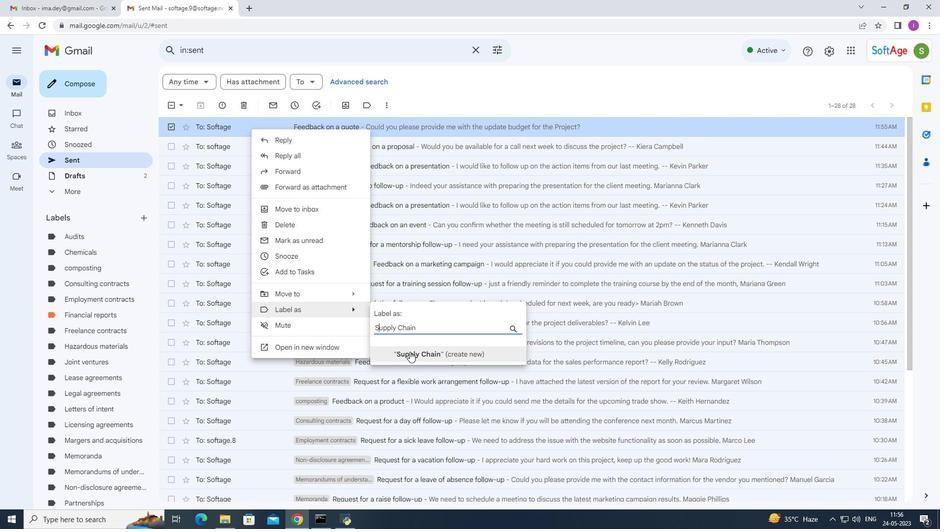 
Action: Mouse pressed left at (410, 354)
Screenshot: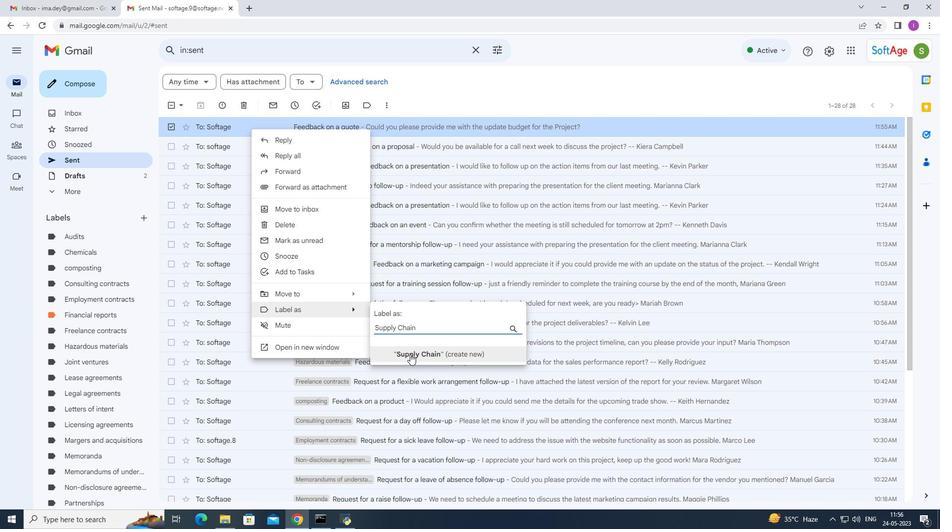 
Action: Mouse moved to (550, 314)
Screenshot: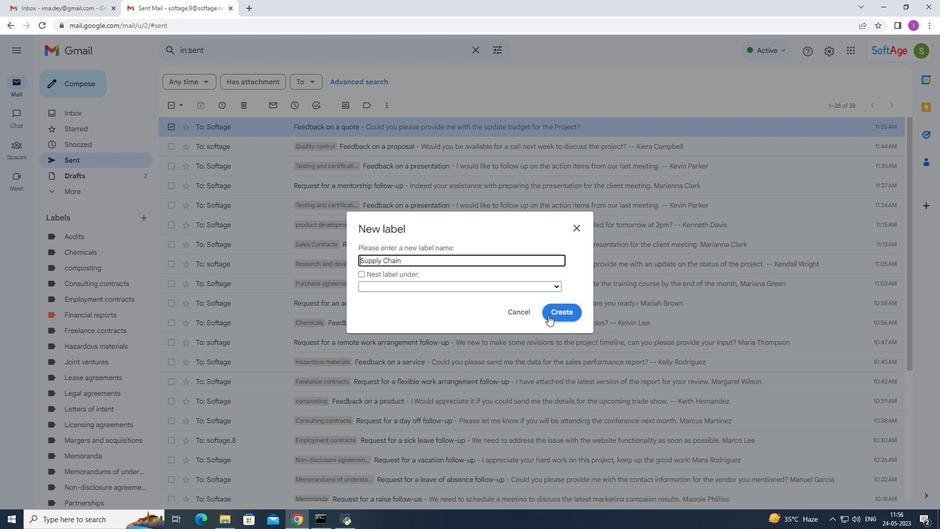 
Action: Mouse pressed left at (550, 314)
Screenshot: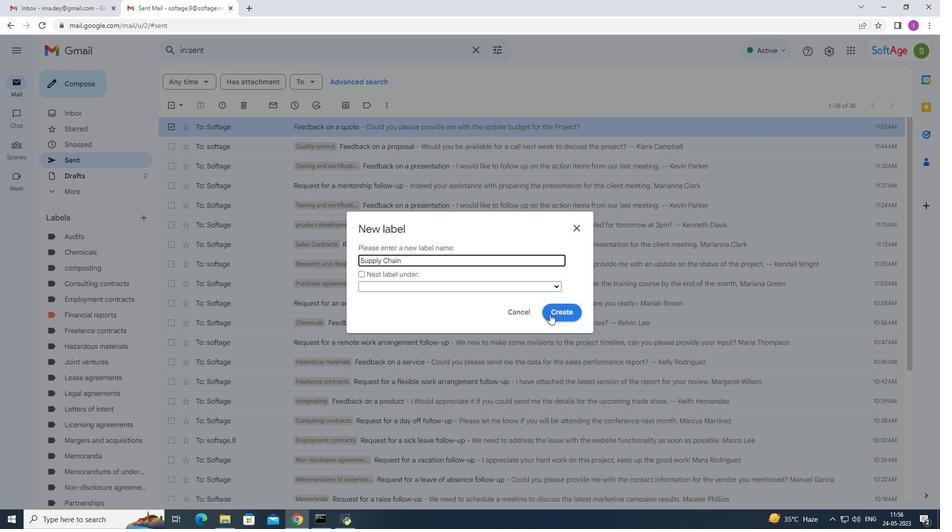 
Action: Mouse moved to (351, 205)
Screenshot: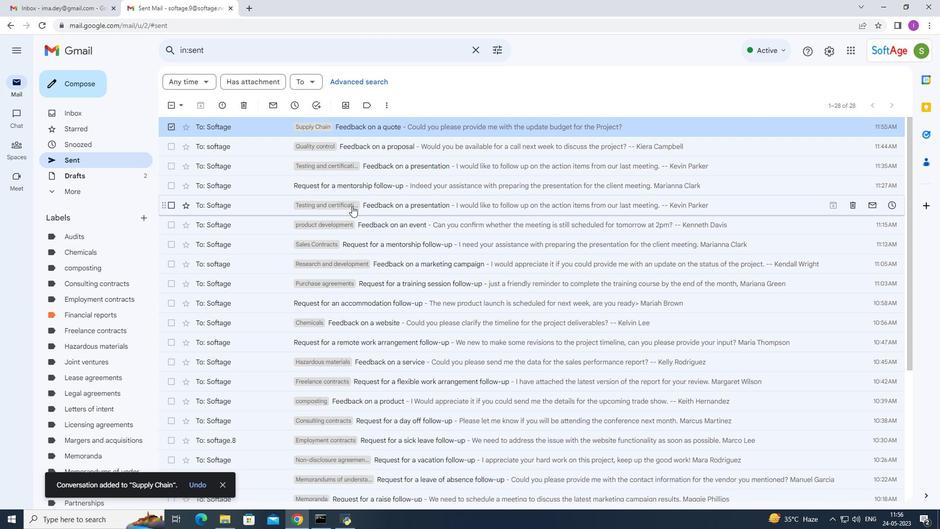 
